 Task: Check the sale-to-list ratio of eat-in area in the last 3 years.
Action: Mouse moved to (1129, 250)
Screenshot: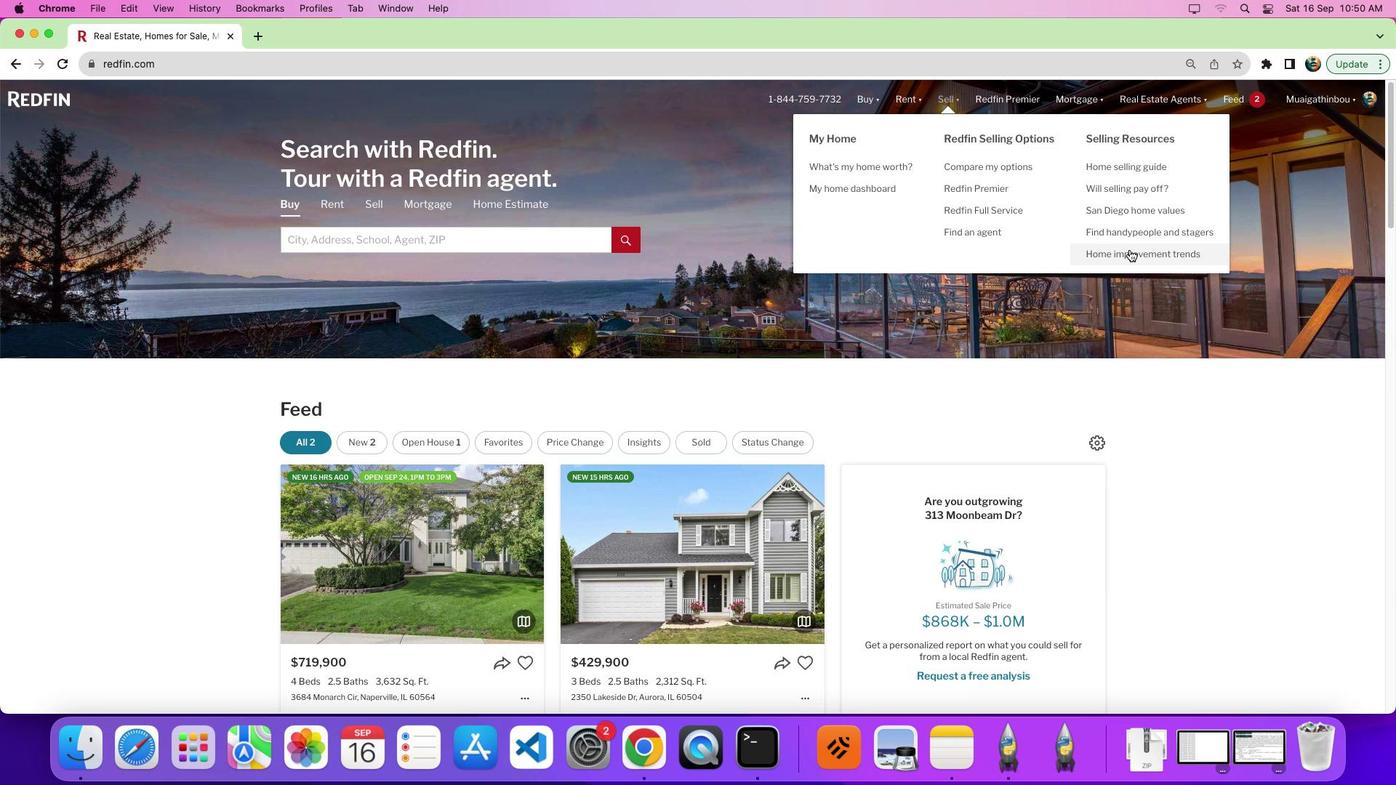 
Action: Mouse pressed left at (1129, 250)
Screenshot: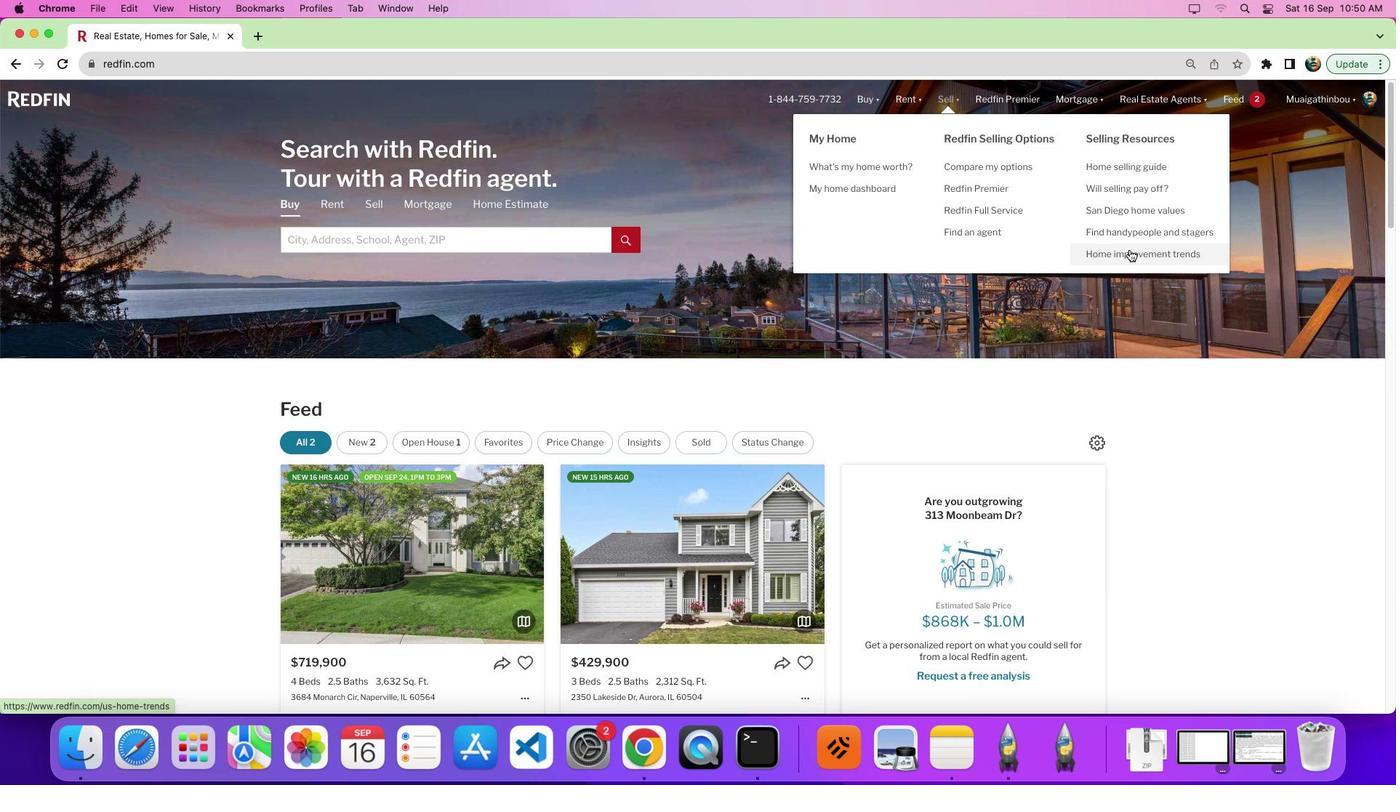 
Action: Mouse pressed left at (1129, 250)
Screenshot: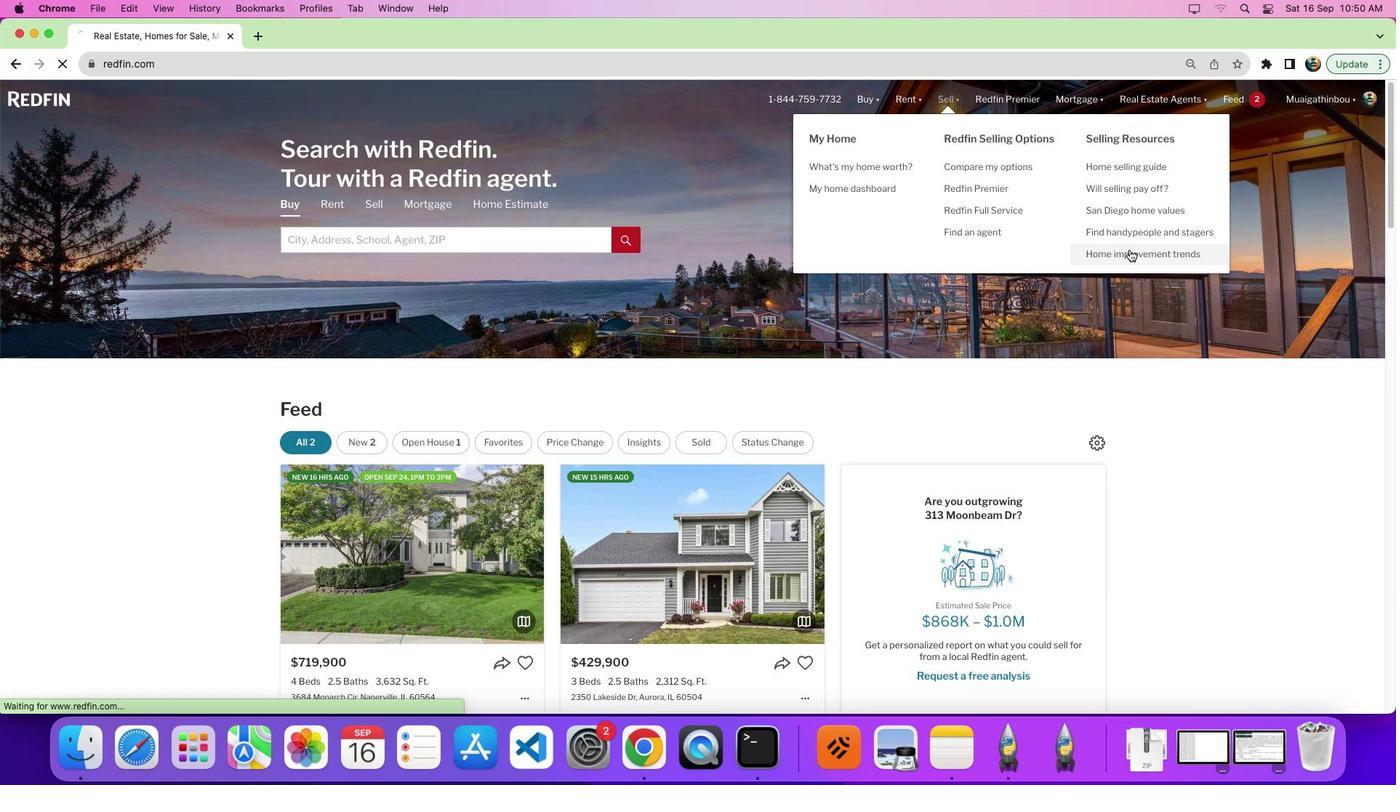 
Action: Mouse moved to (394, 283)
Screenshot: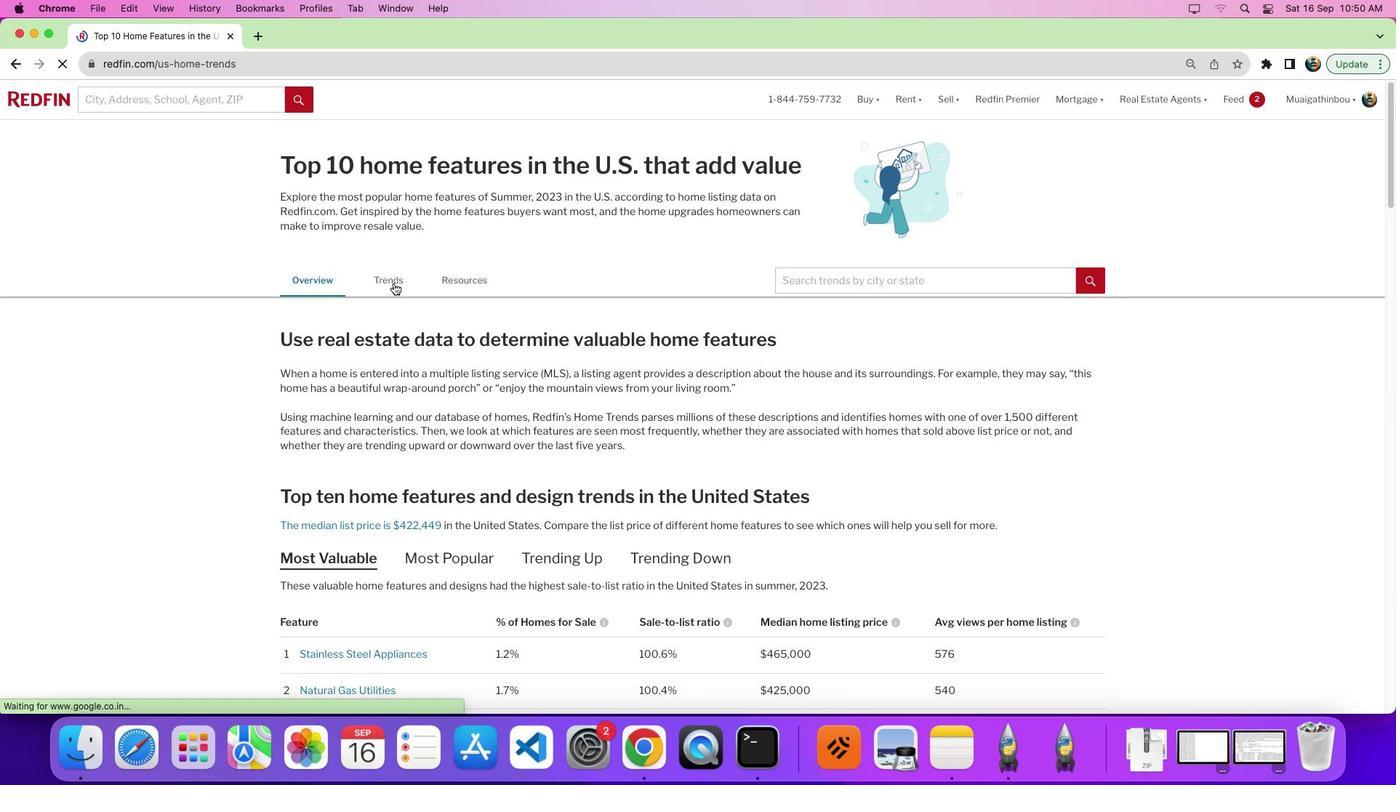 
Action: Mouse pressed left at (394, 283)
Screenshot: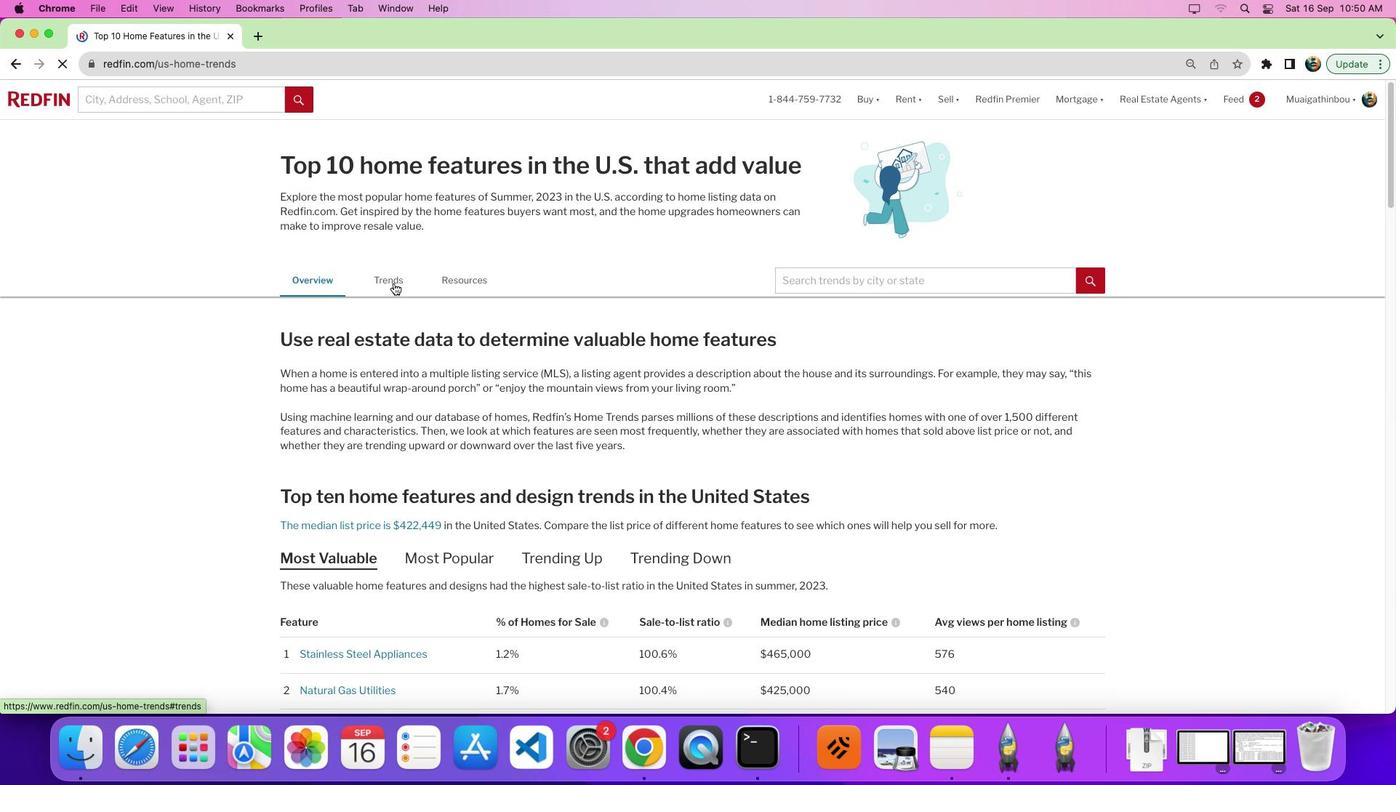 
Action: Mouse moved to (643, 443)
Screenshot: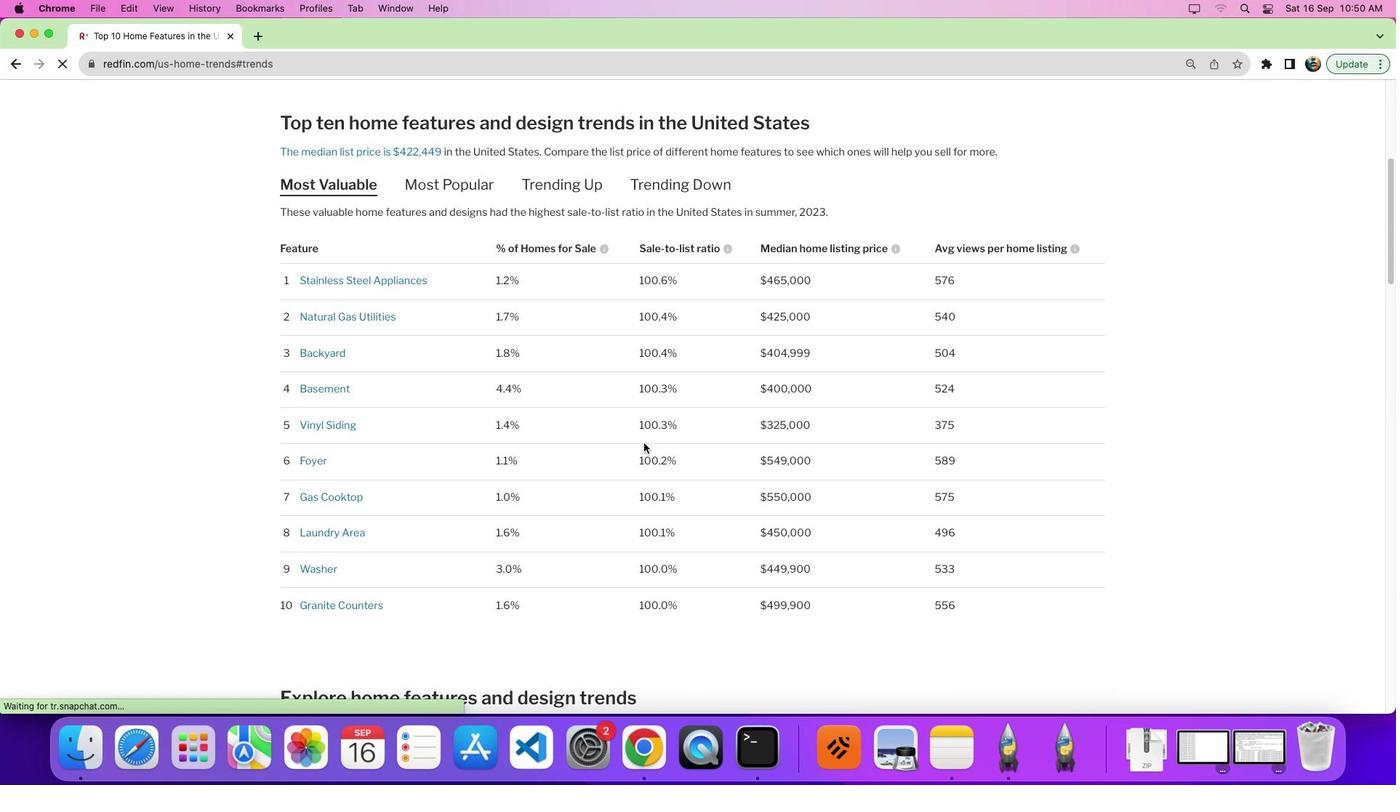 
Action: Mouse scrolled (643, 443) with delta (0, 0)
Screenshot: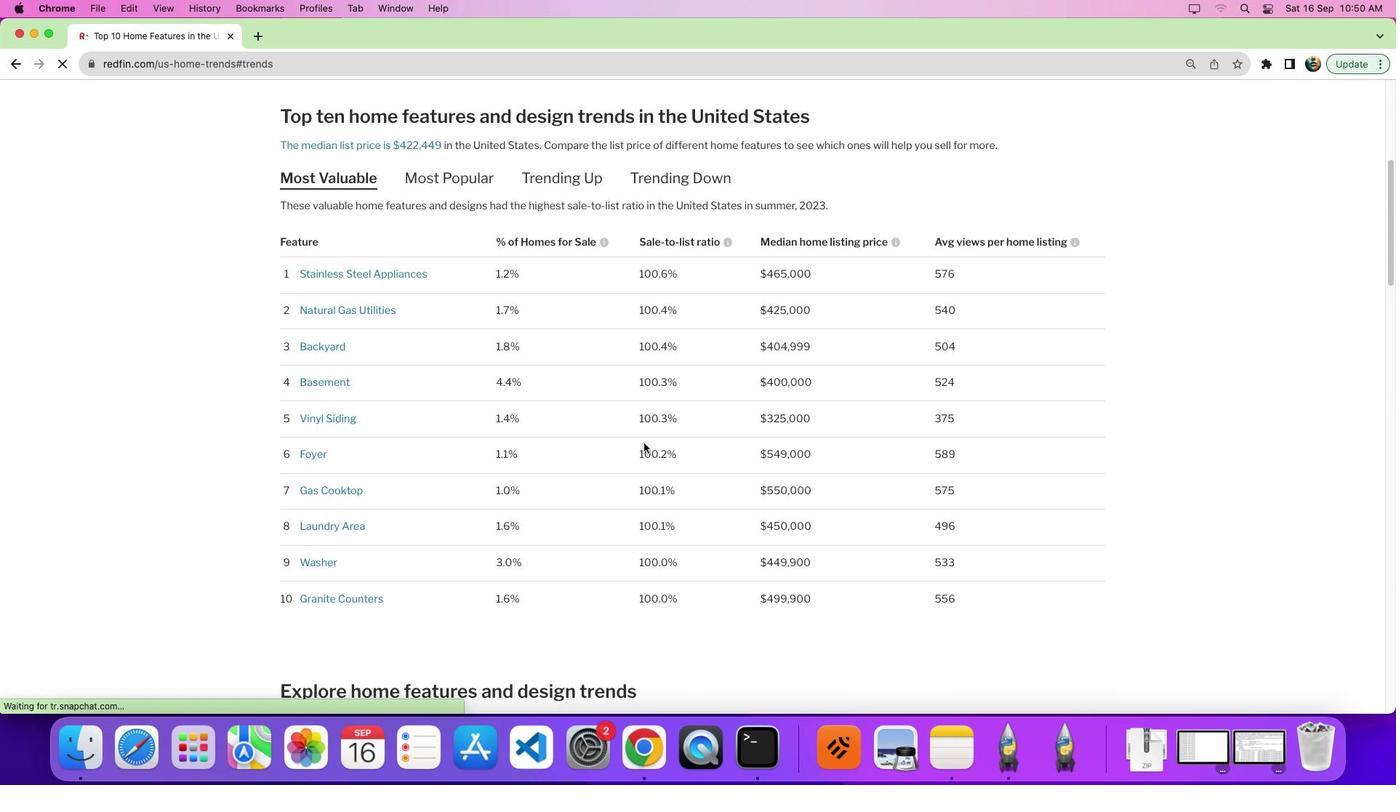 
Action: Mouse scrolled (643, 443) with delta (0, 0)
Screenshot: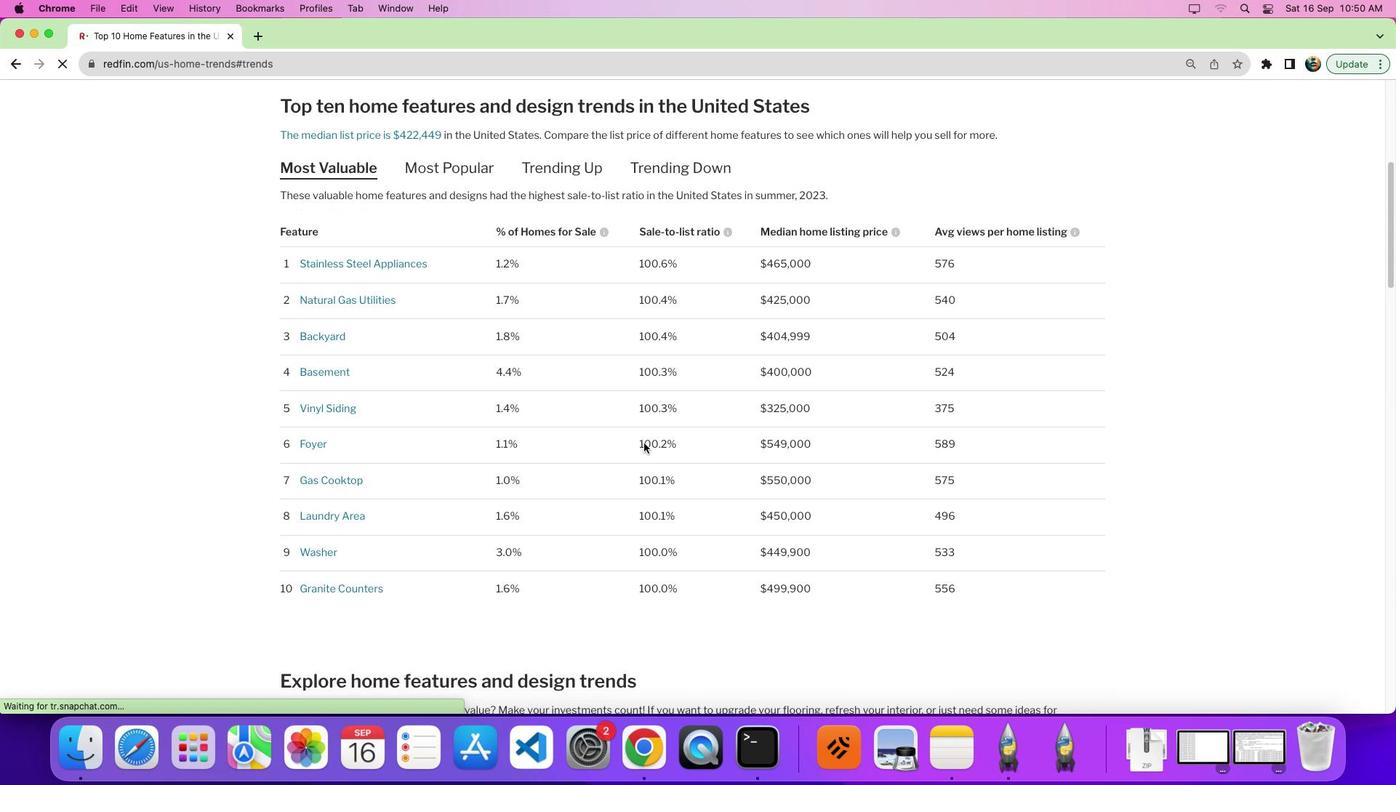 
Action: Mouse scrolled (643, 443) with delta (0, 0)
Screenshot: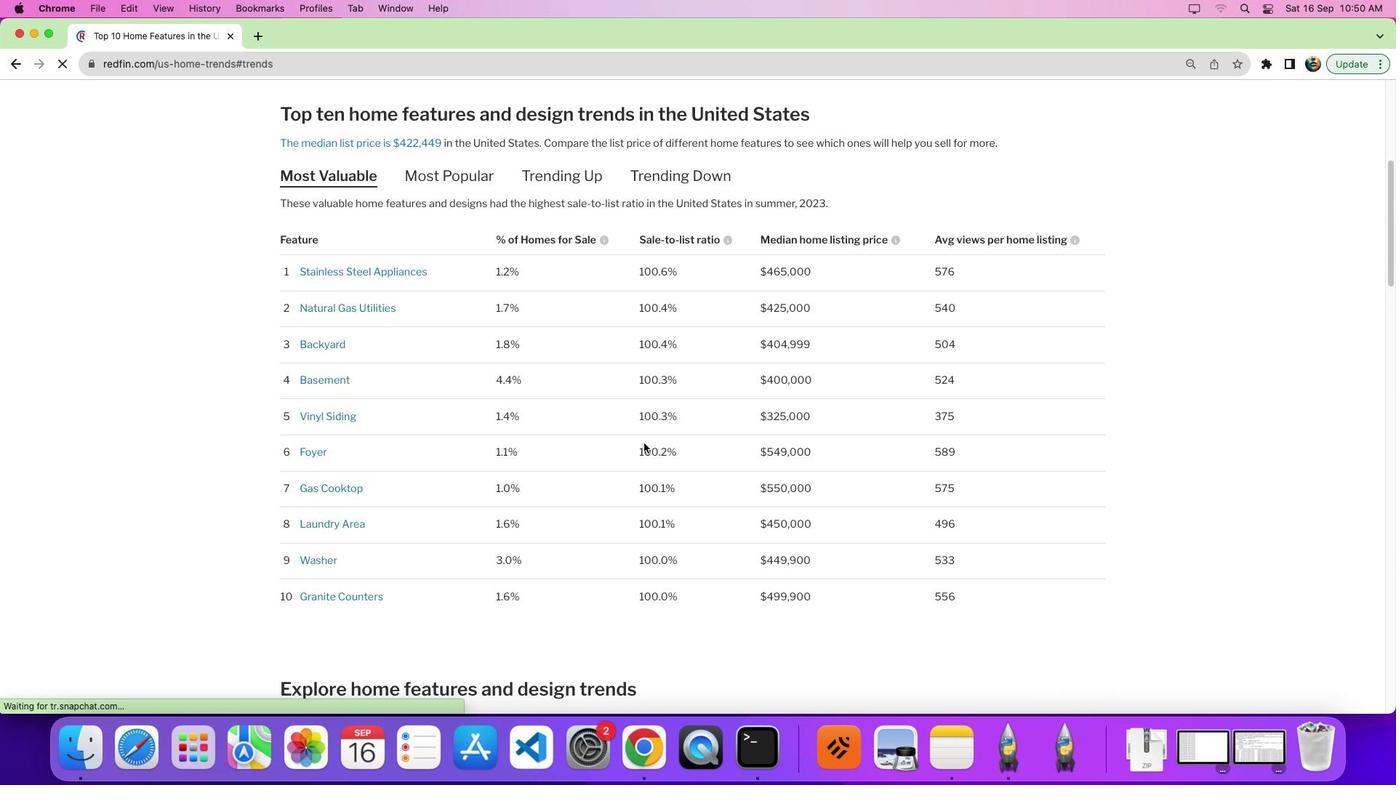 
Action: Mouse scrolled (643, 443) with delta (0, 0)
Screenshot: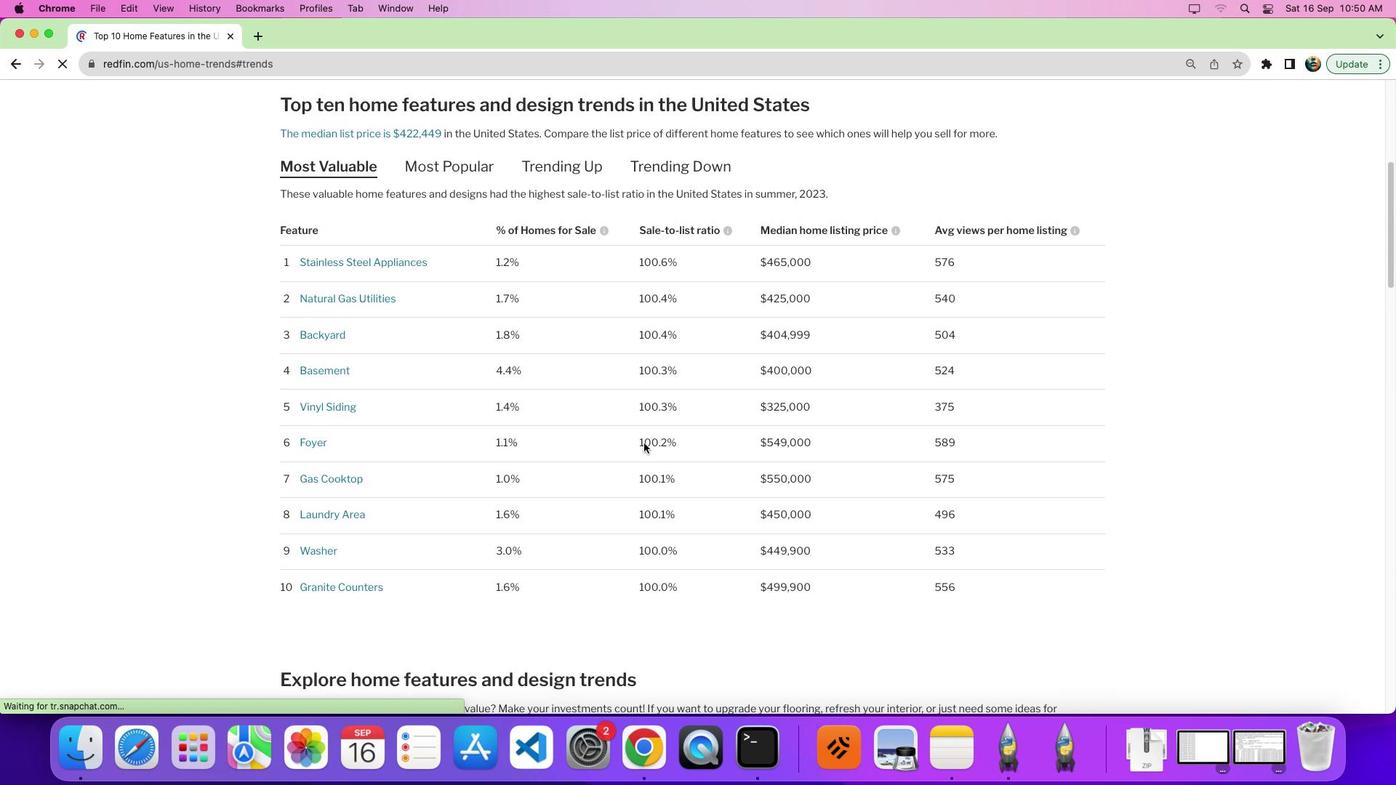 
Action: Mouse scrolled (643, 443) with delta (0, -2)
Screenshot: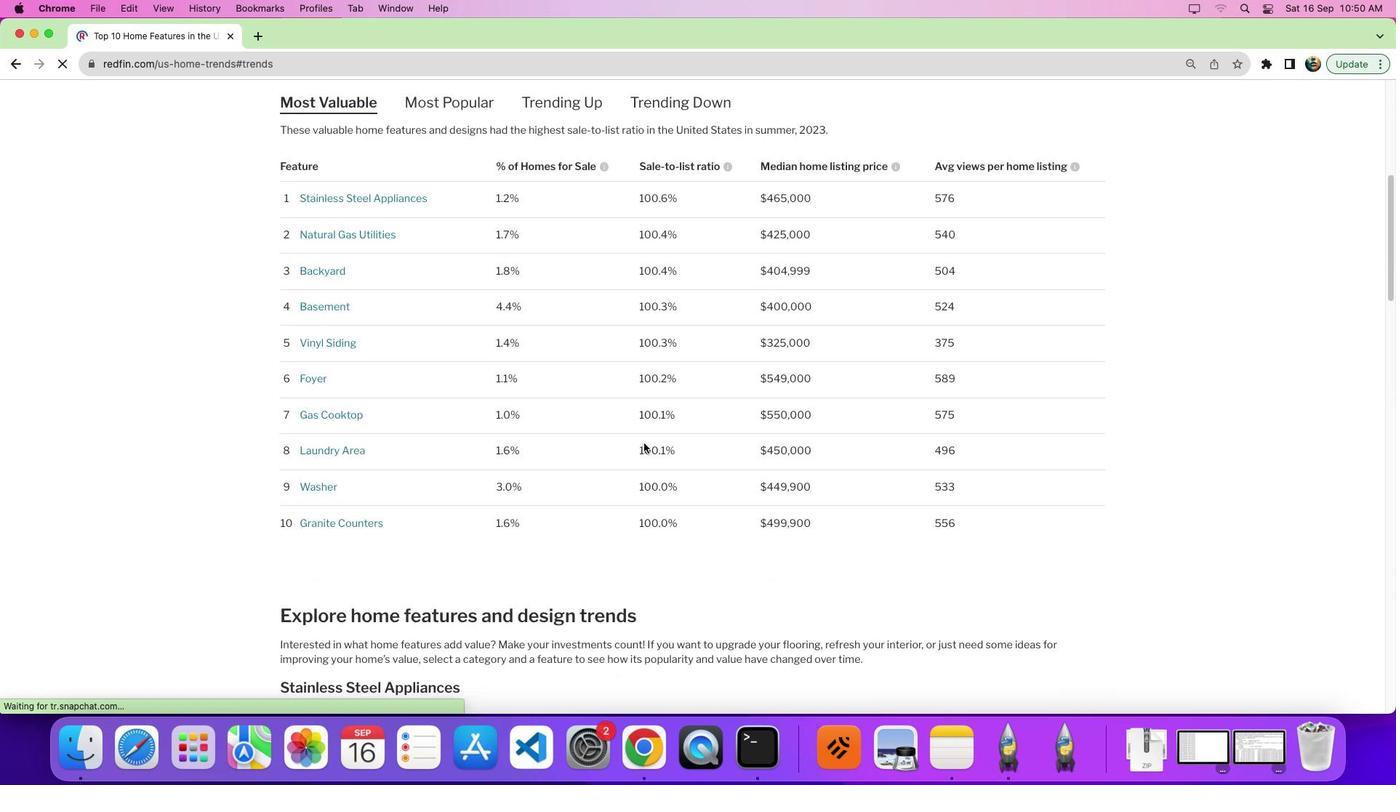 
Action: Mouse scrolled (643, 443) with delta (0, 0)
Screenshot: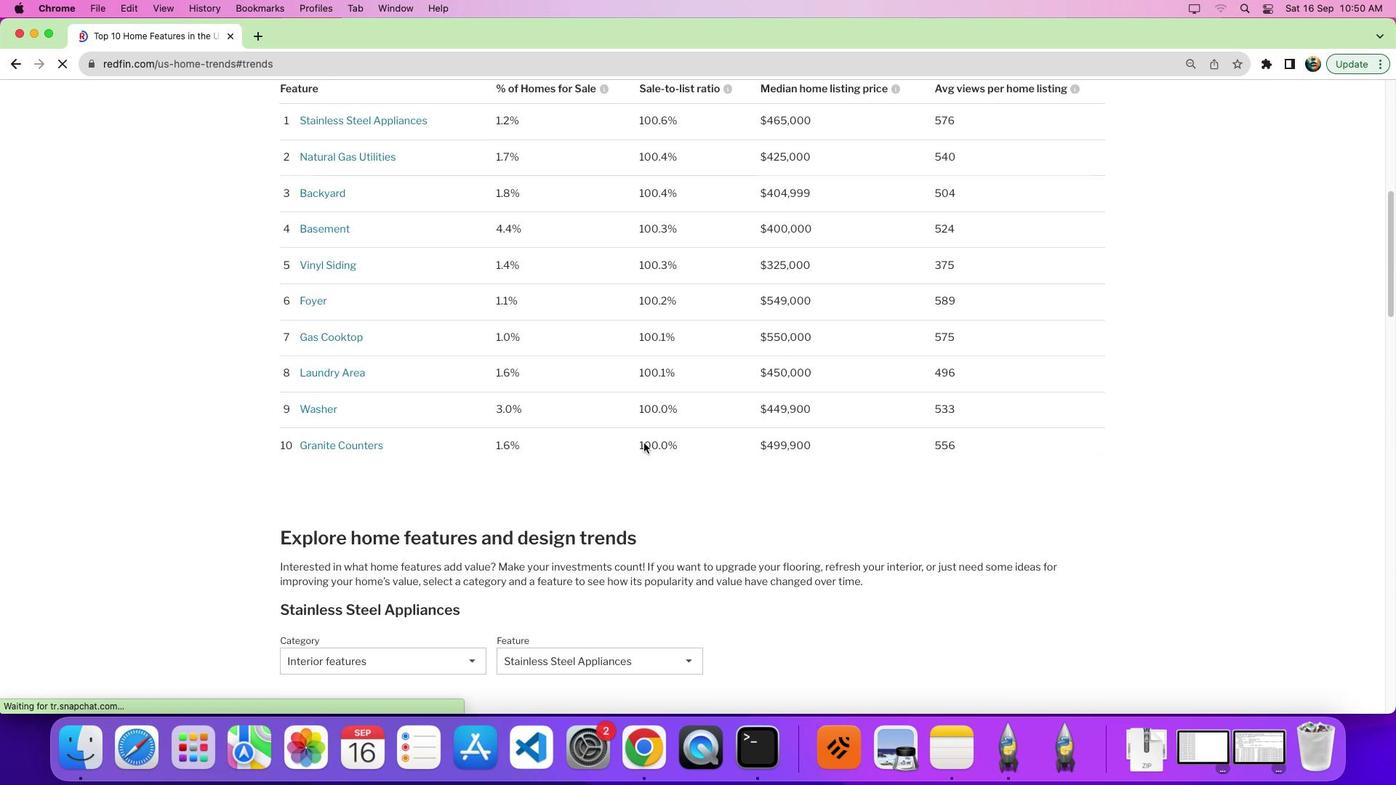 
Action: Mouse scrolled (643, 443) with delta (0, 0)
Screenshot: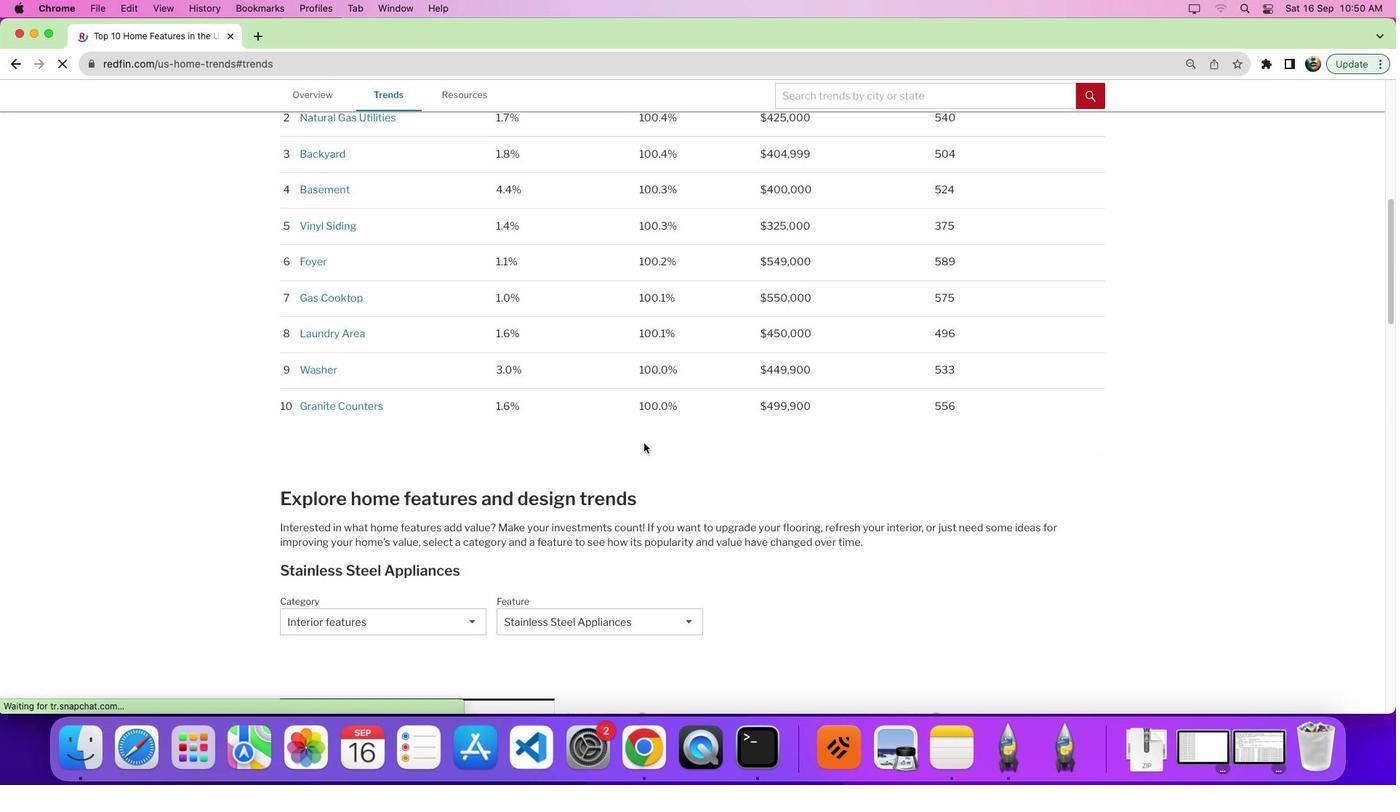 
Action: Mouse scrolled (643, 443) with delta (0, -3)
Screenshot: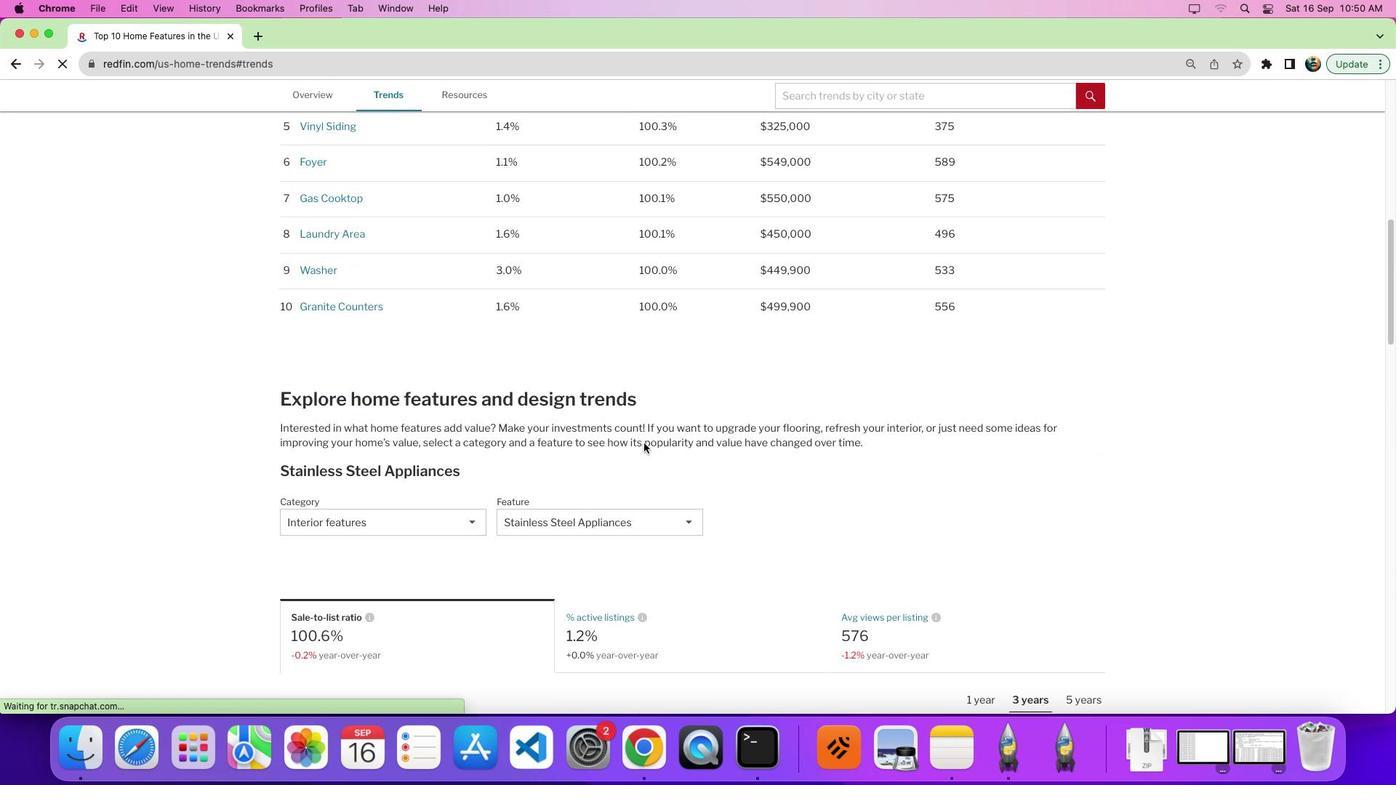 
Action: Mouse moved to (643, 443)
Screenshot: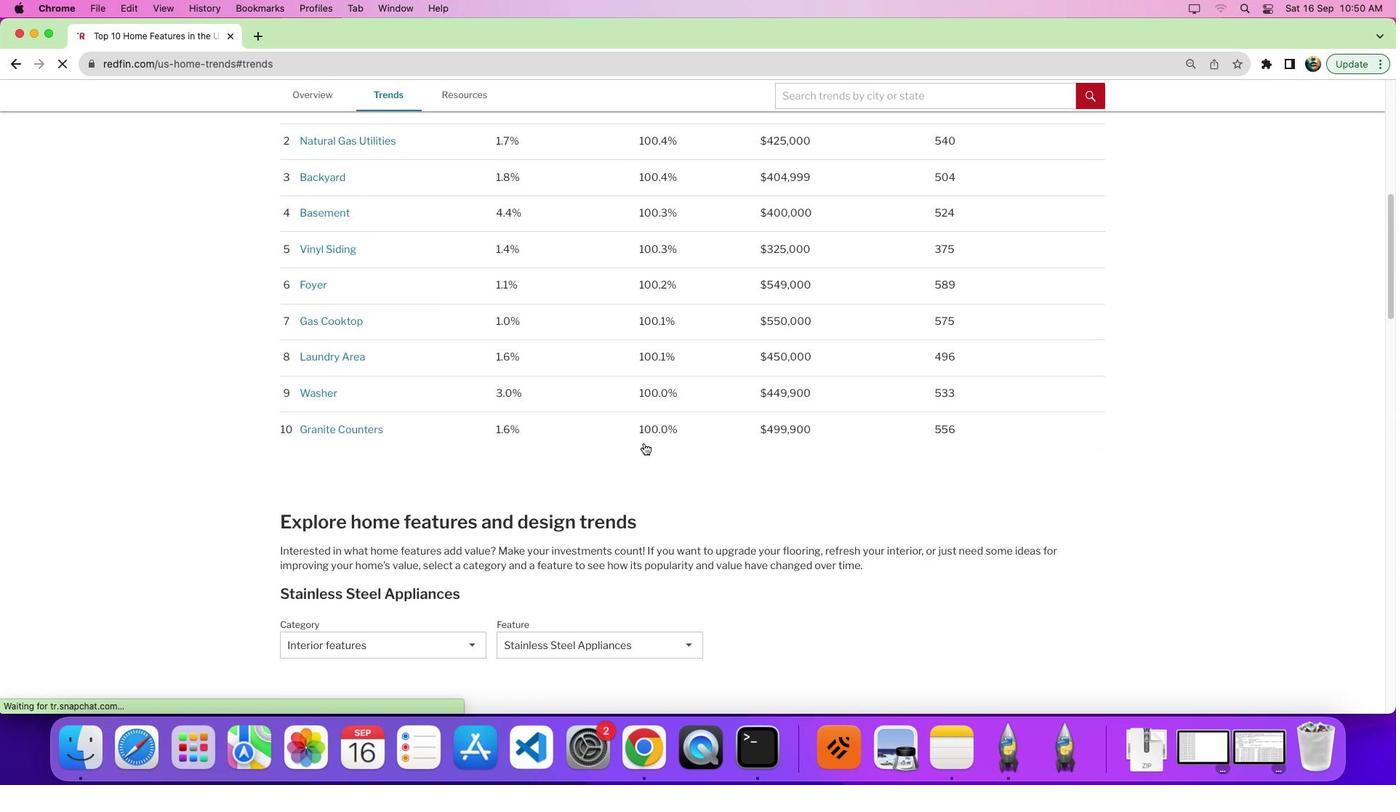 
Action: Mouse scrolled (643, 443) with delta (0, 0)
Screenshot: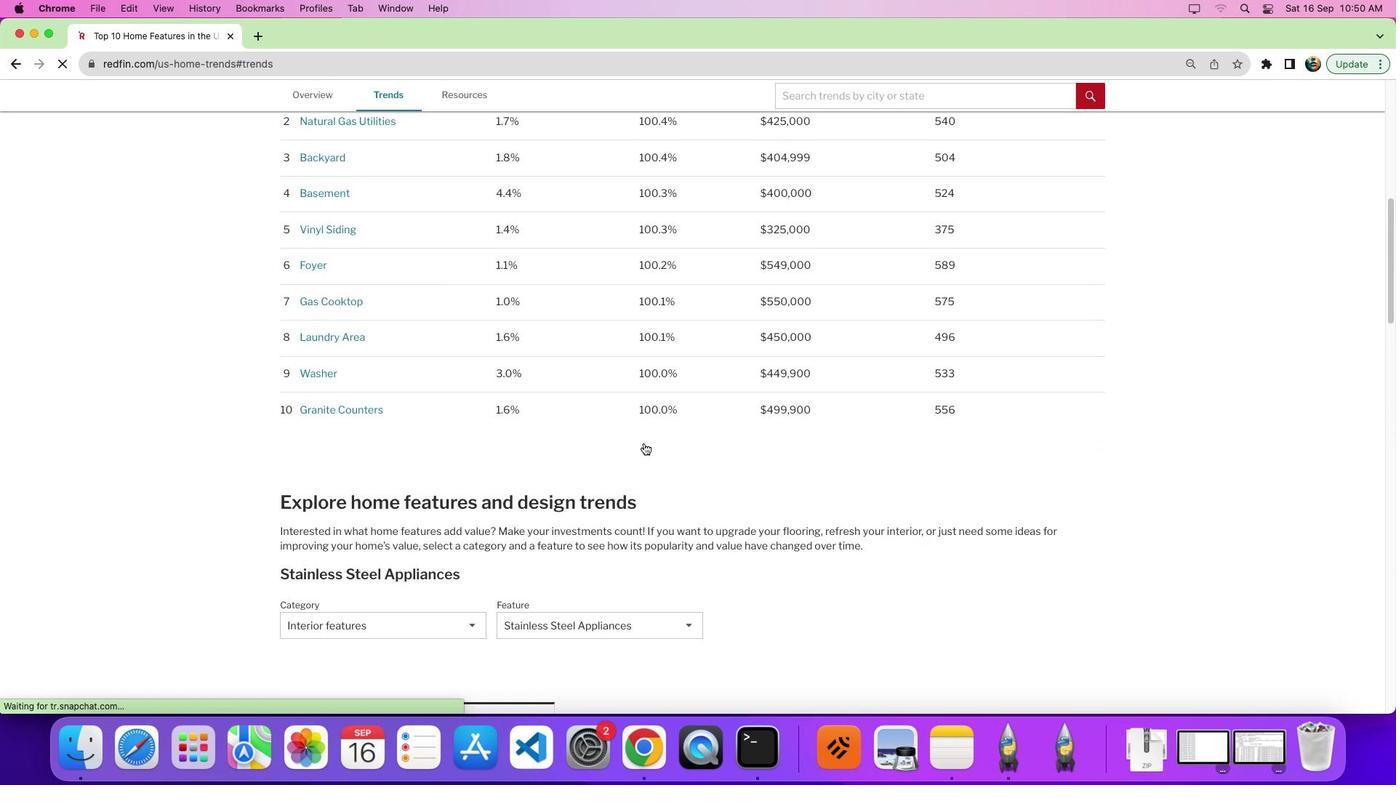 
Action: Mouse scrolled (643, 443) with delta (0, 0)
Screenshot: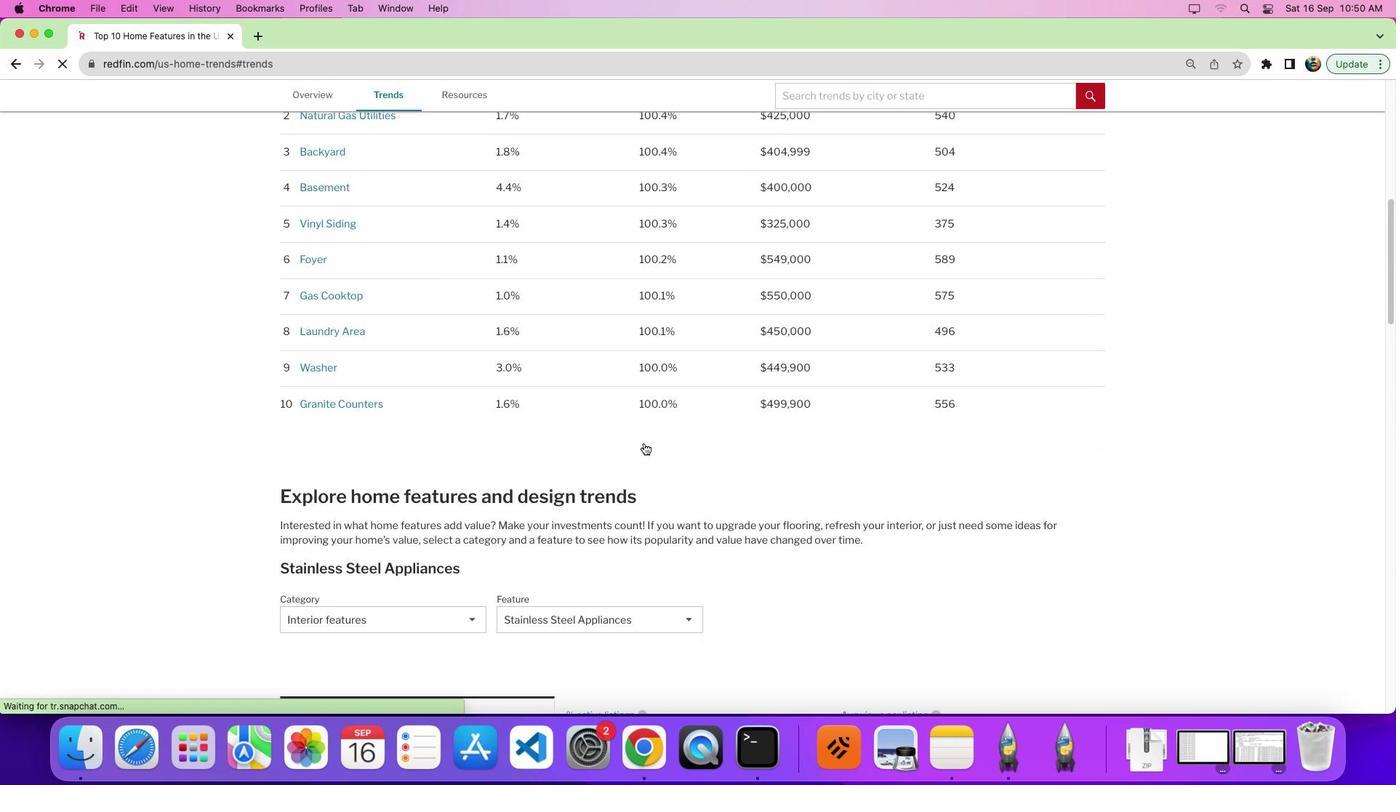 
Action: Mouse scrolled (643, 443) with delta (0, -1)
Screenshot: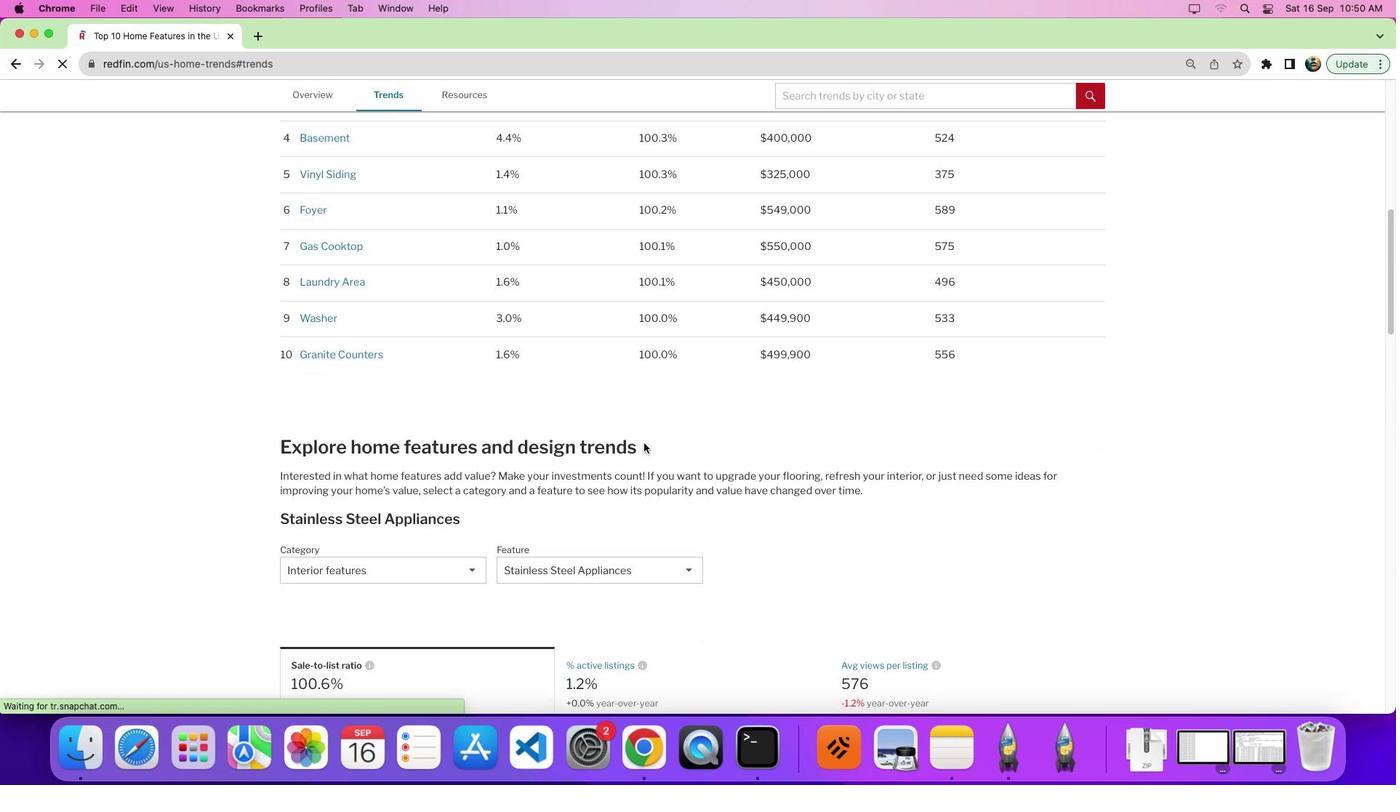
Action: Mouse moved to (660, 528)
Screenshot: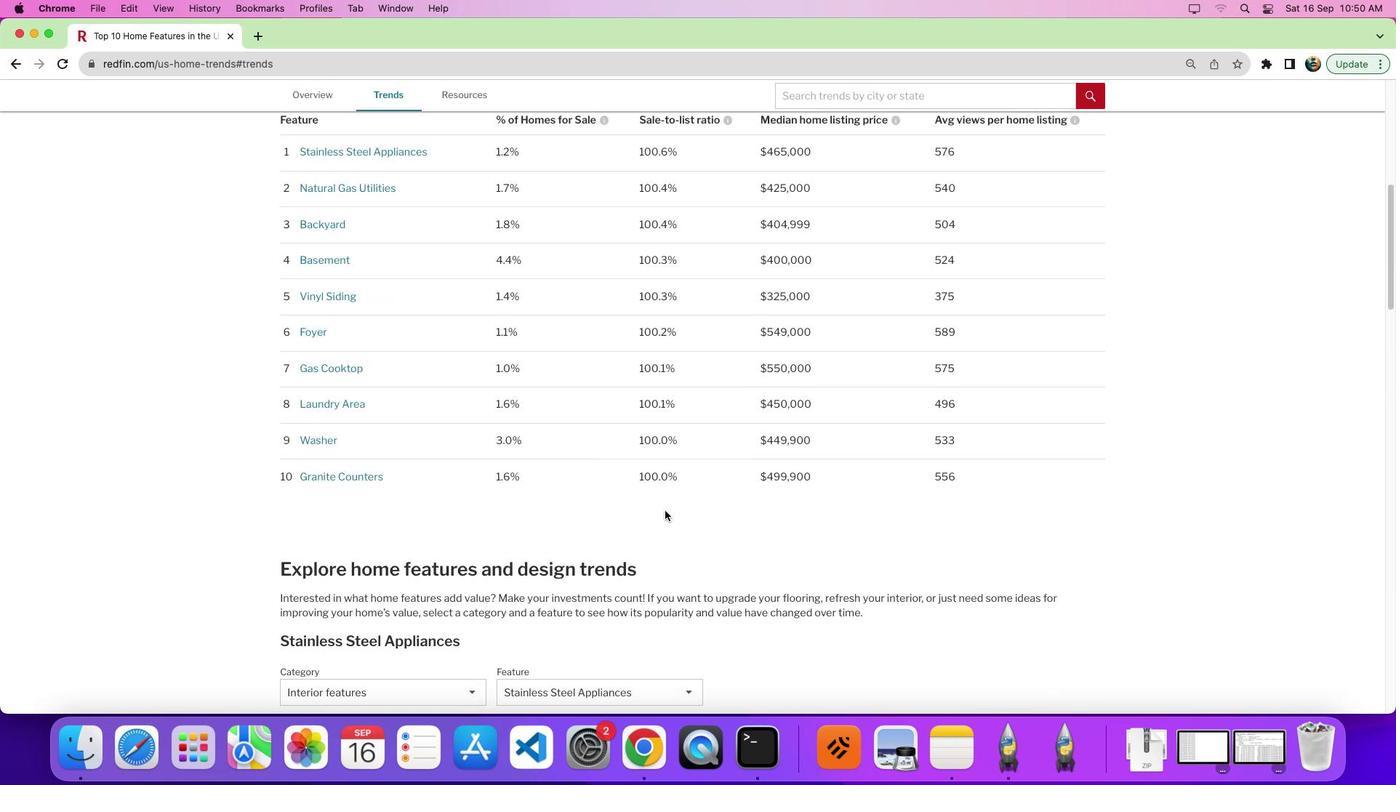 
Action: Mouse scrolled (660, 528) with delta (0, 0)
Screenshot: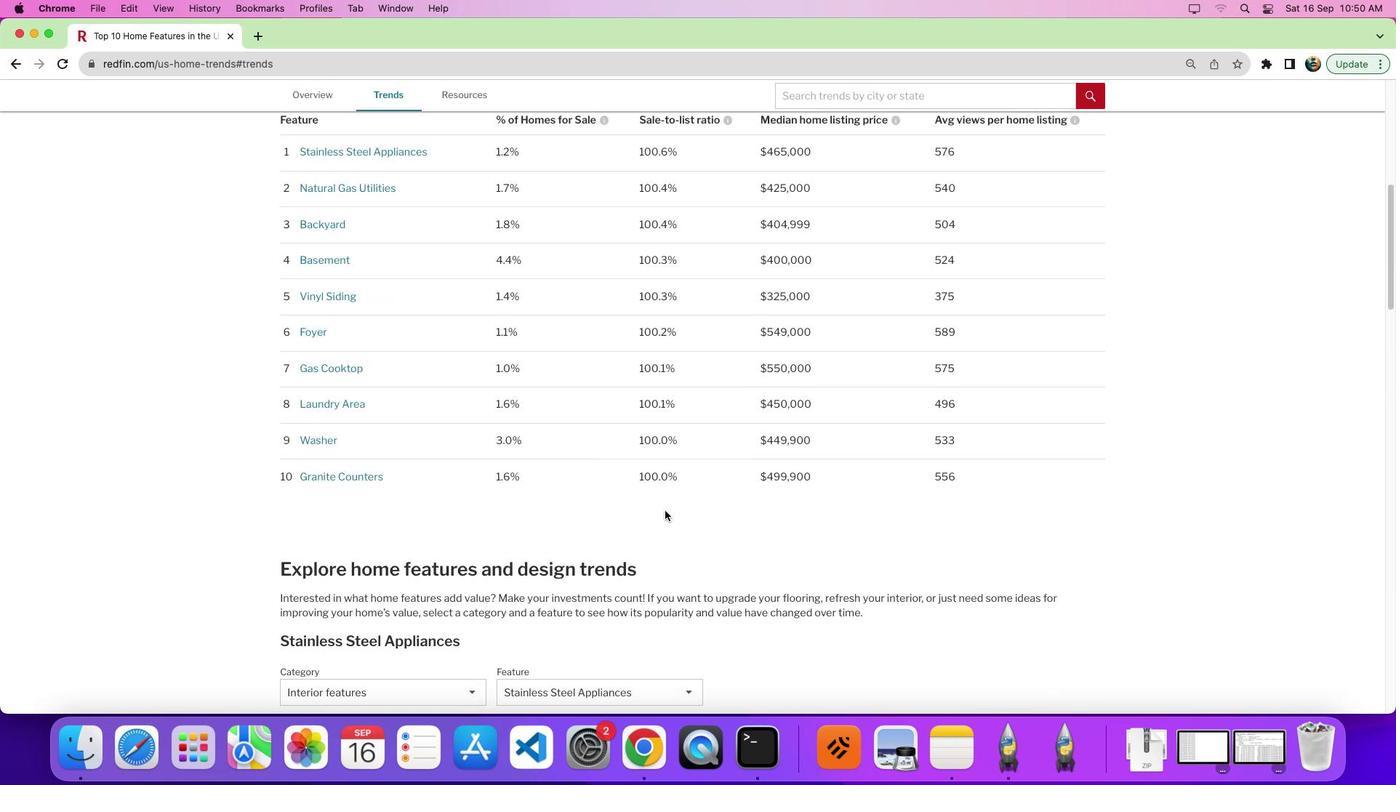 
Action: Mouse moved to (663, 519)
Screenshot: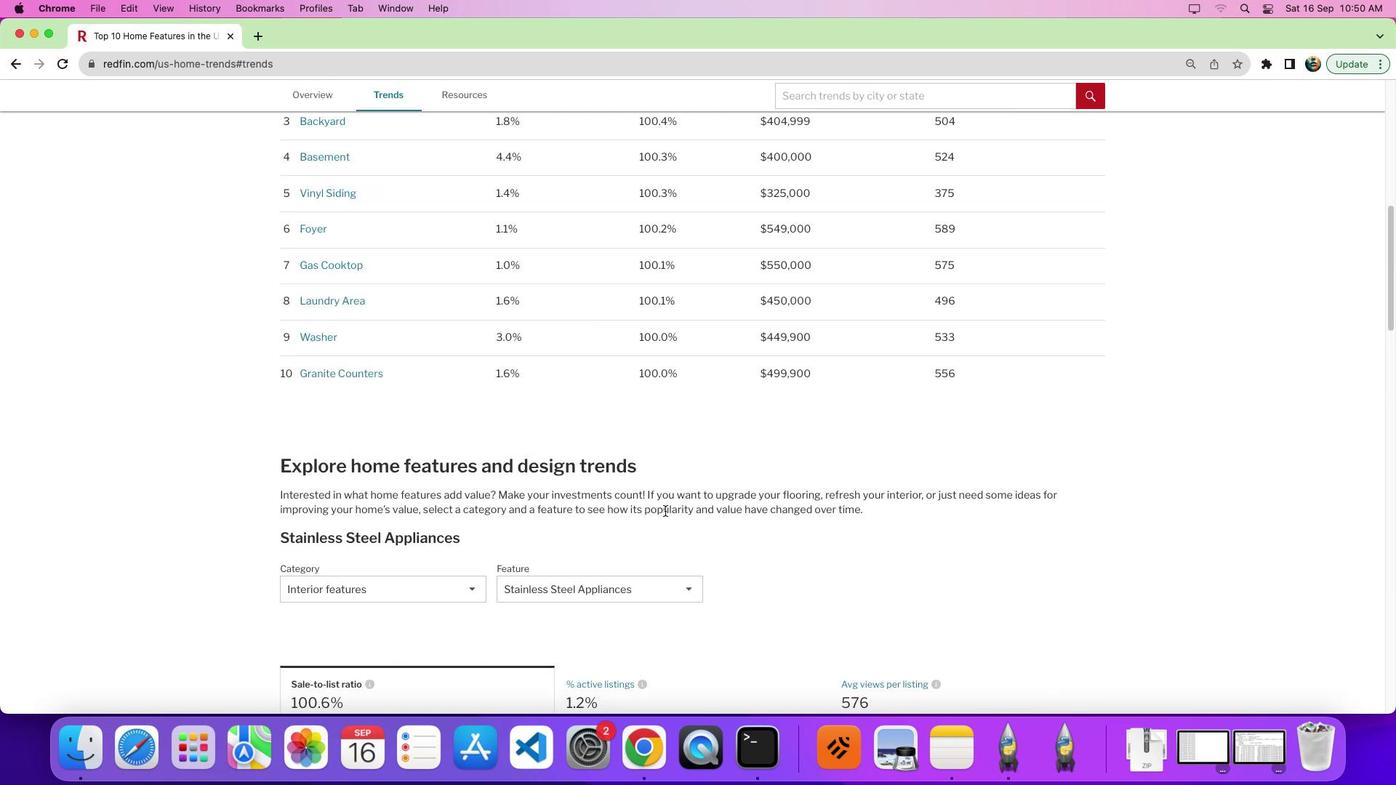 
Action: Mouse scrolled (663, 519) with delta (0, 0)
Screenshot: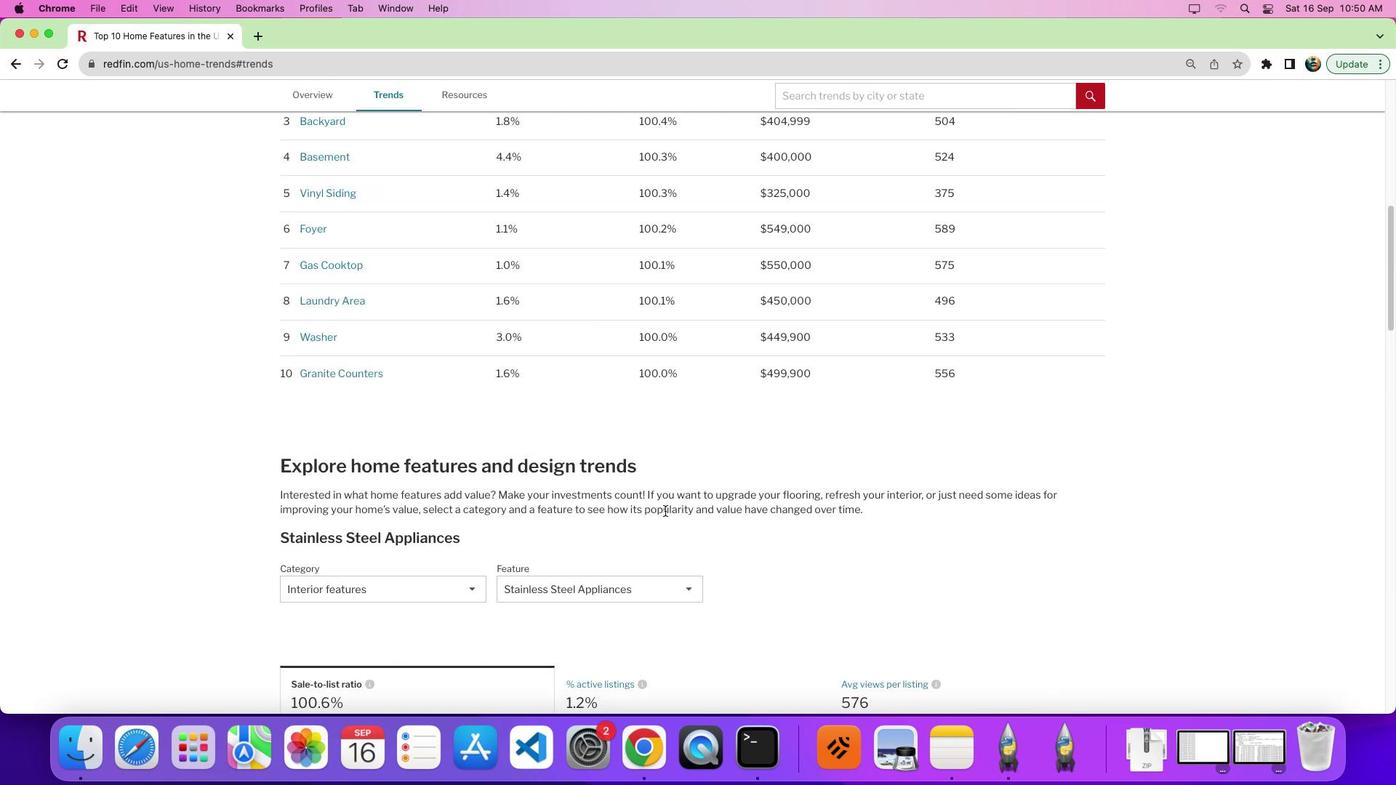 
Action: Mouse moved to (664, 515)
Screenshot: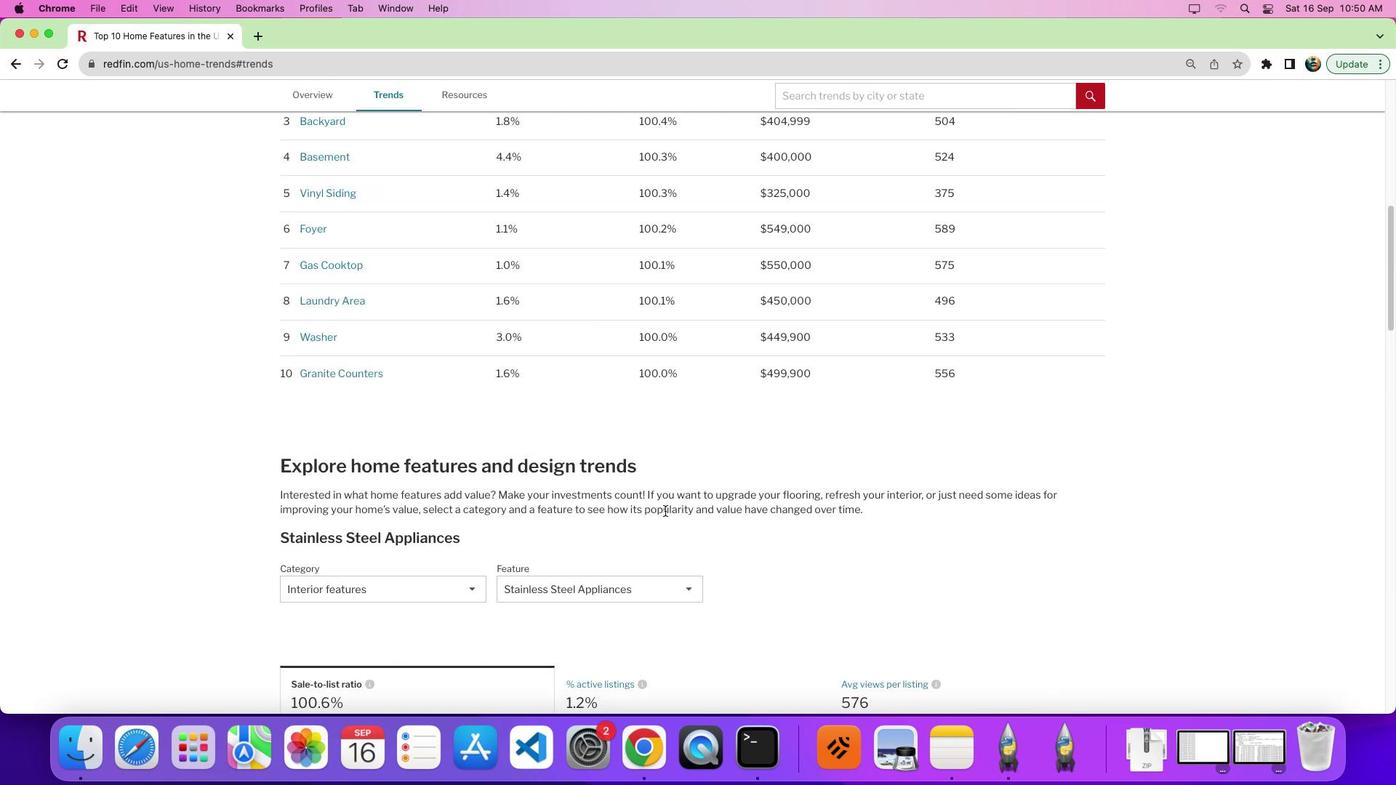 
Action: Mouse scrolled (664, 515) with delta (0, -4)
Screenshot: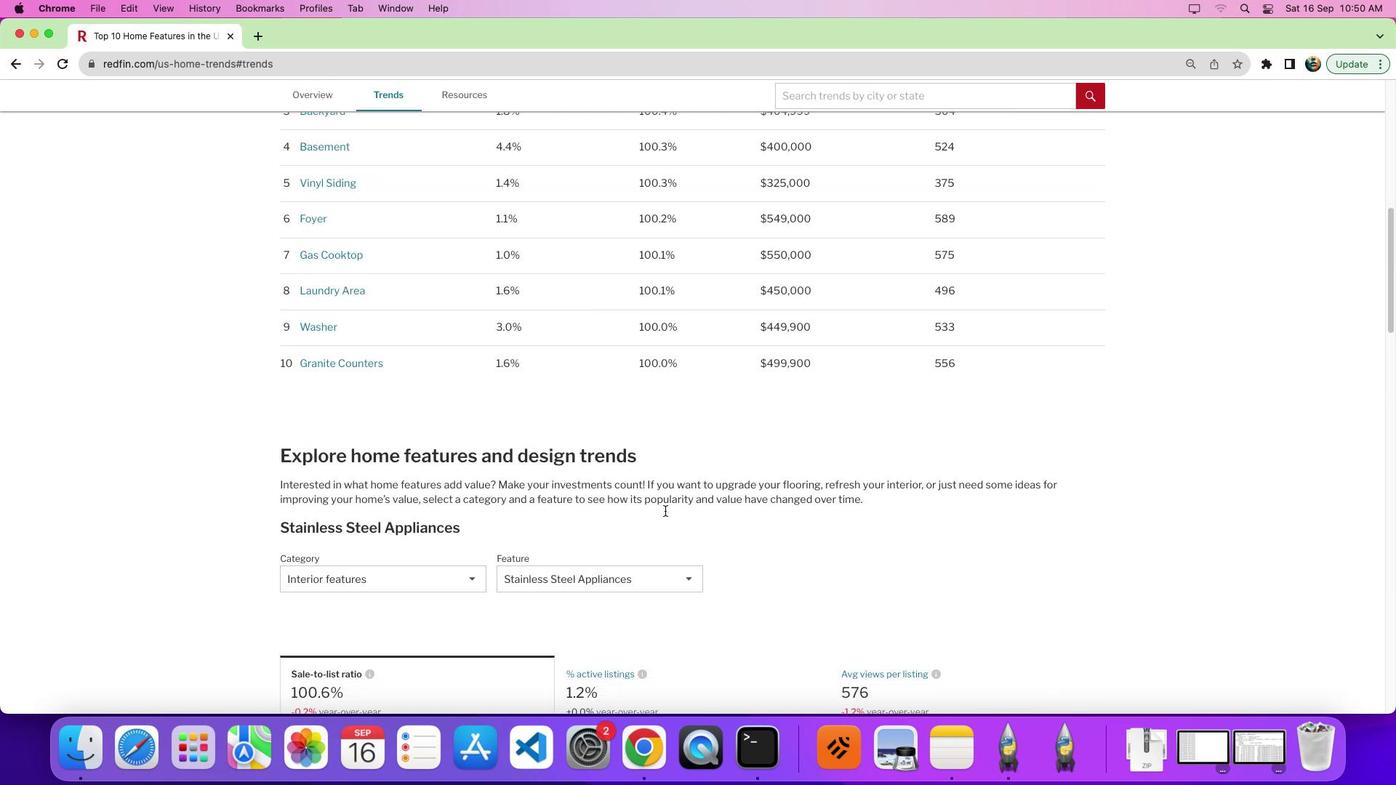 
Action: Mouse moved to (666, 510)
Screenshot: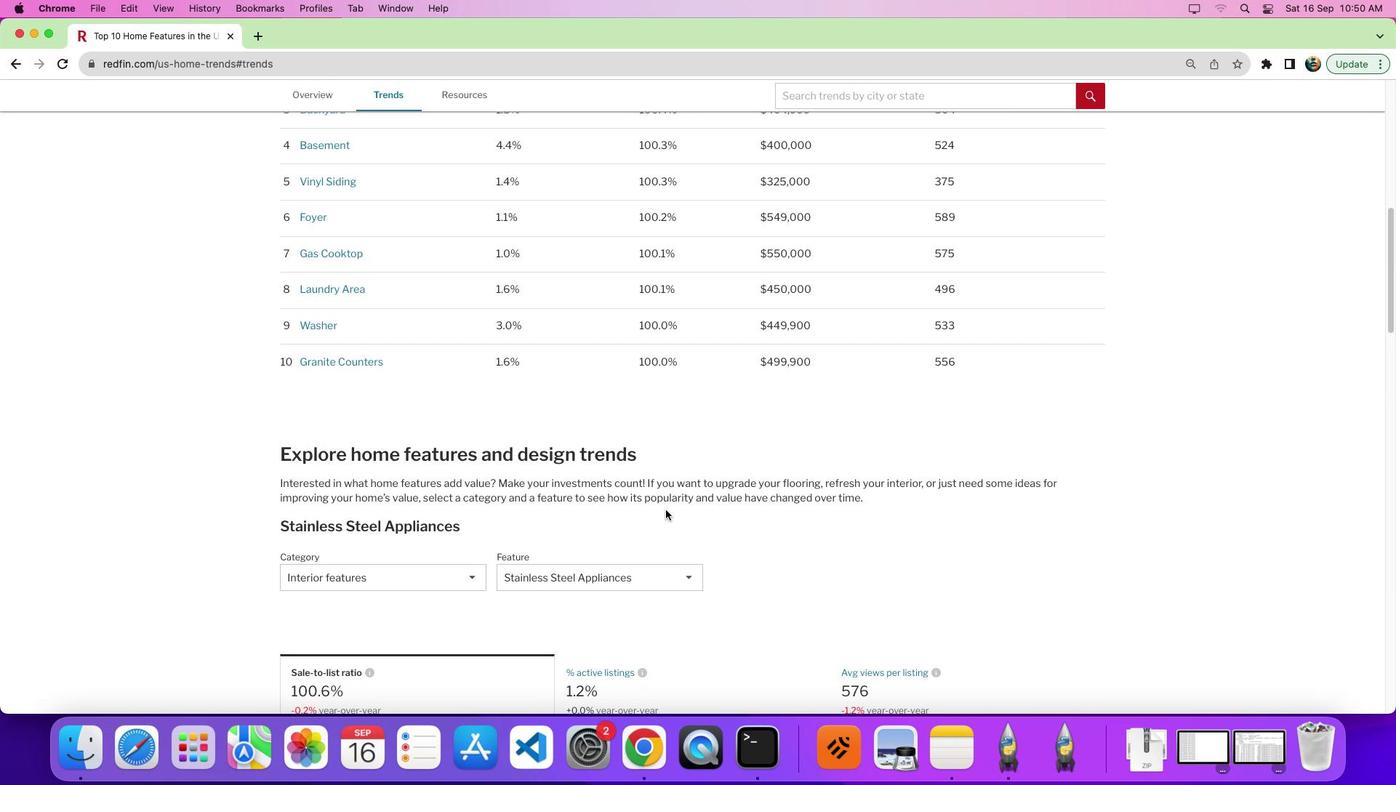 
Action: Mouse scrolled (666, 510) with delta (0, 0)
Screenshot: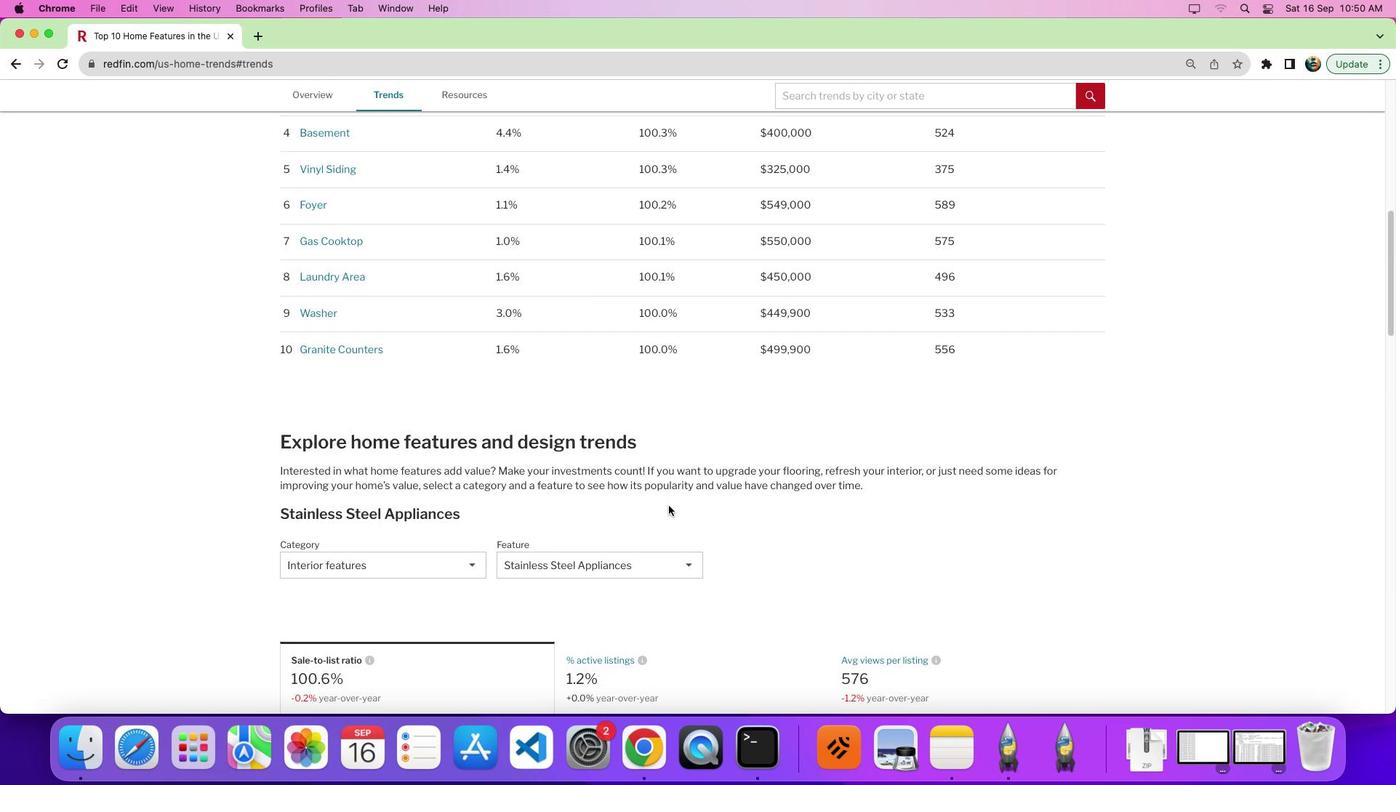 
Action: Mouse scrolled (666, 510) with delta (0, 0)
Screenshot: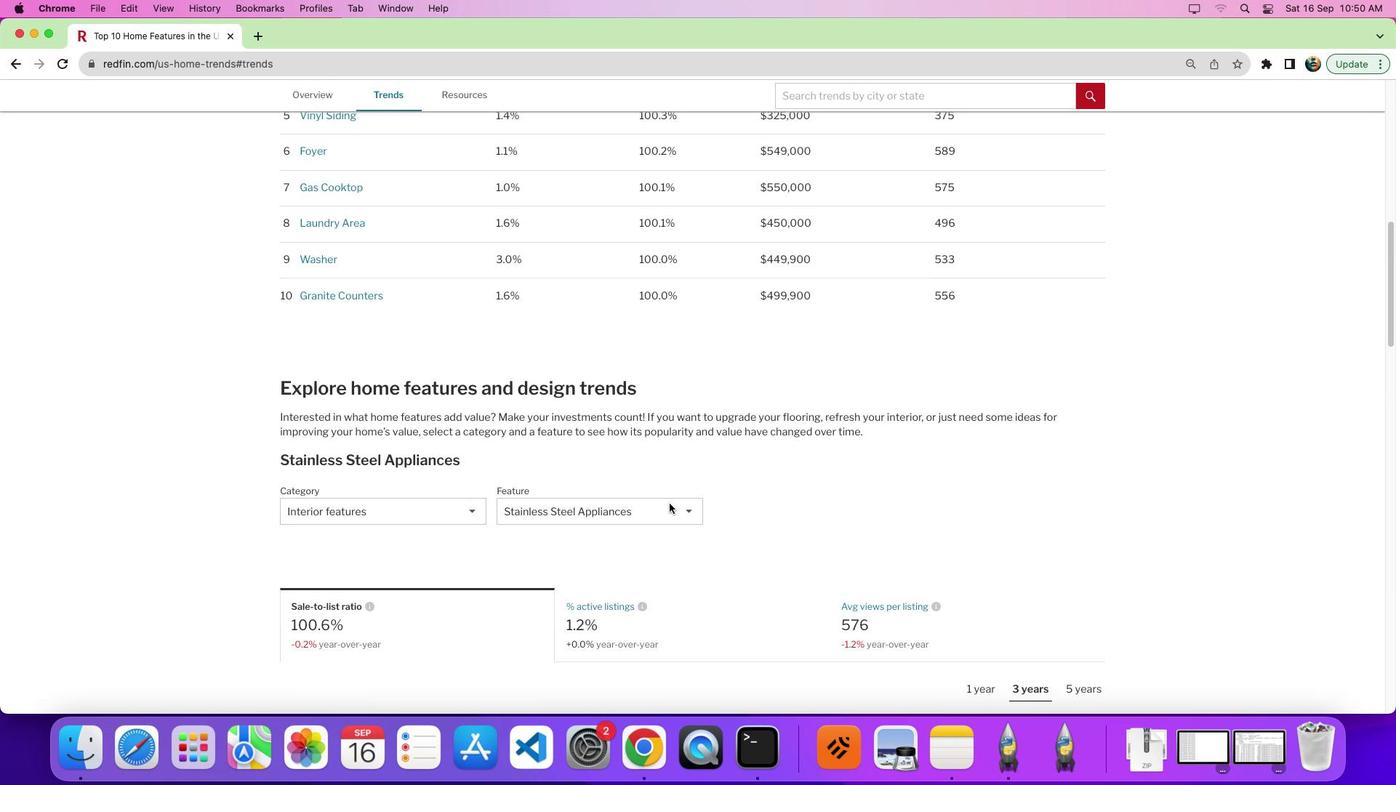 
Action: Mouse moved to (668, 507)
Screenshot: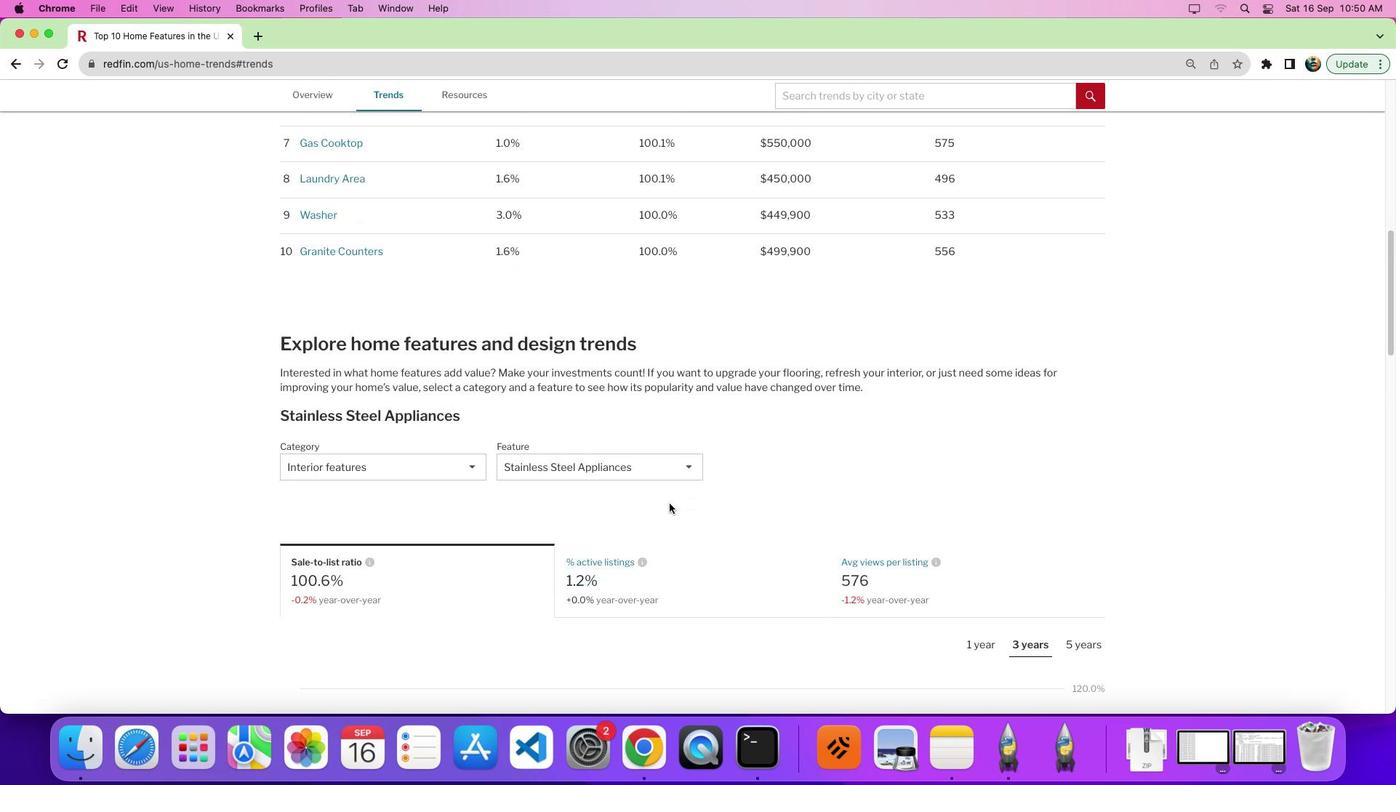 
Action: Mouse scrolled (668, 507) with delta (0, -2)
Screenshot: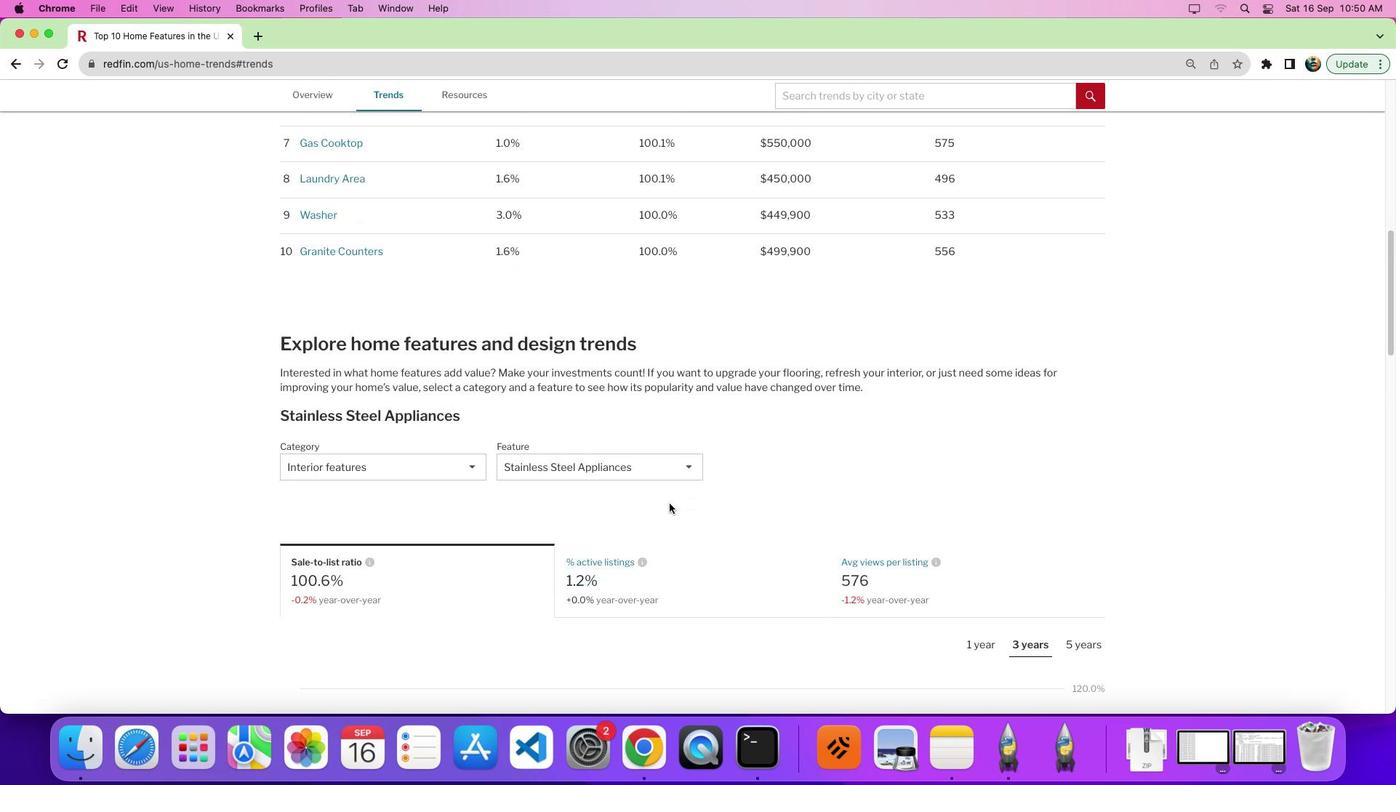 
Action: Mouse moved to (670, 504)
Screenshot: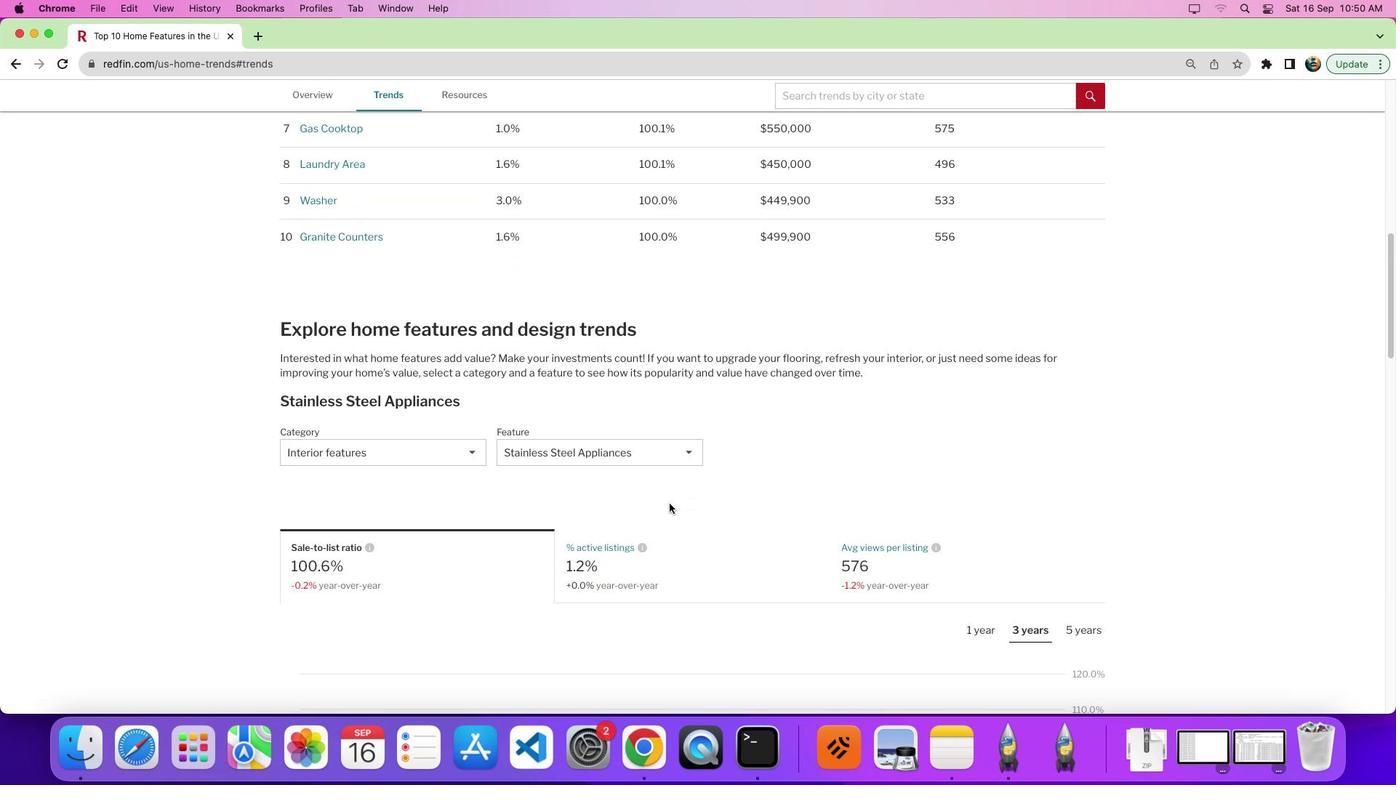 
Action: Mouse scrolled (670, 504) with delta (0, 0)
Screenshot: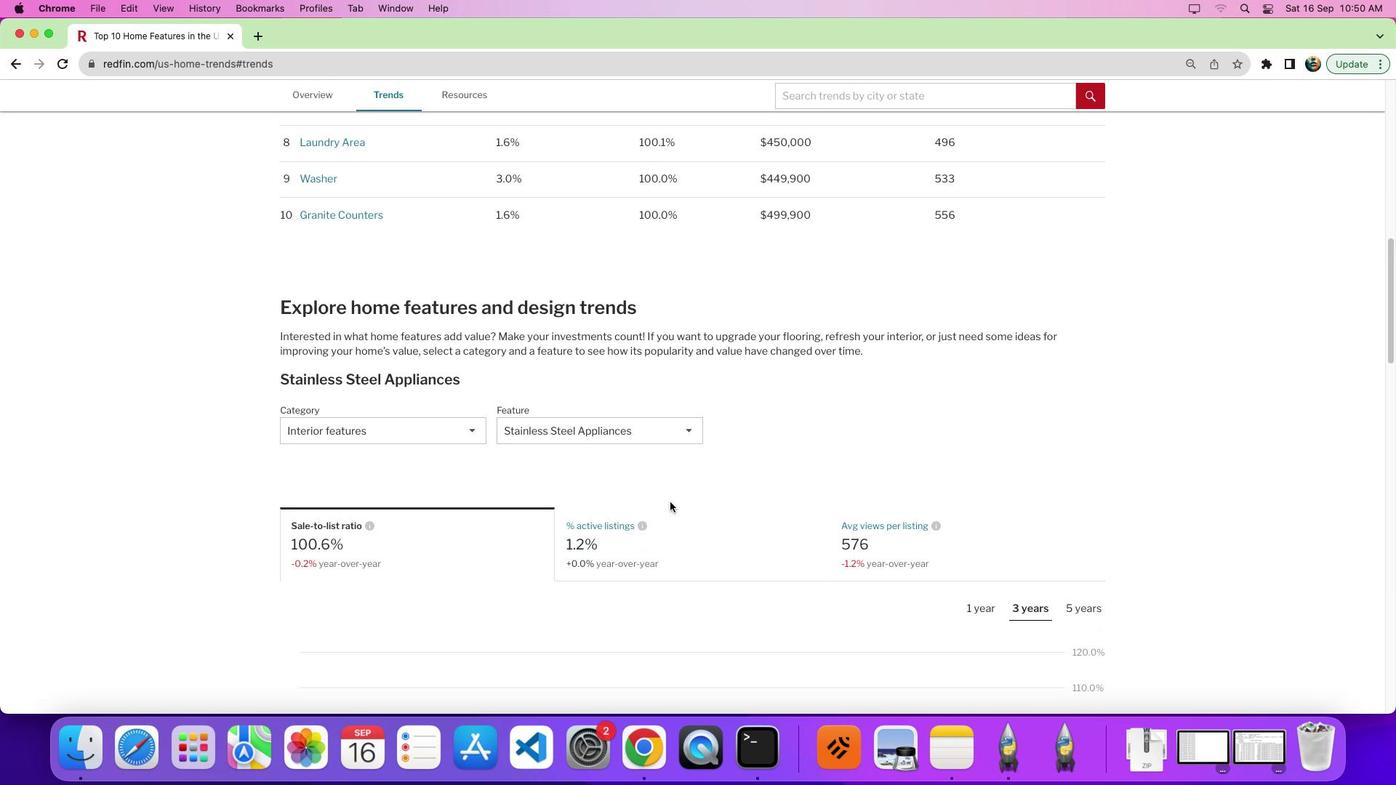 
Action: Mouse scrolled (670, 504) with delta (0, 0)
Screenshot: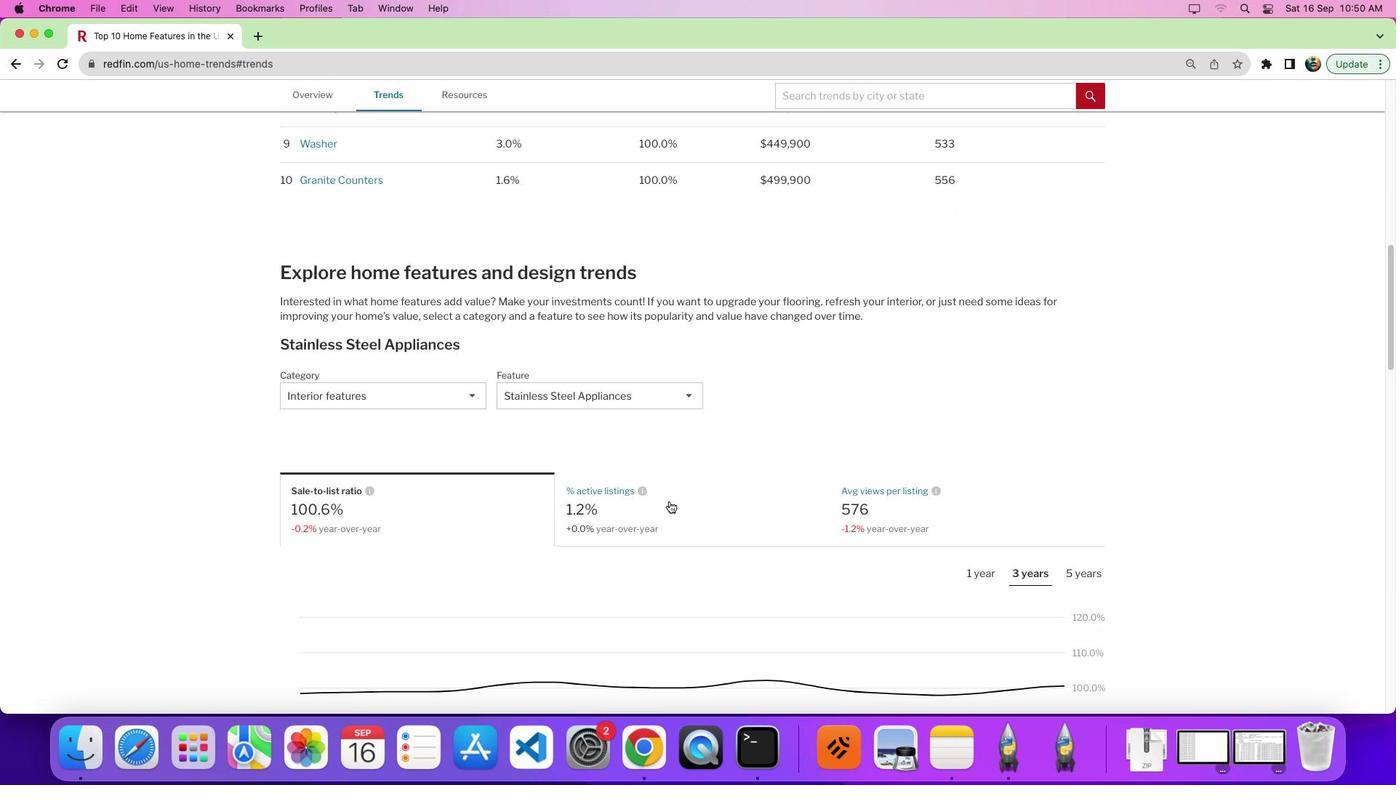 
Action: Mouse moved to (670, 502)
Screenshot: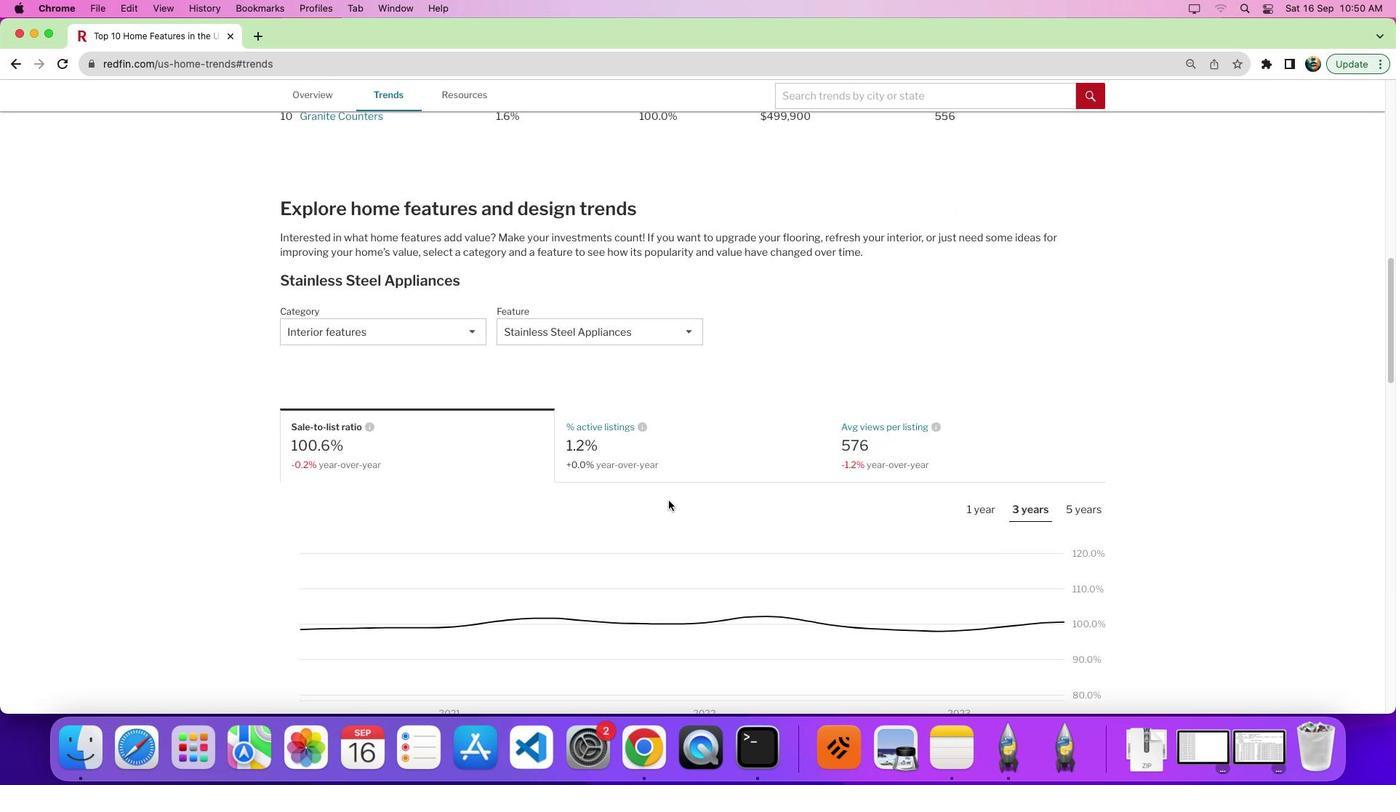 
Action: Mouse scrolled (670, 502) with delta (0, -2)
Screenshot: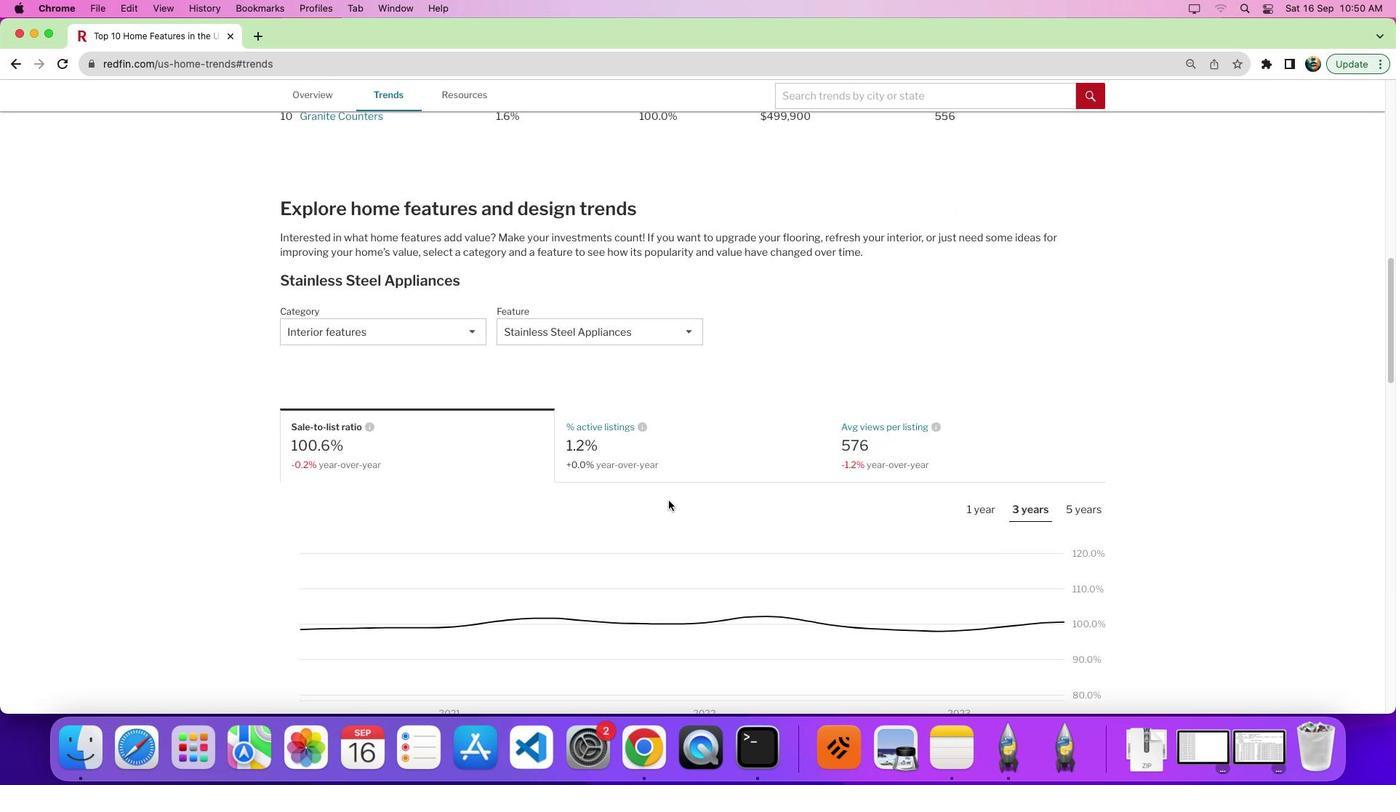 
Action: Mouse moved to (611, 320)
Screenshot: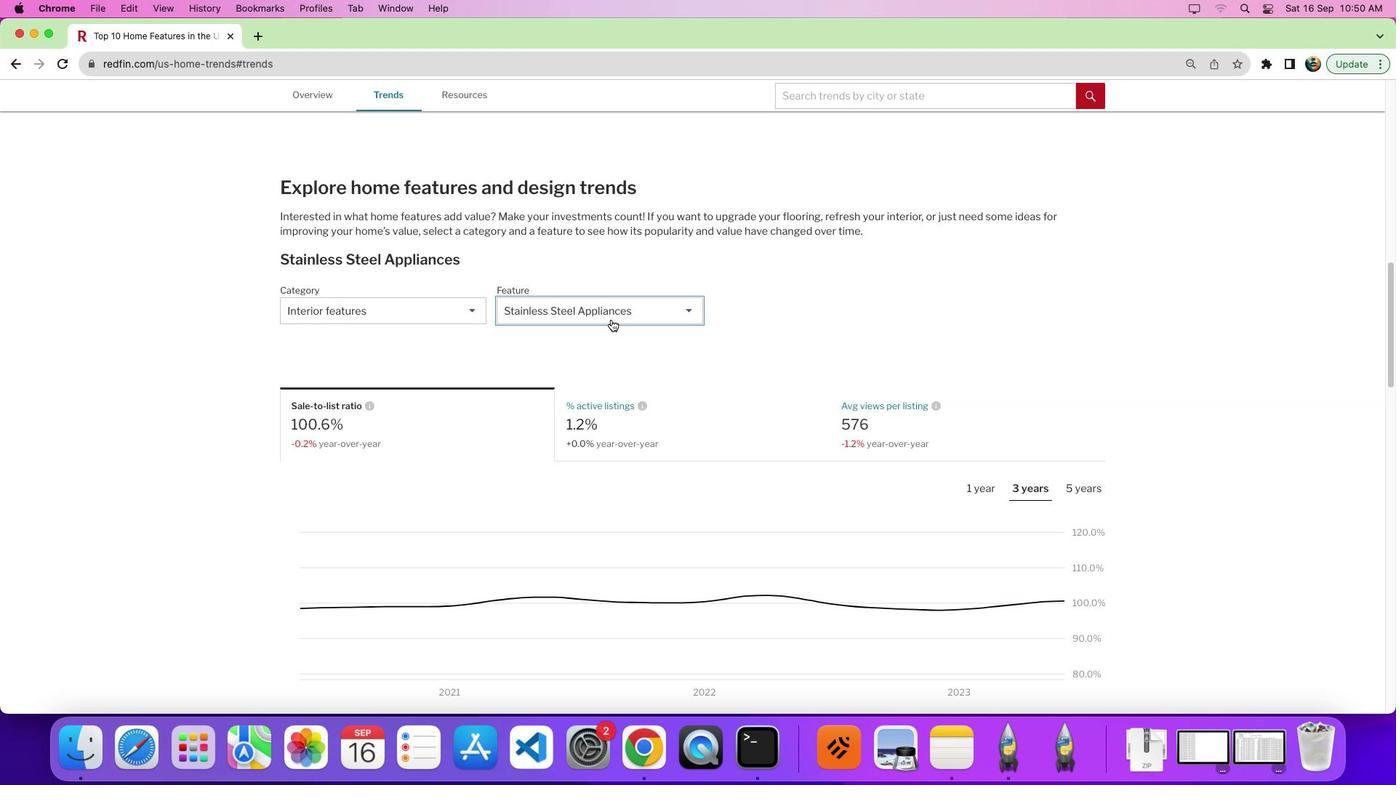 
Action: Mouse pressed left at (611, 320)
Screenshot: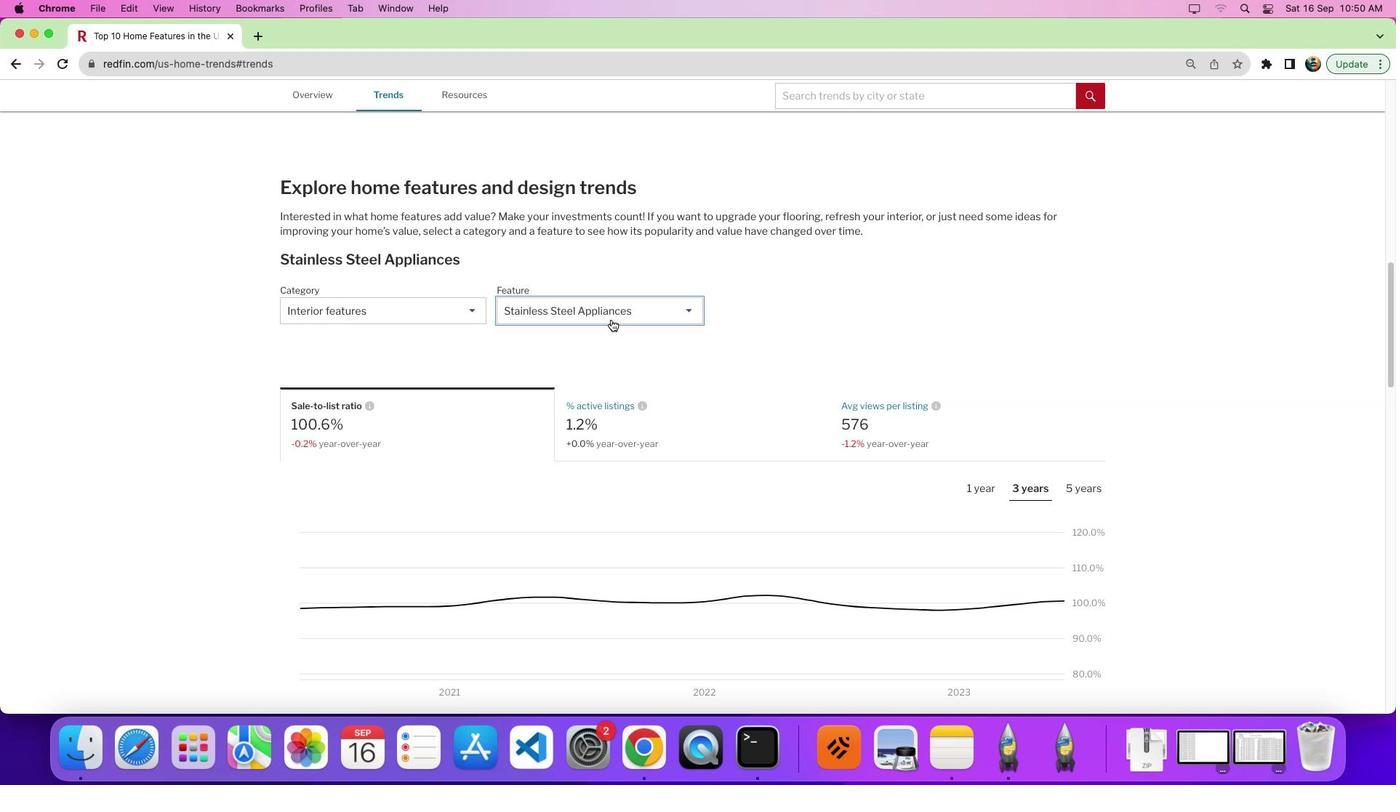 
Action: Mouse moved to (592, 444)
Screenshot: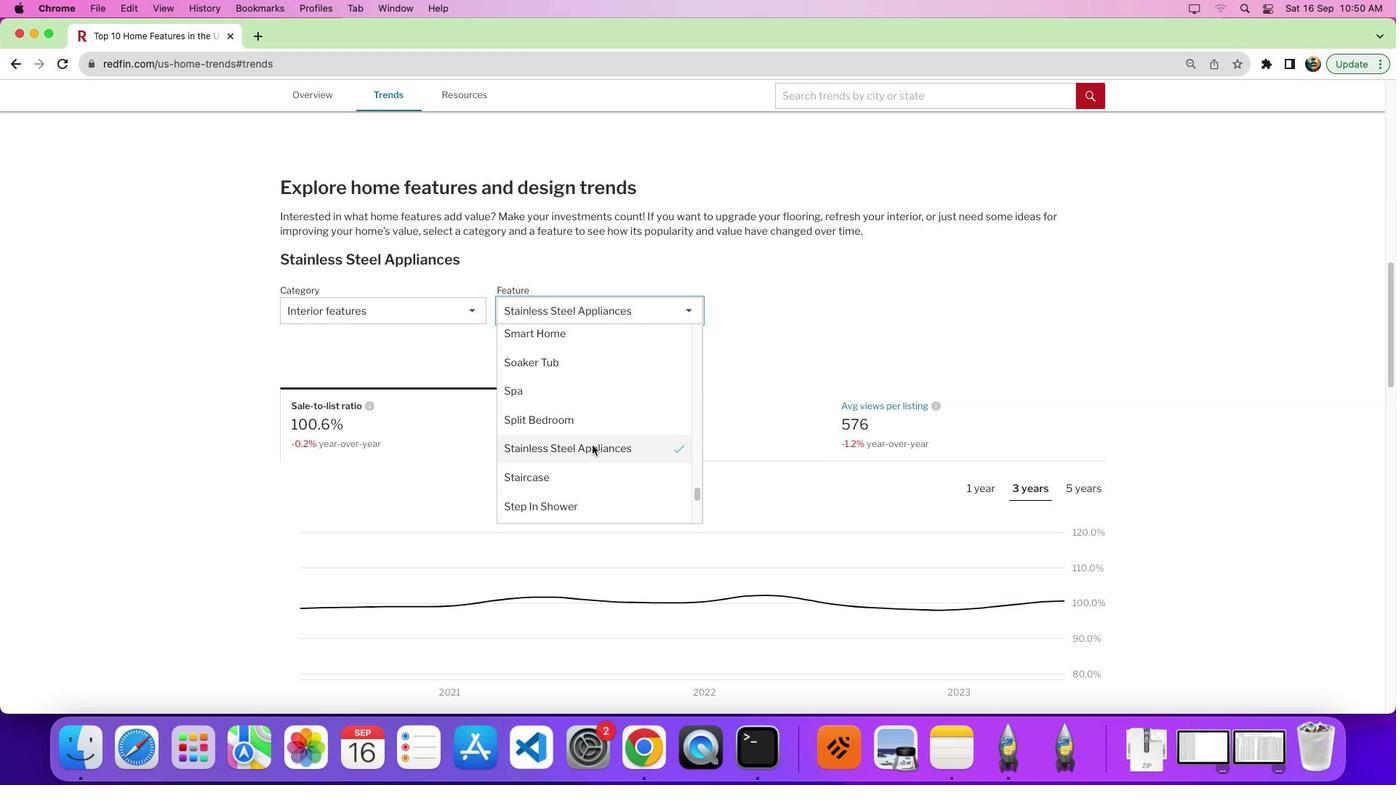 
Action: Mouse scrolled (592, 444) with delta (0, 0)
Screenshot: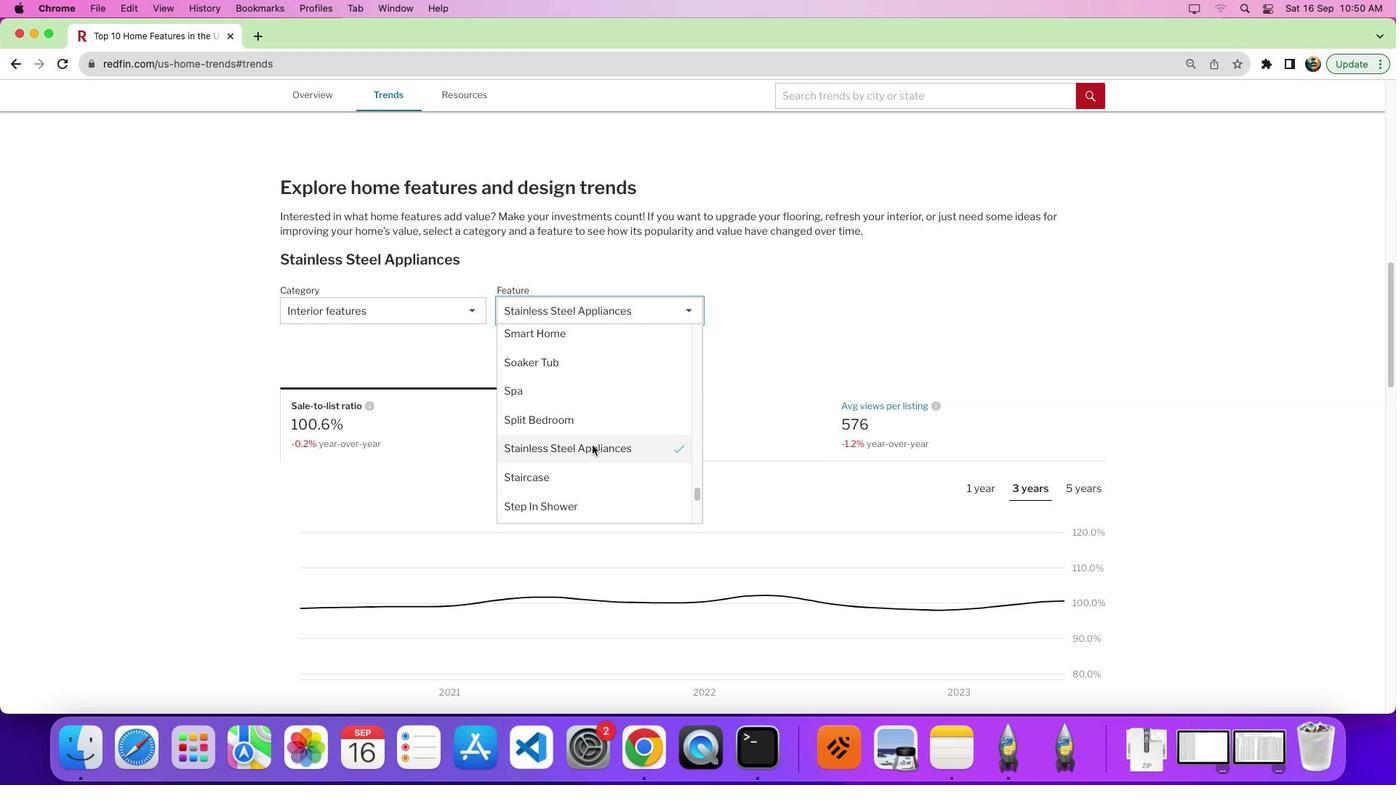 
Action: Mouse moved to (592, 445)
Screenshot: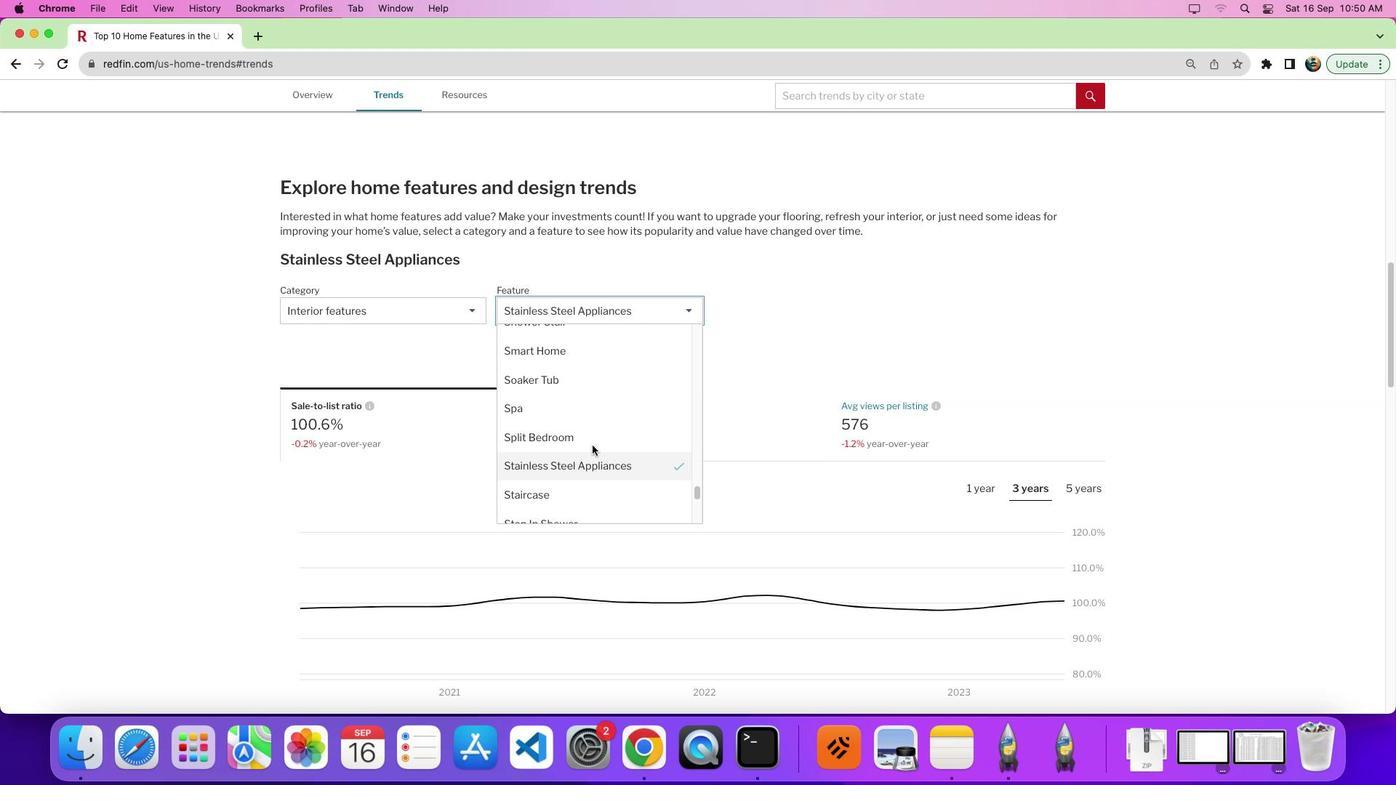 
Action: Mouse scrolled (592, 445) with delta (0, 0)
Screenshot: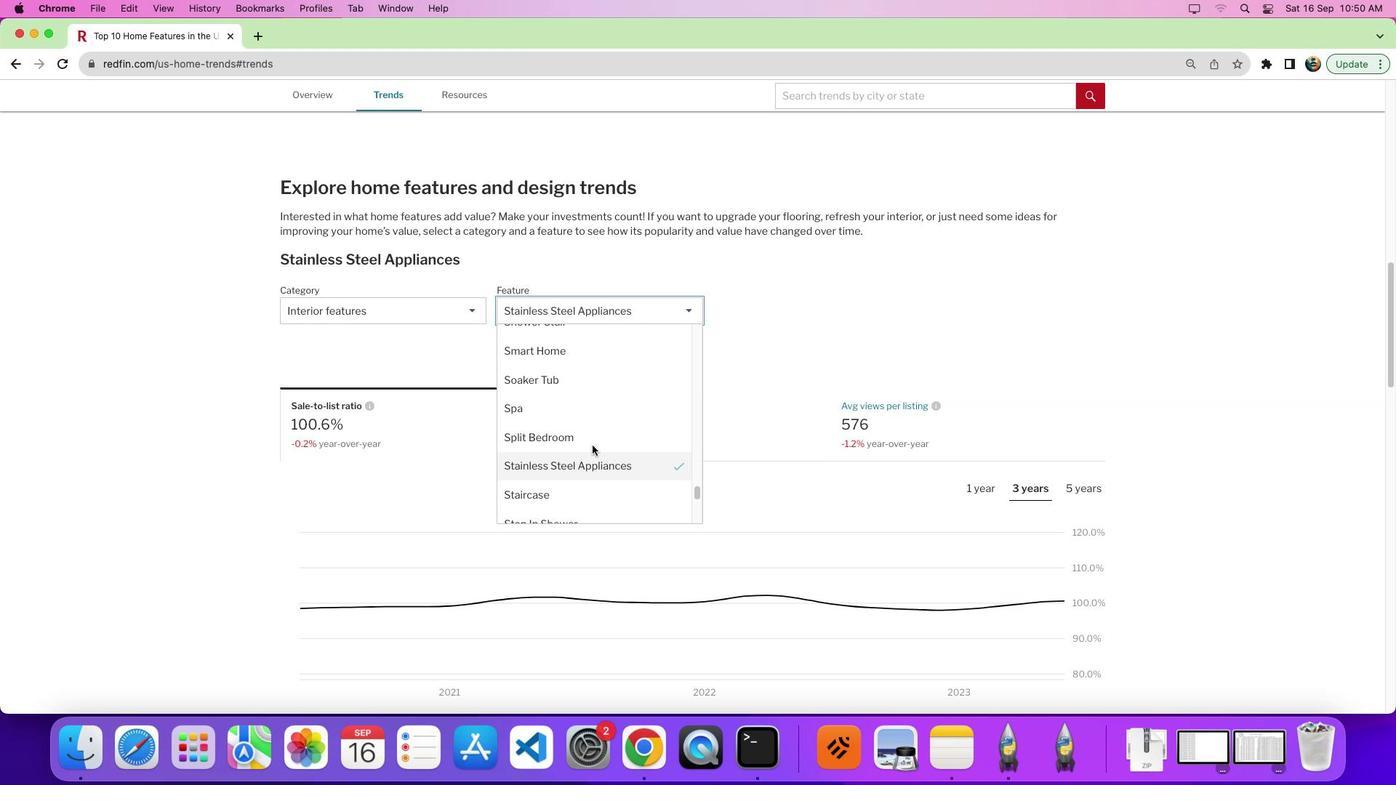 
Action: Mouse moved to (592, 445)
Screenshot: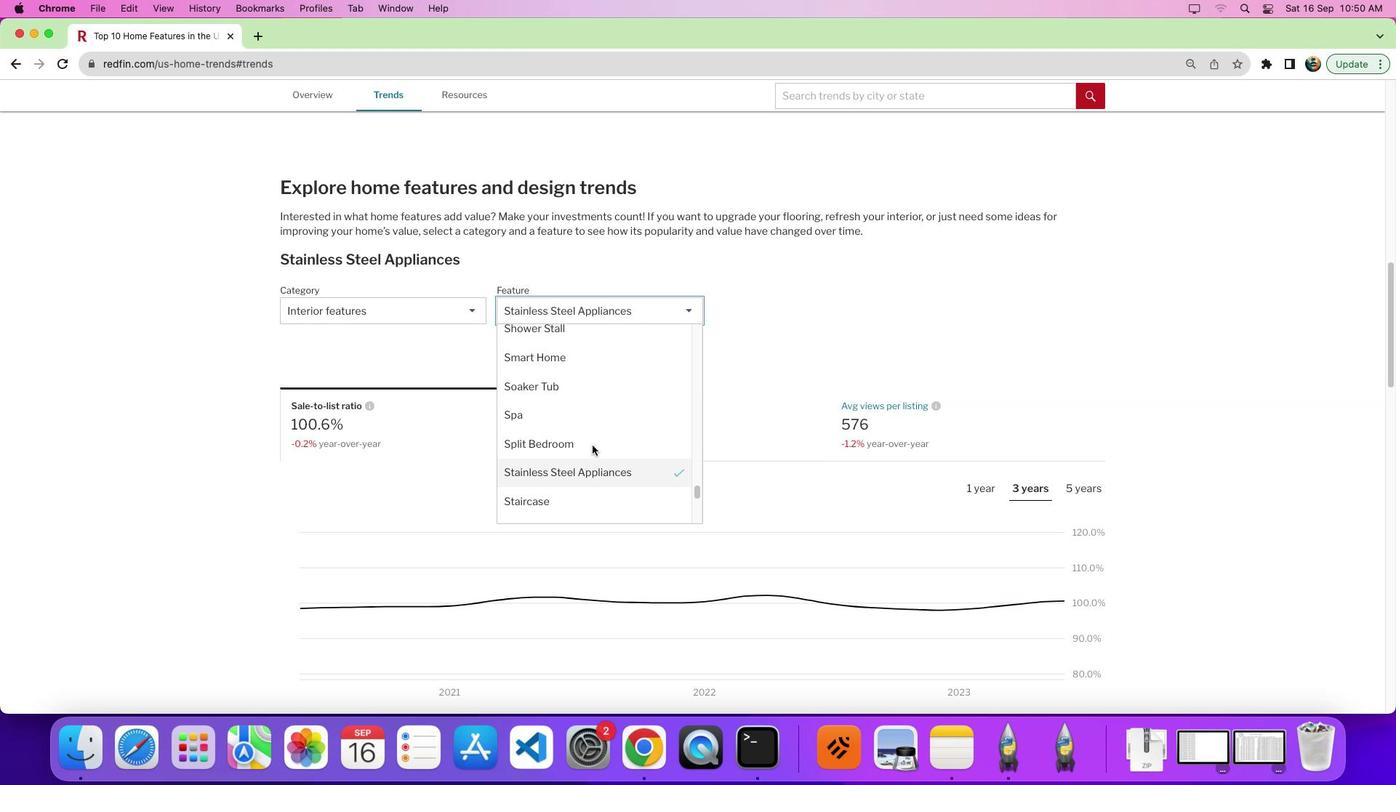 
Action: Mouse scrolled (592, 445) with delta (0, 0)
Screenshot: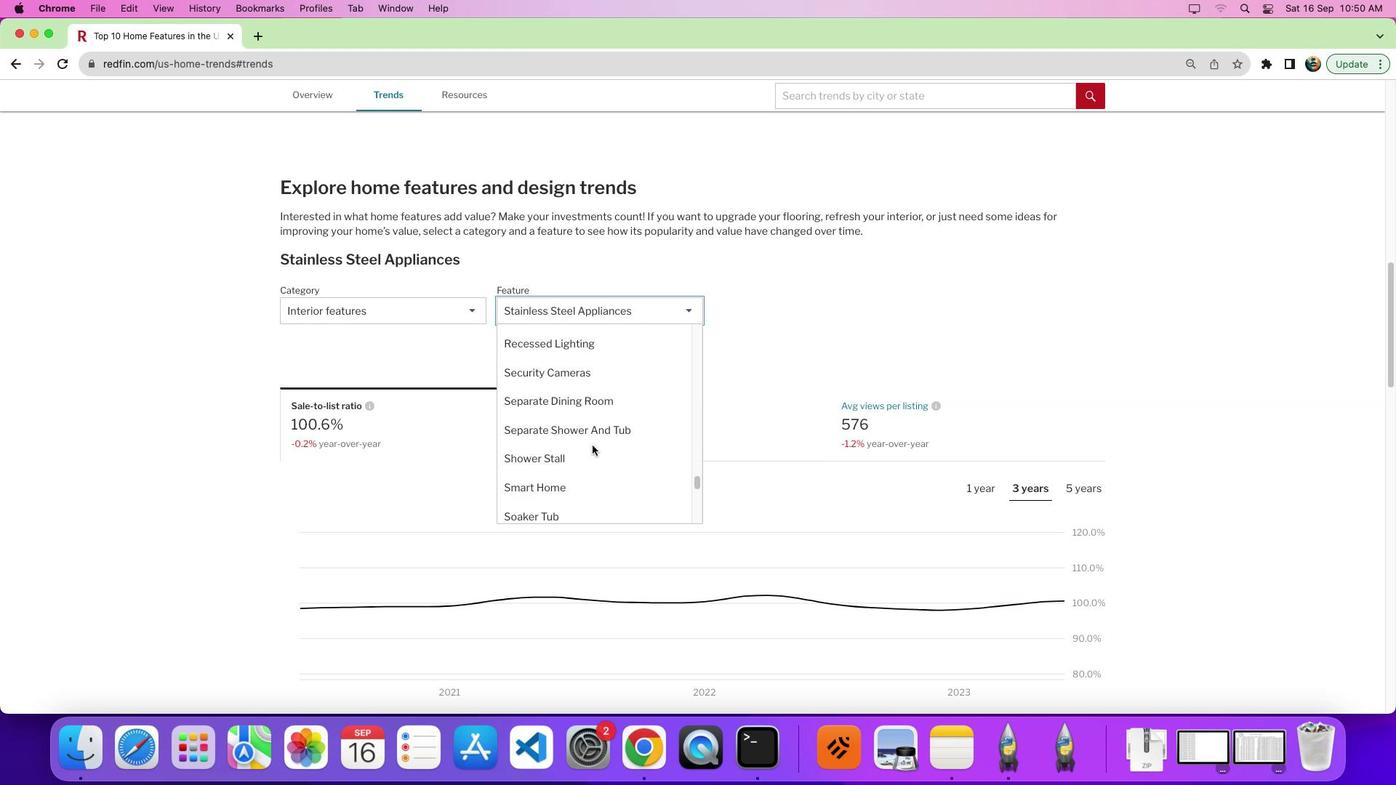 
Action: Mouse scrolled (592, 445) with delta (0, 0)
Screenshot: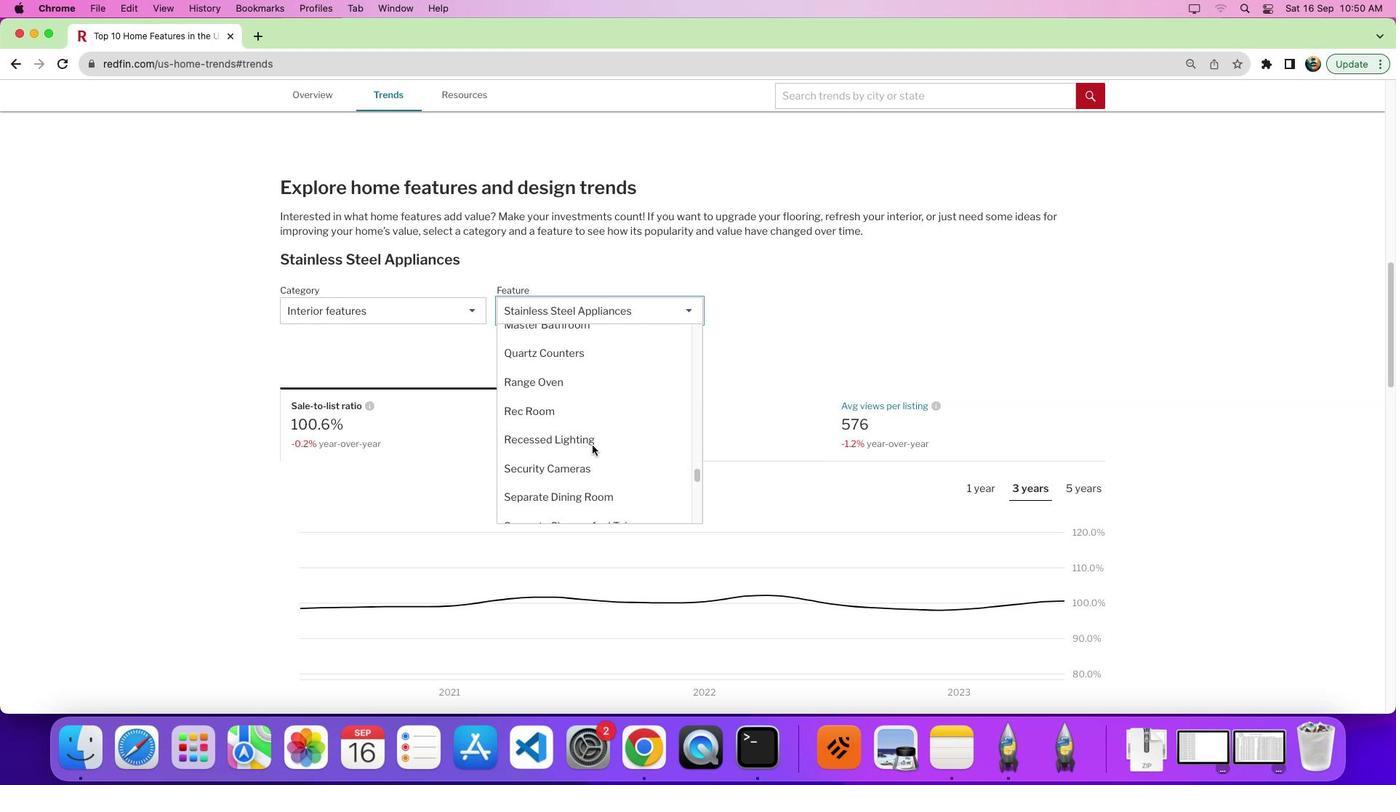 
Action: Mouse scrolled (592, 445) with delta (0, 5)
Screenshot: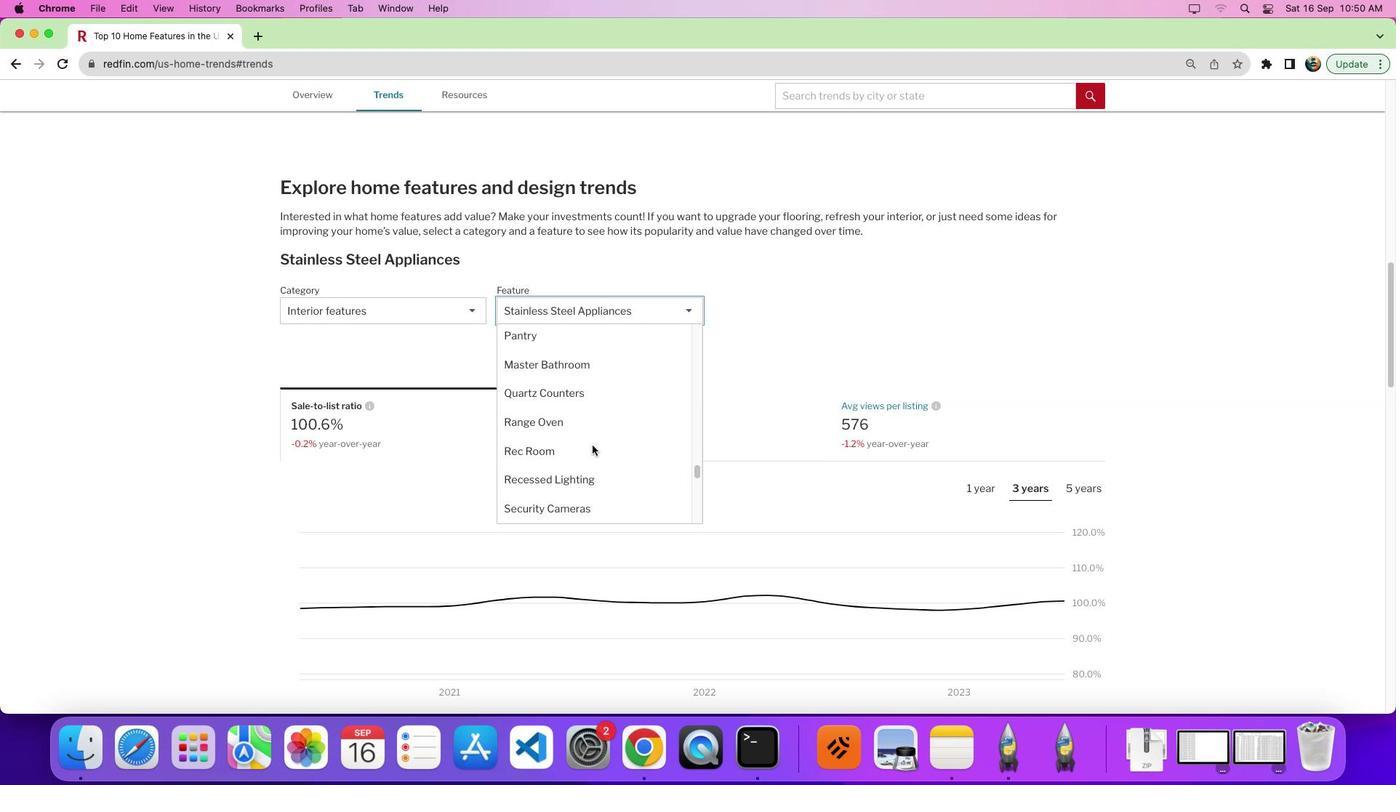 
Action: Mouse scrolled (592, 445) with delta (0, 0)
Screenshot: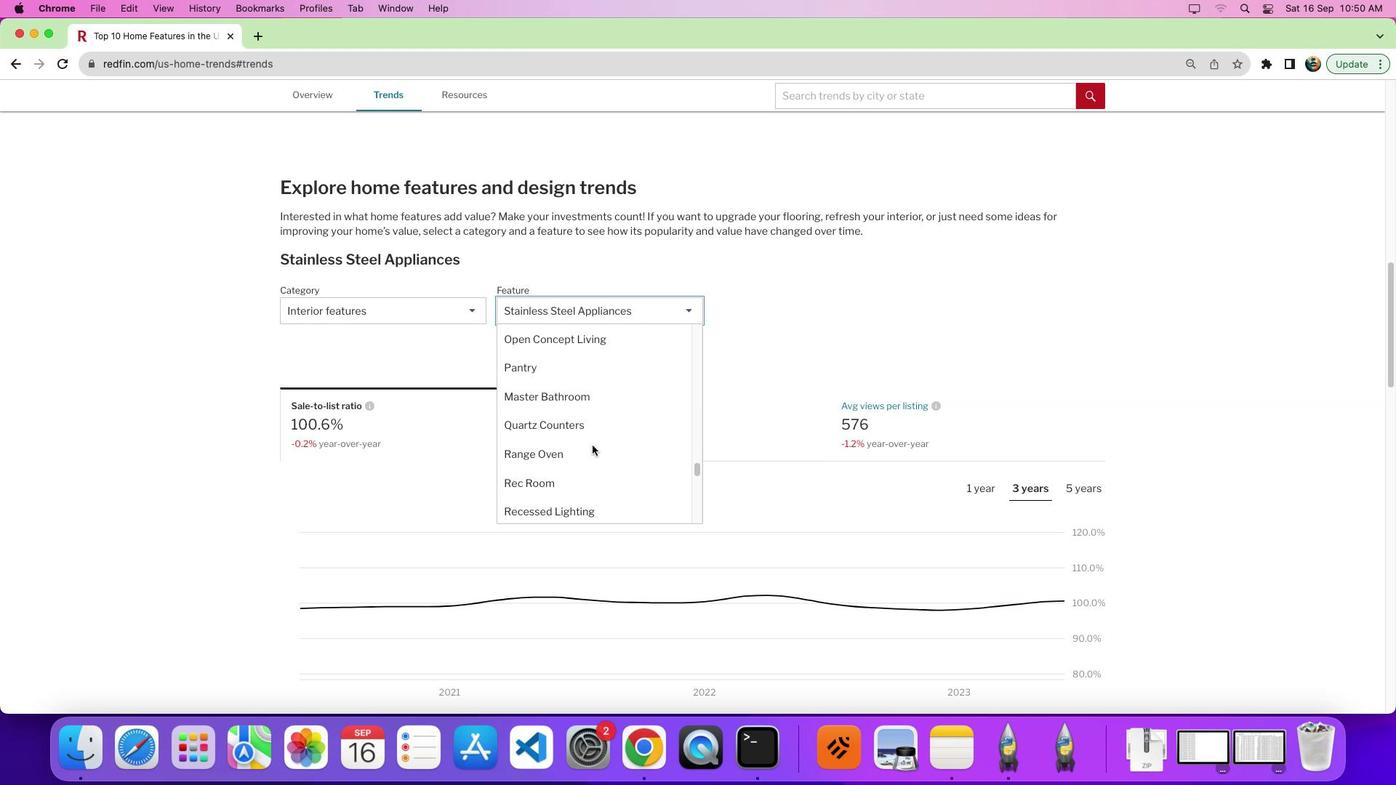 
Action: Mouse scrolled (592, 445) with delta (0, 0)
Screenshot: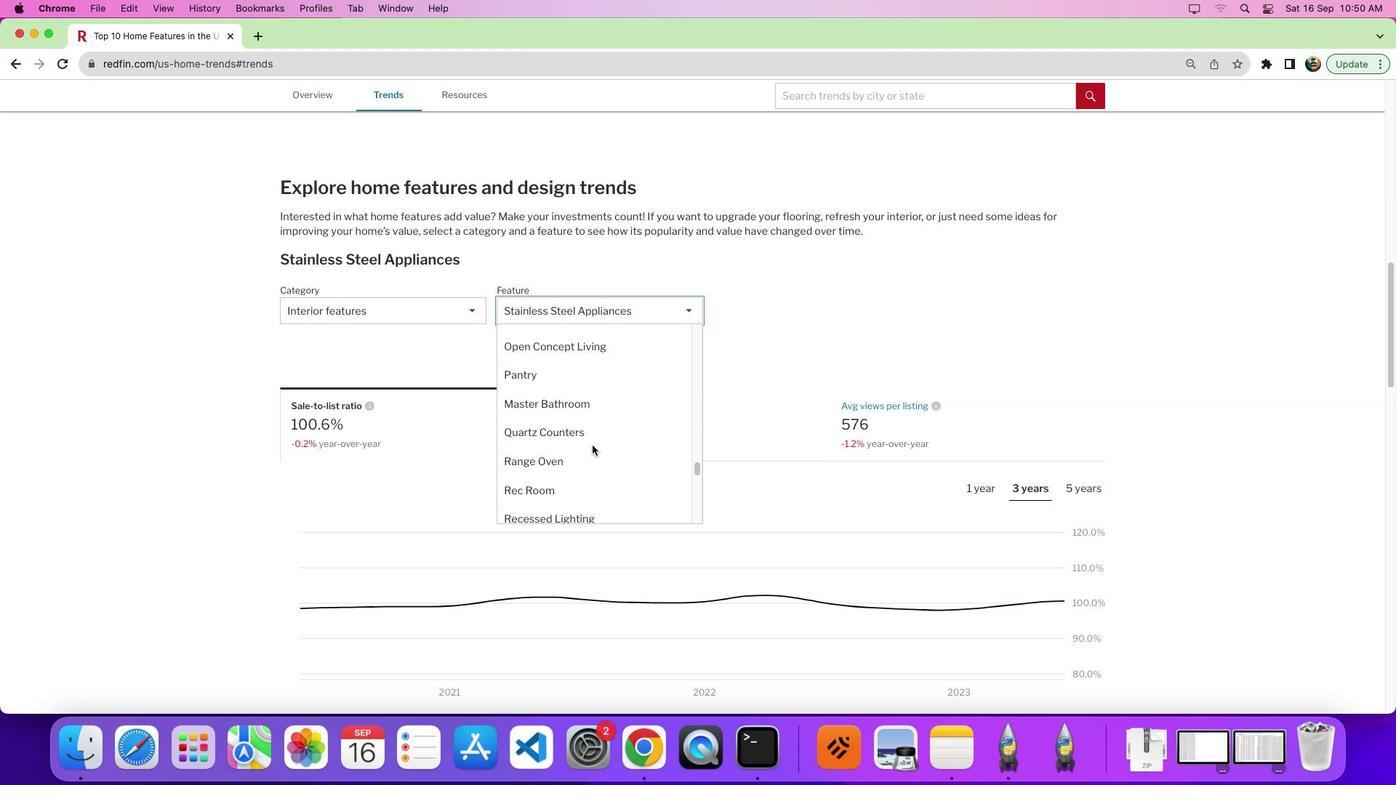 
Action: Mouse scrolled (592, 445) with delta (0, 0)
Screenshot: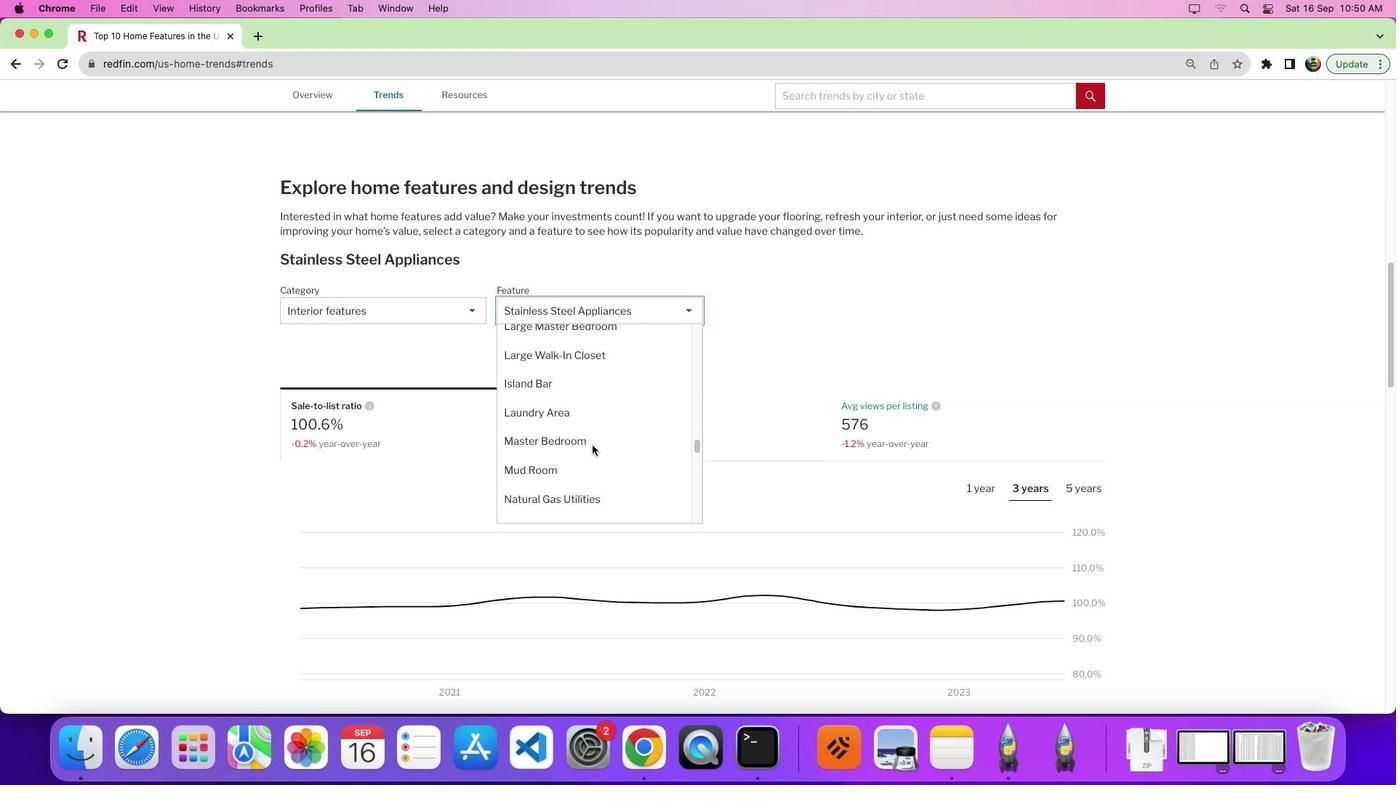 
Action: Mouse scrolled (592, 445) with delta (0, 0)
Screenshot: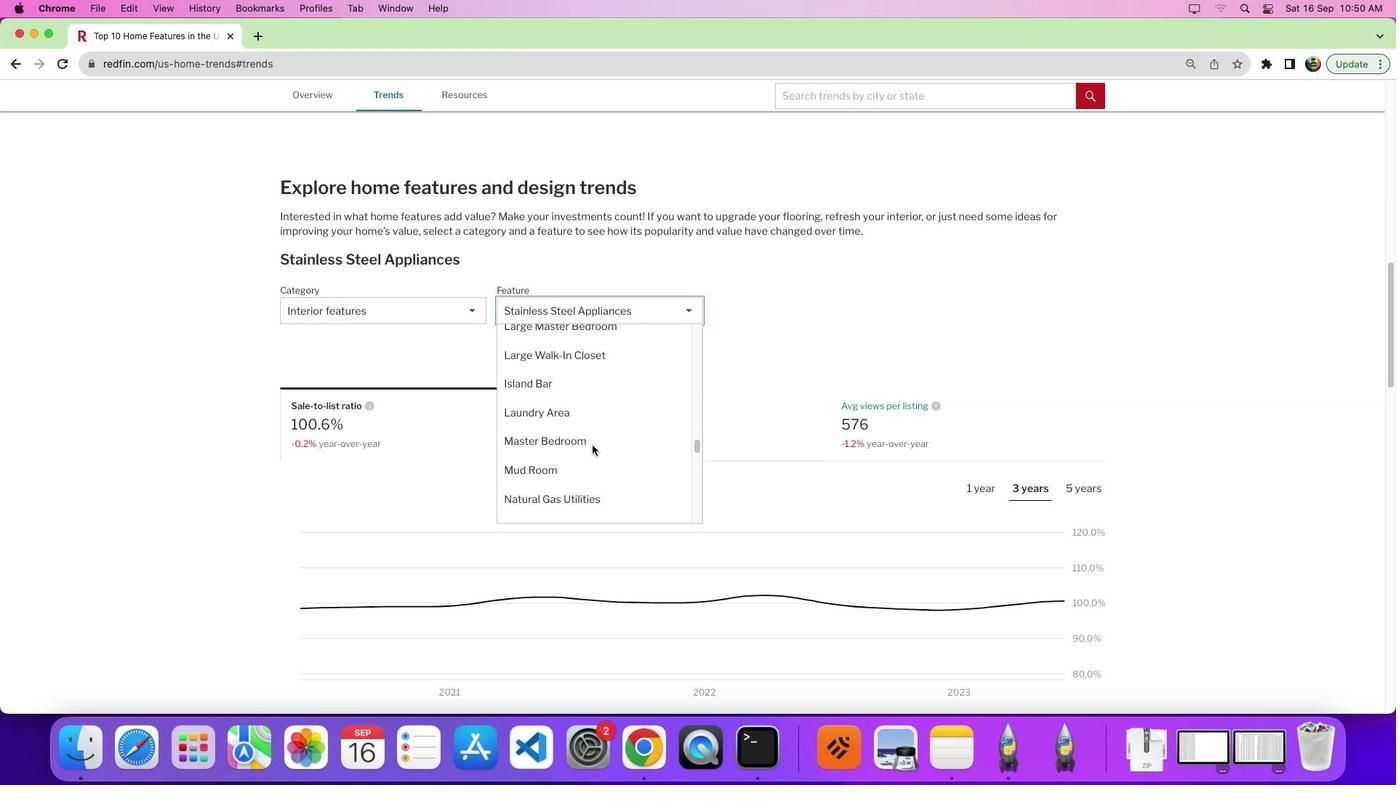 
Action: Mouse scrolled (592, 445) with delta (0, 5)
Screenshot: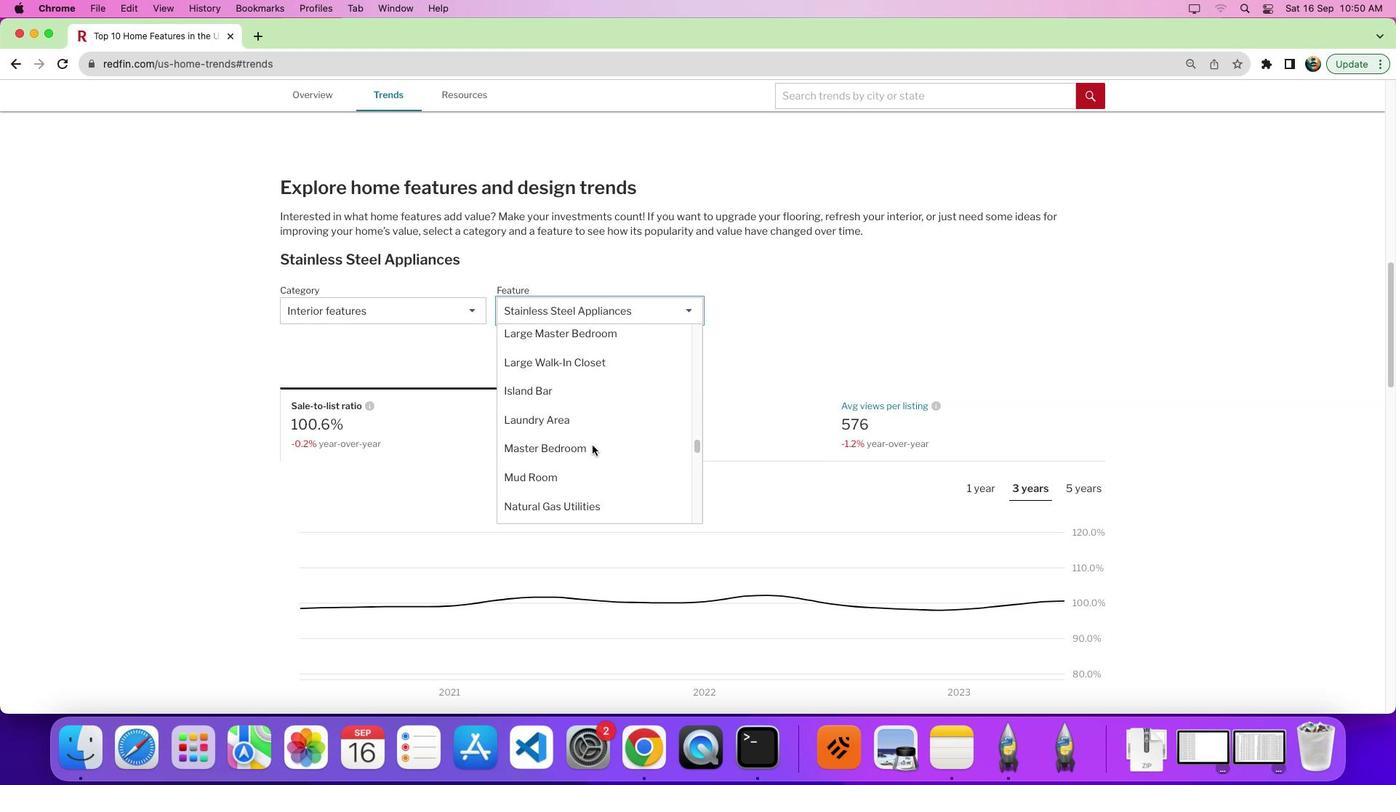 
Action: Mouse scrolled (592, 445) with delta (0, 0)
Screenshot: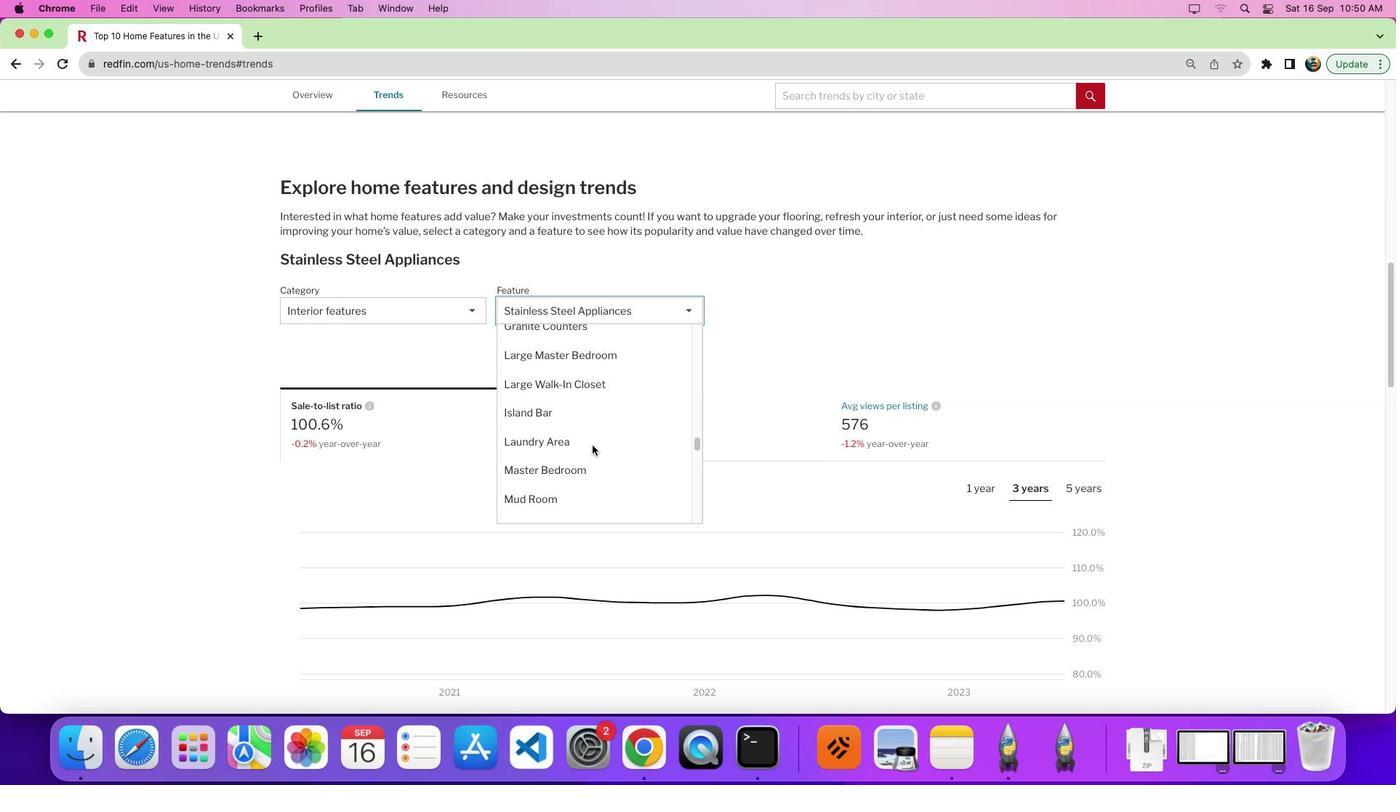 
Action: Mouse scrolled (592, 445) with delta (0, 0)
Screenshot: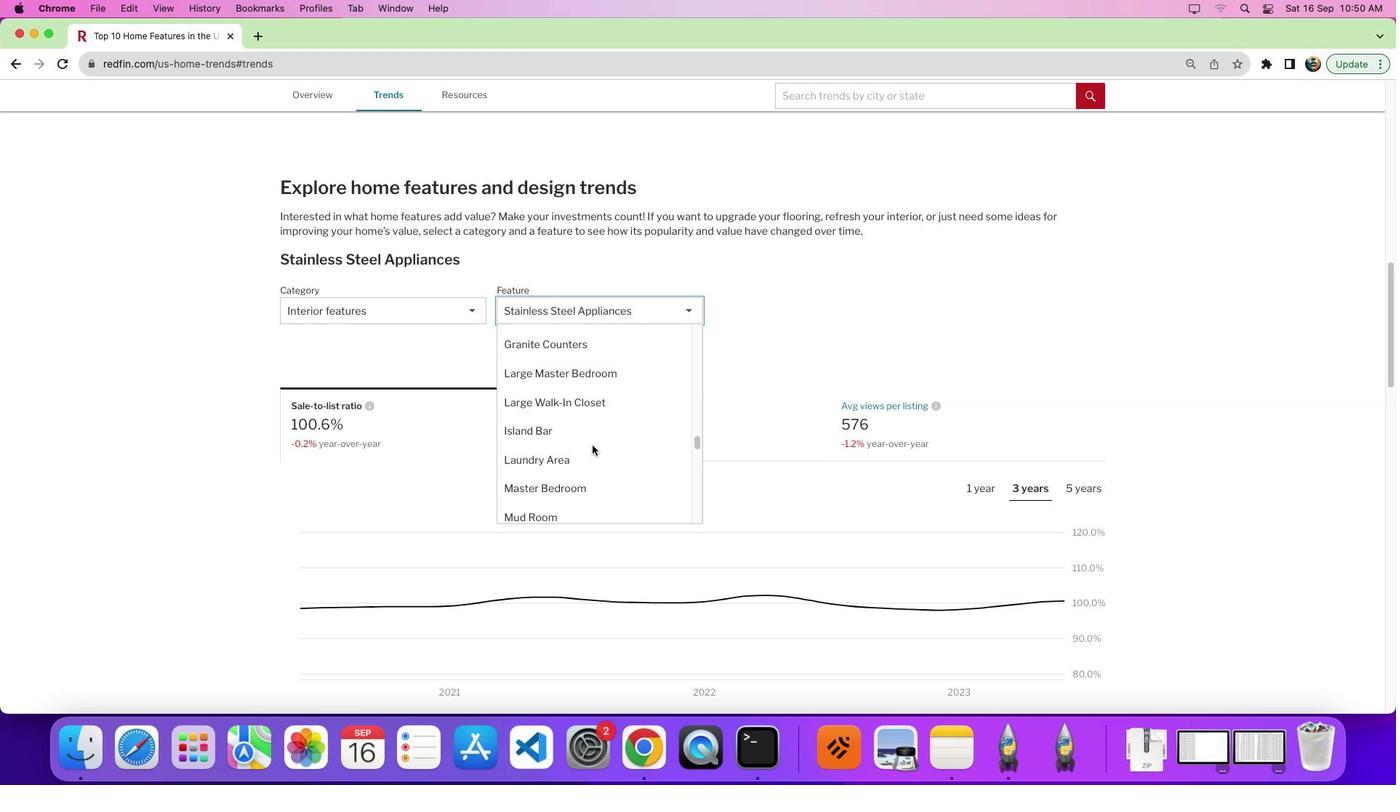 
Action: Mouse scrolled (592, 445) with delta (0, 0)
Screenshot: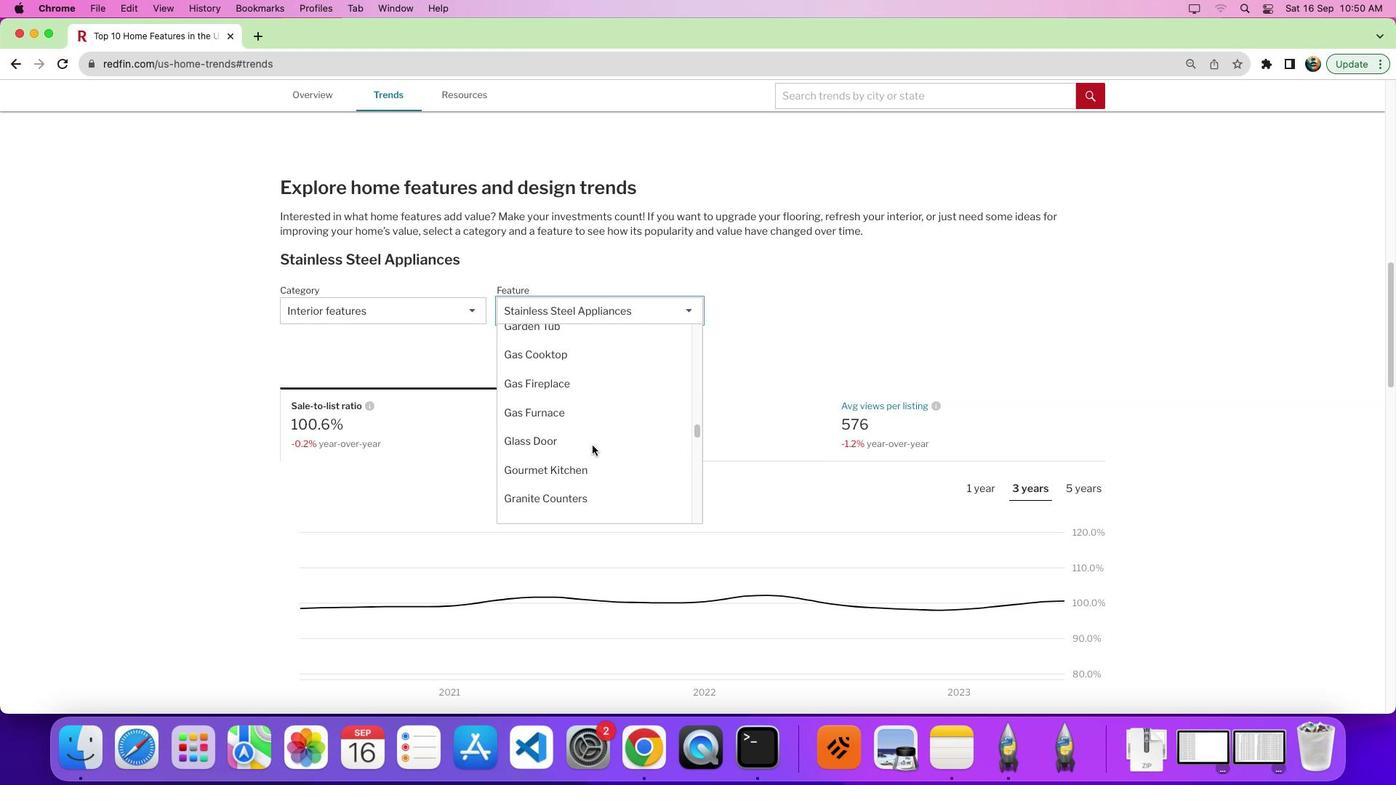 
Action: Mouse scrolled (592, 445) with delta (0, 0)
Screenshot: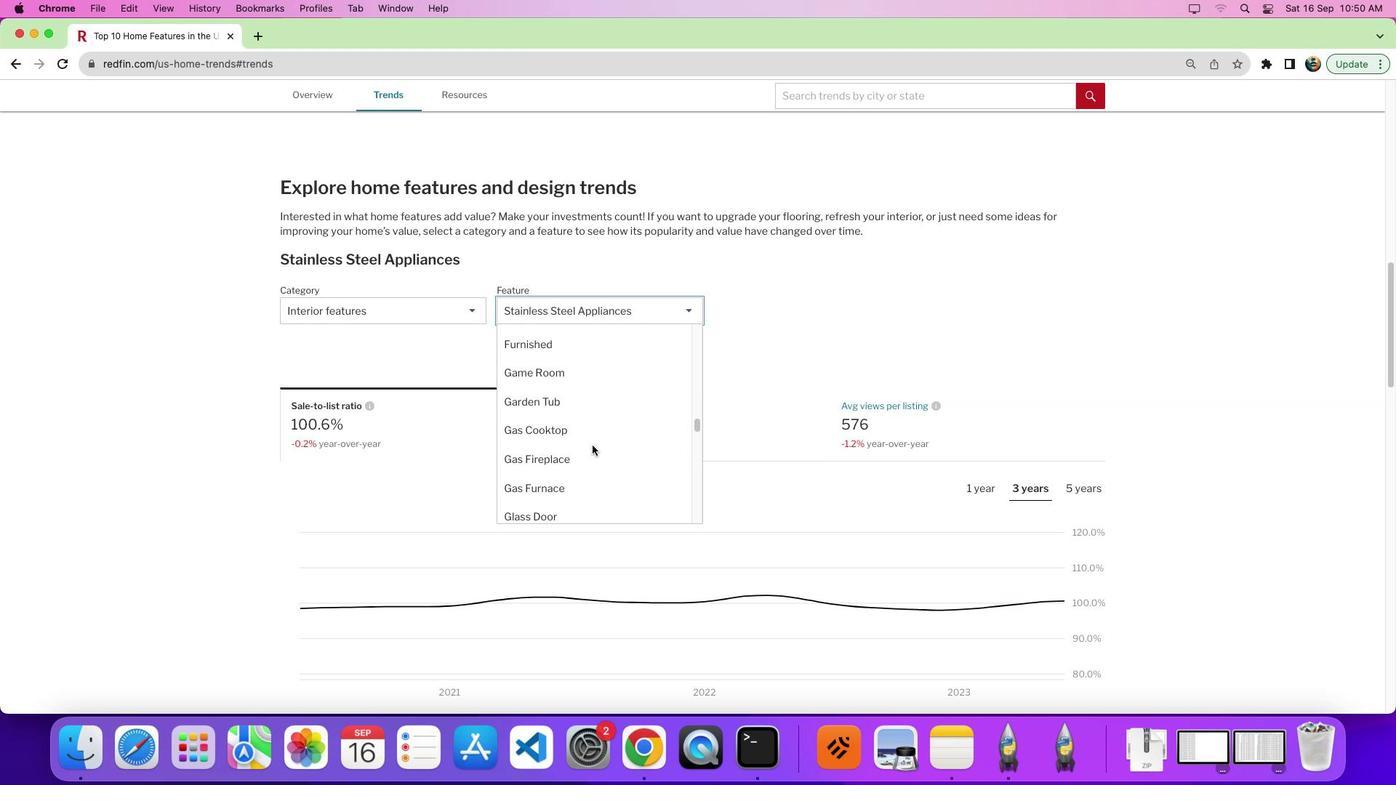 
Action: Mouse scrolled (592, 445) with delta (0, 4)
Screenshot: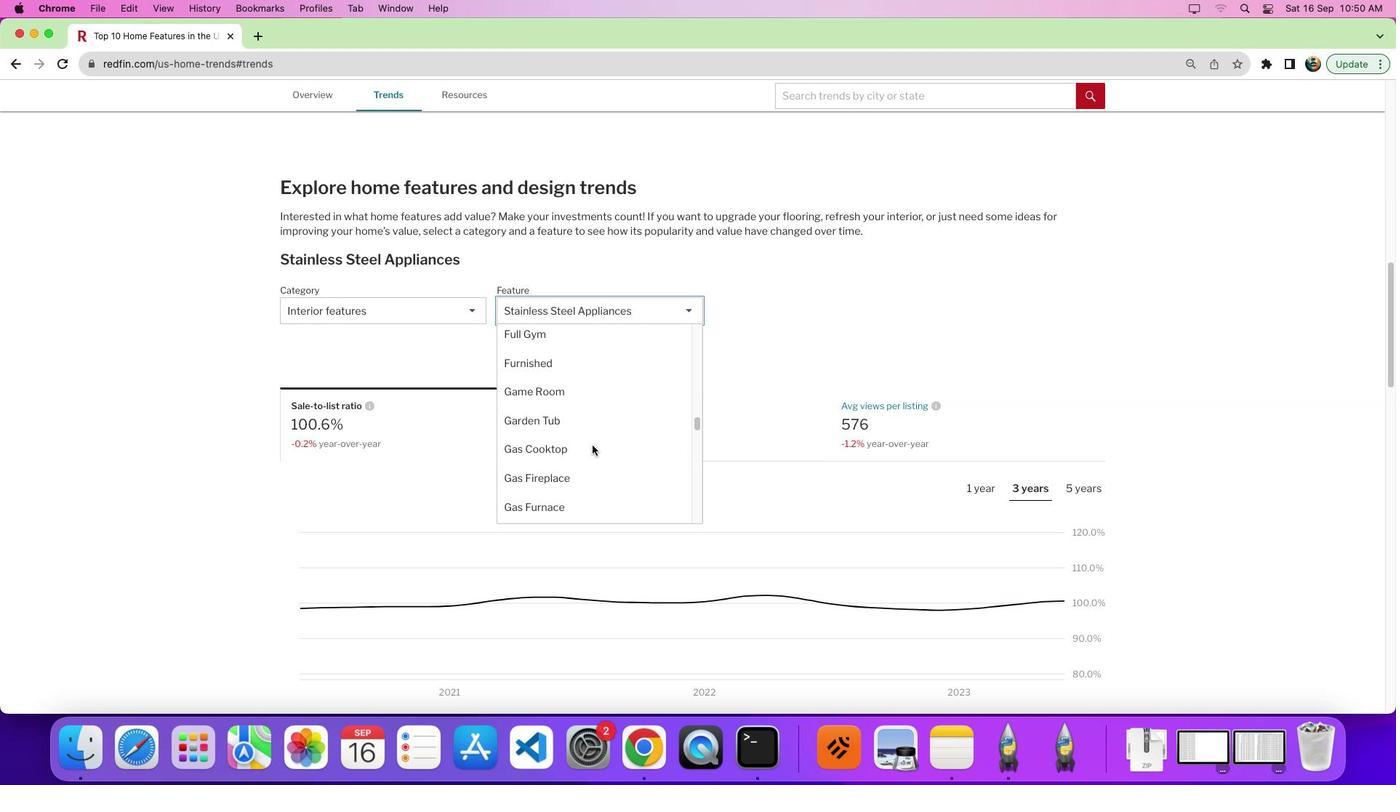 
Action: Mouse scrolled (592, 445) with delta (0, 0)
Screenshot: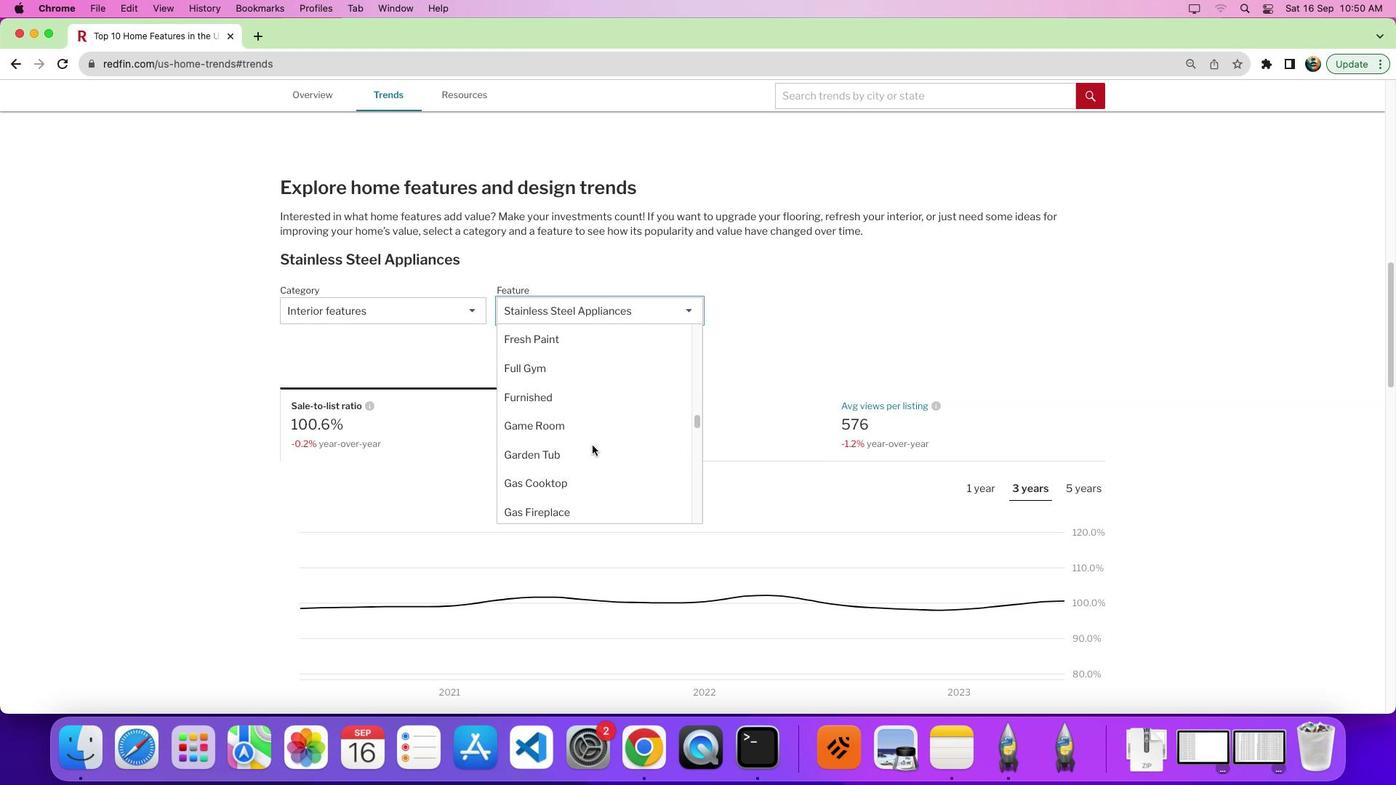 
Action: Mouse scrolled (592, 445) with delta (0, 0)
Screenshot: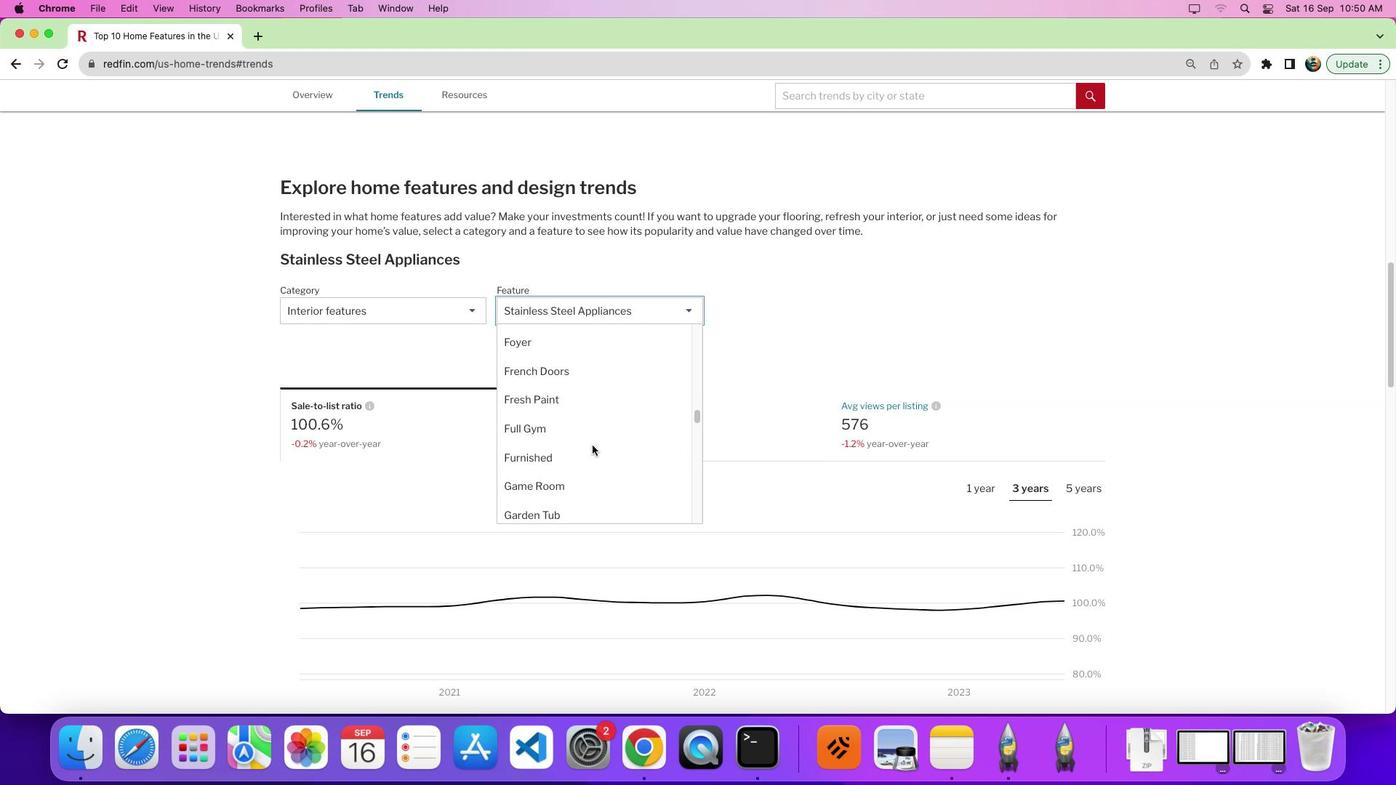 
Action: Mouse scrolled (592, 445) with delta (0, 2)
Screenshot: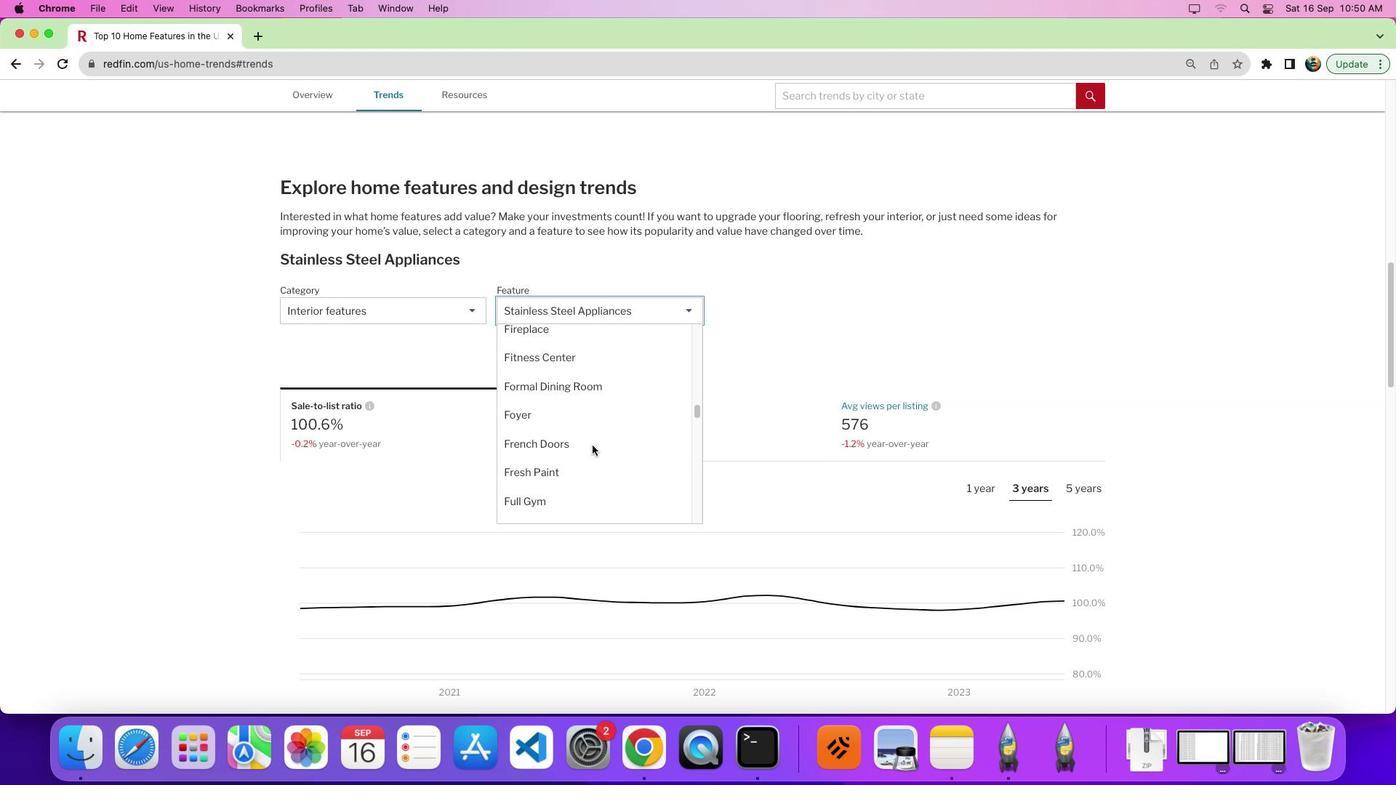 
Action: Mouse moved to (593, 444)
Screenshot: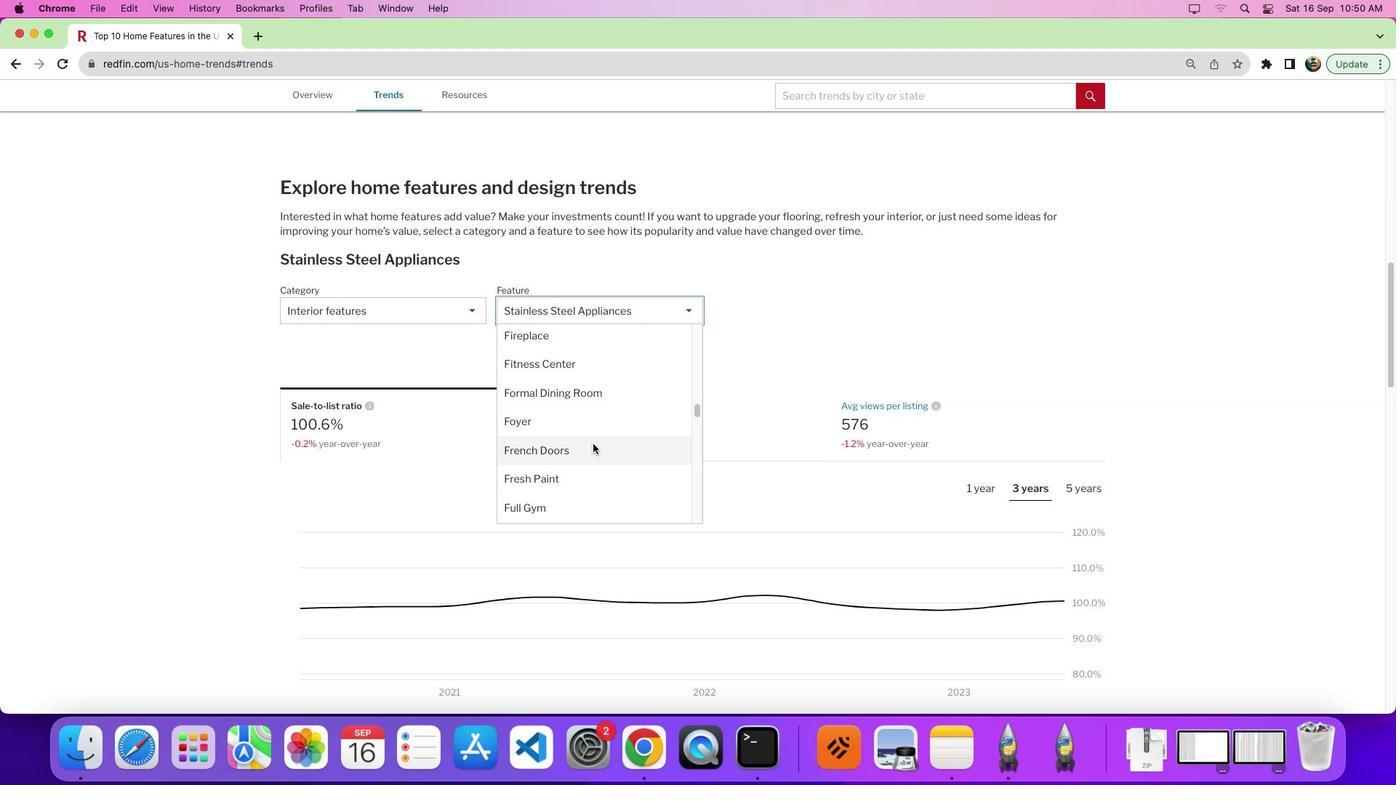 
Action: Mouse scrolled (593, 444) with delta (0, 0)
Screenshot: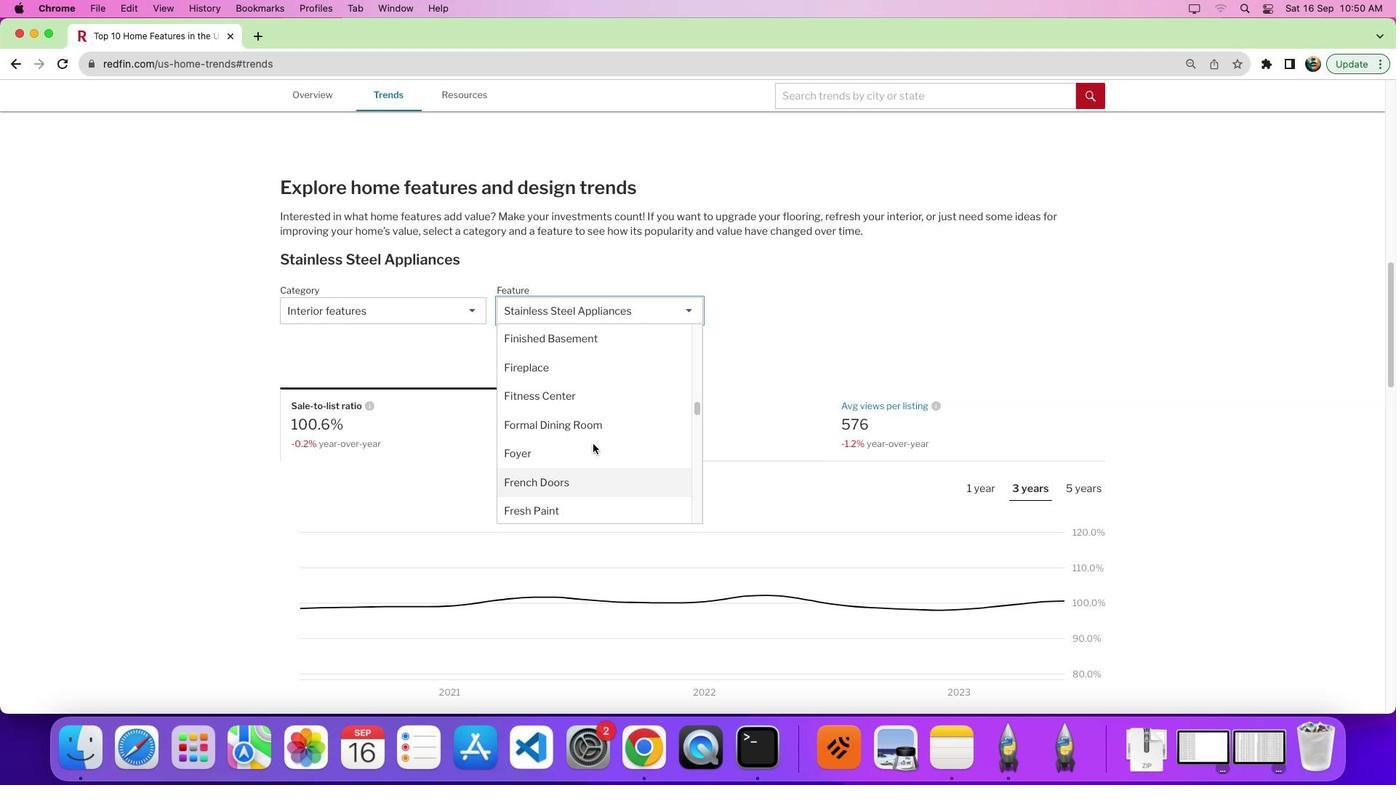 
Action: Mouse scrolled (593, 444) with delta (0, 0)
Screenshot: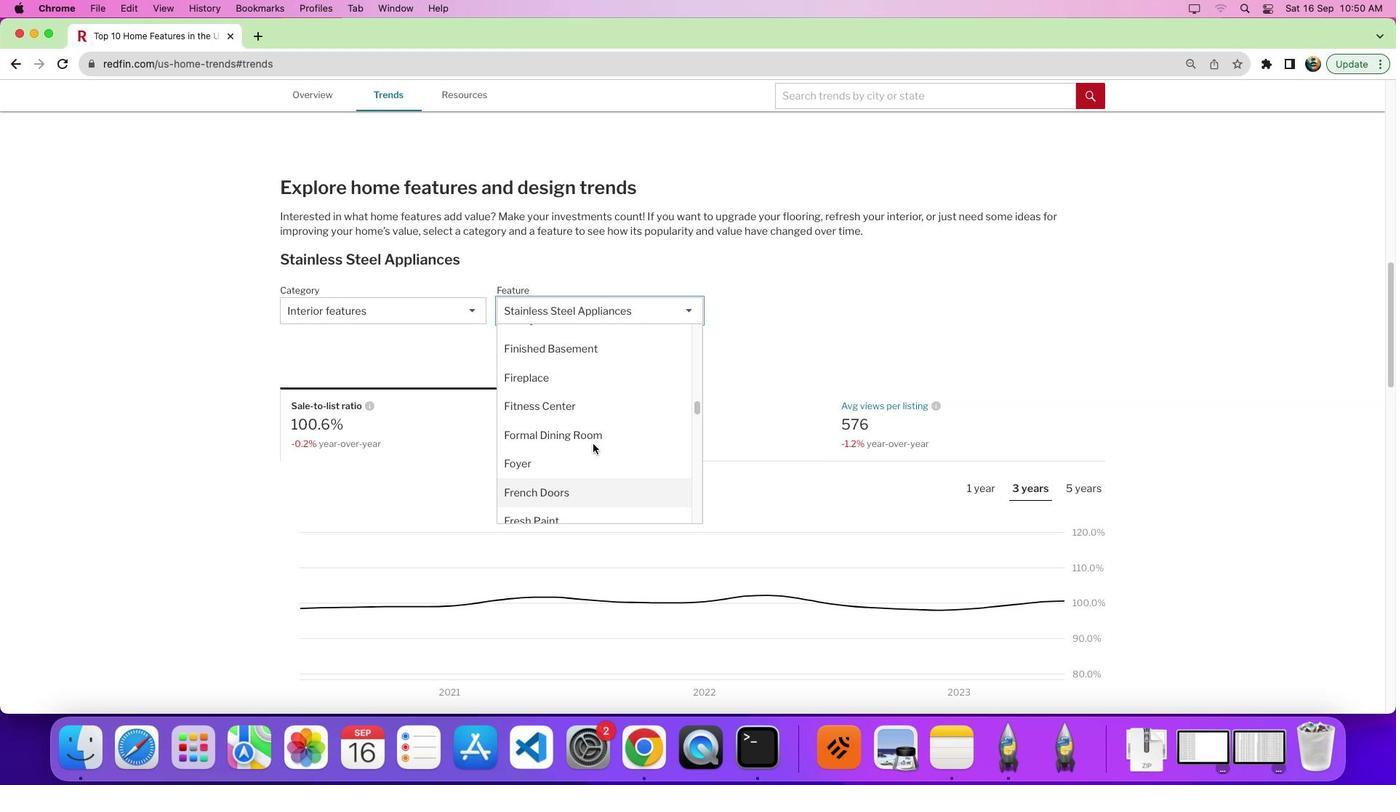 
Action: Mouse scrolled (593, 444) with delta (0, 0)
Screenshot: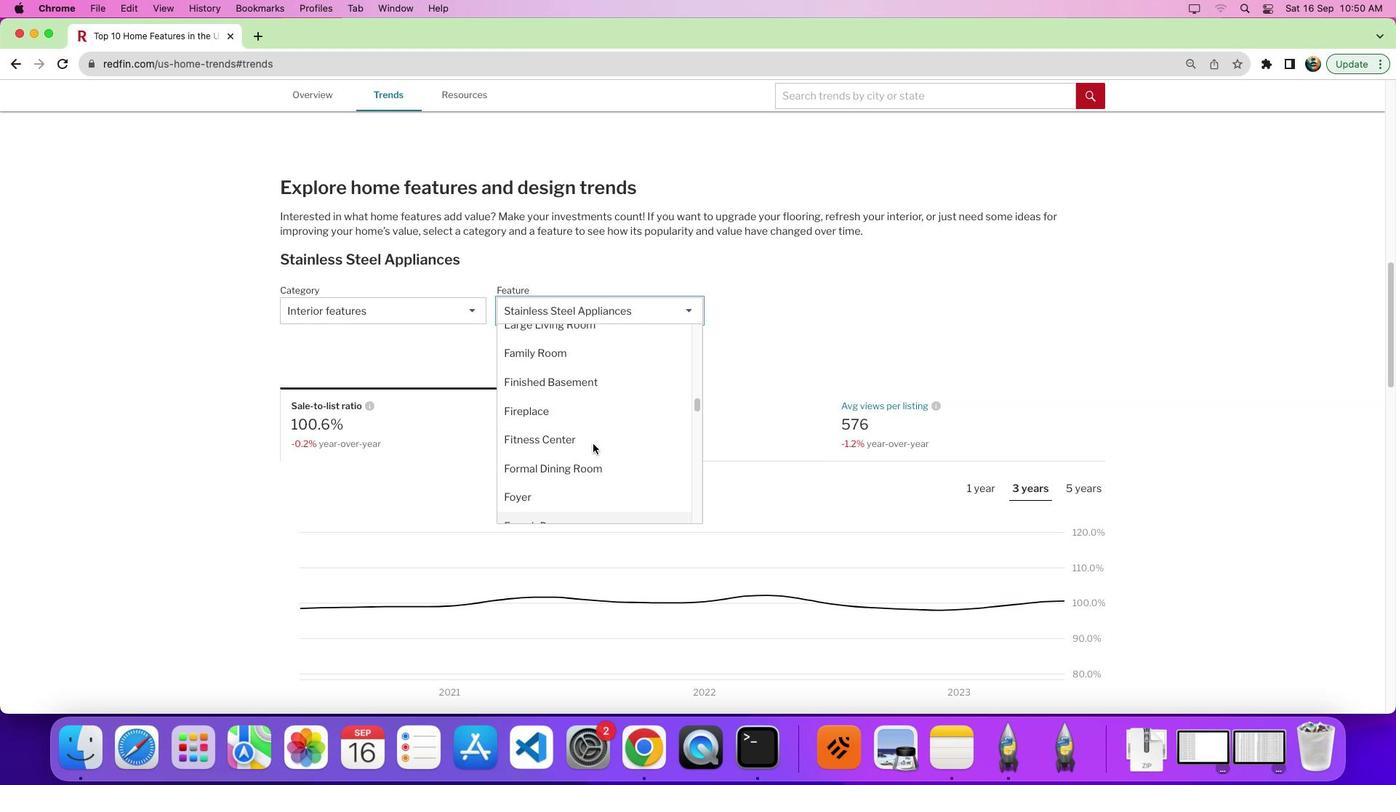 
Action: Mouse scrolled (593, 444) with delta (0, 0)
Screenshot: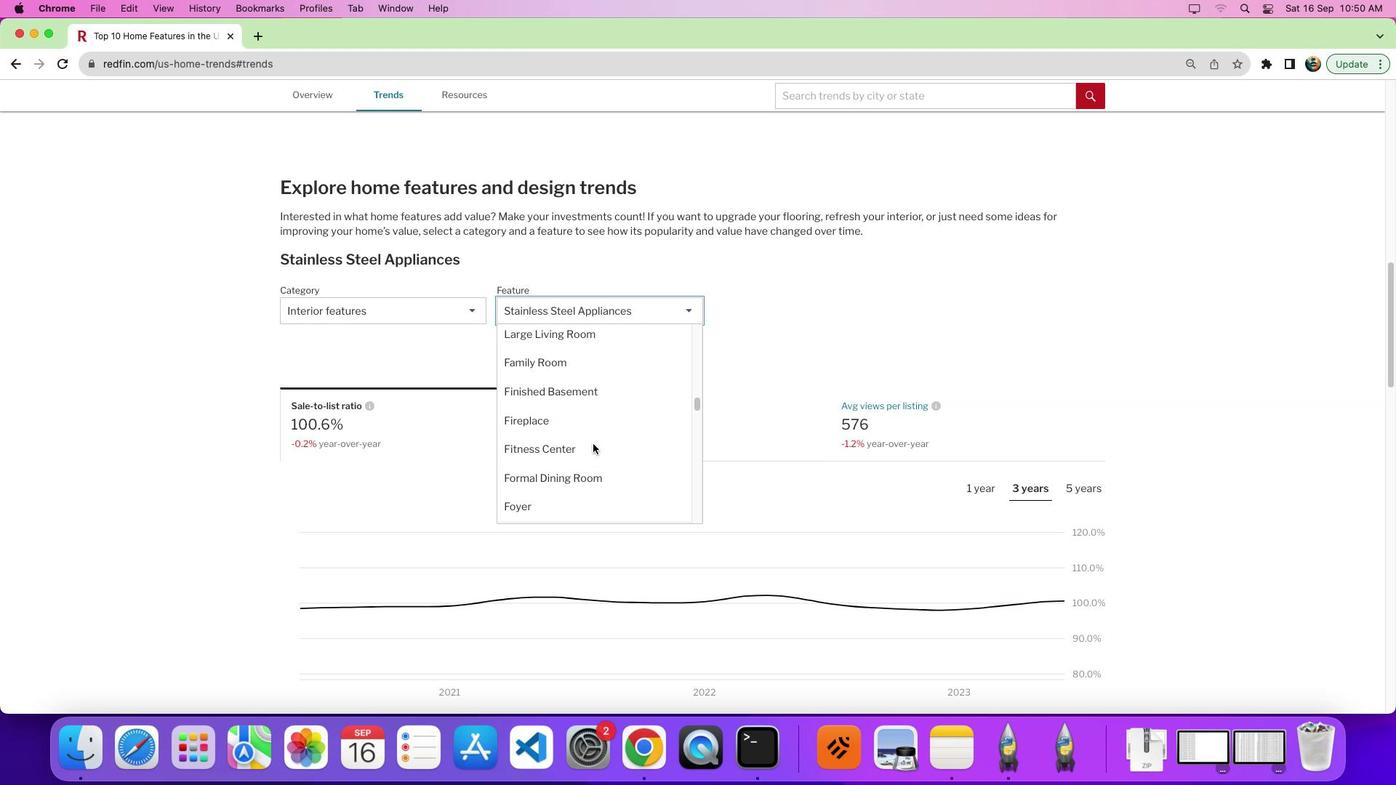 
Action: Mouse scrolled (593, 444) with delta (0, 0)
Screenshot: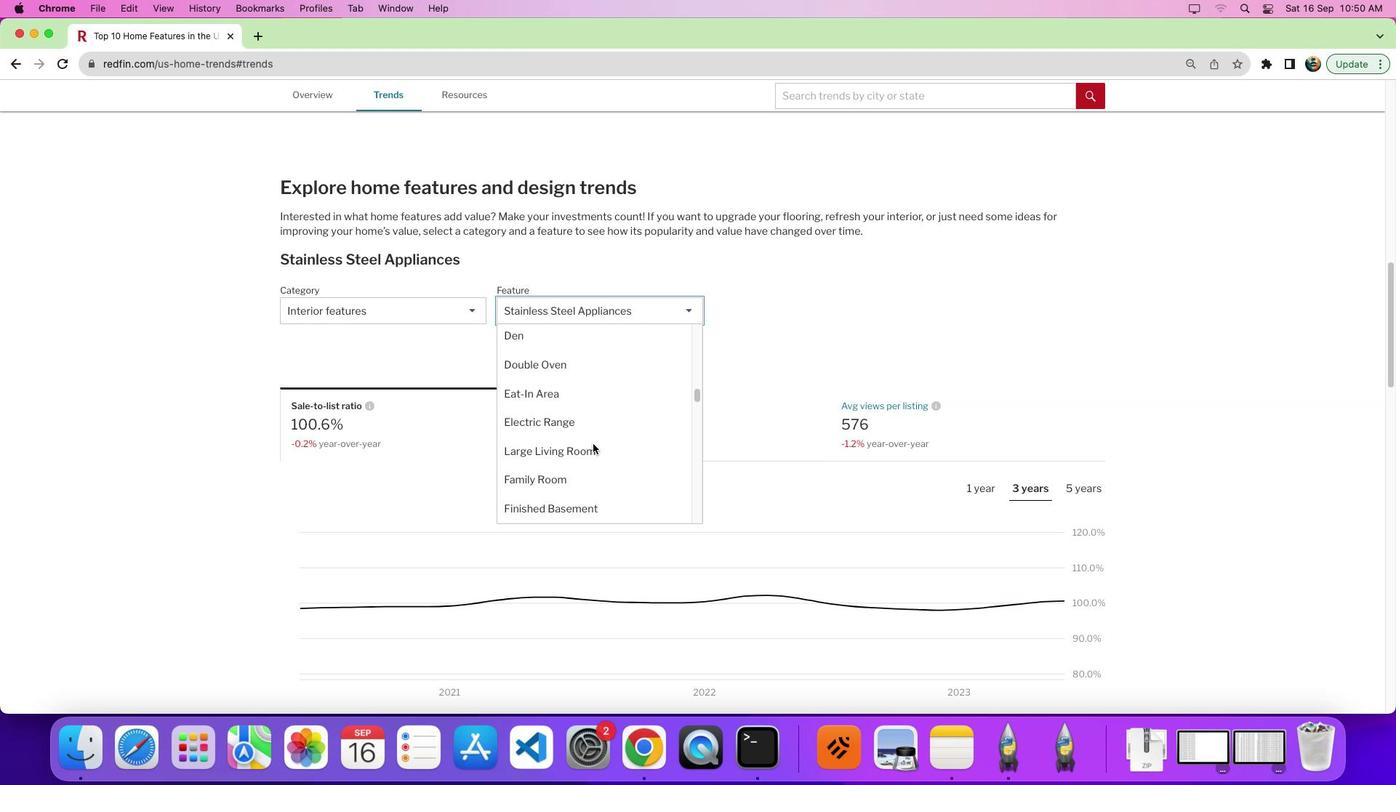 
Action: Mouse scrolled (593, 444) with delta (0, 0)
Screenshot: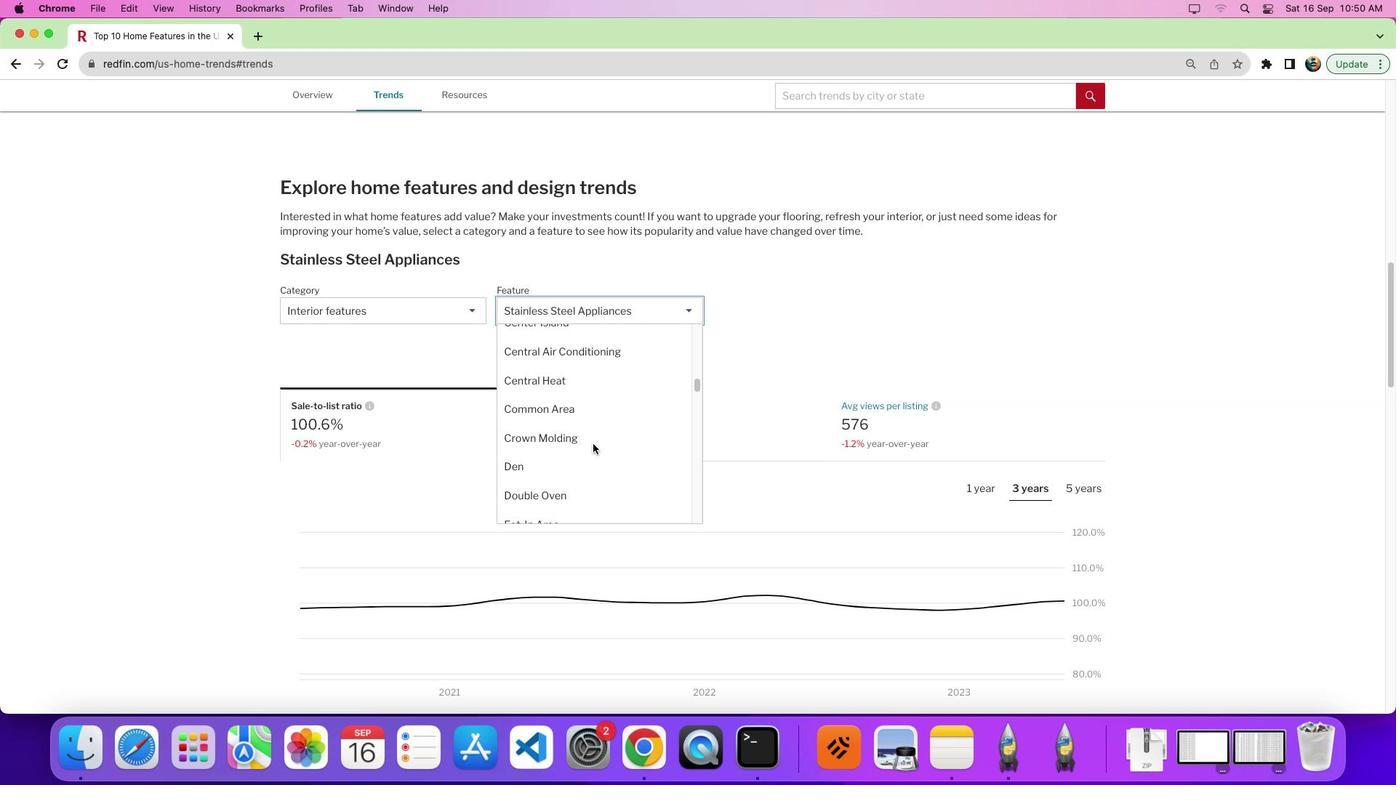 
Action: Mouse scrolled (593, 444) with delta (0, 5)
Screenshot: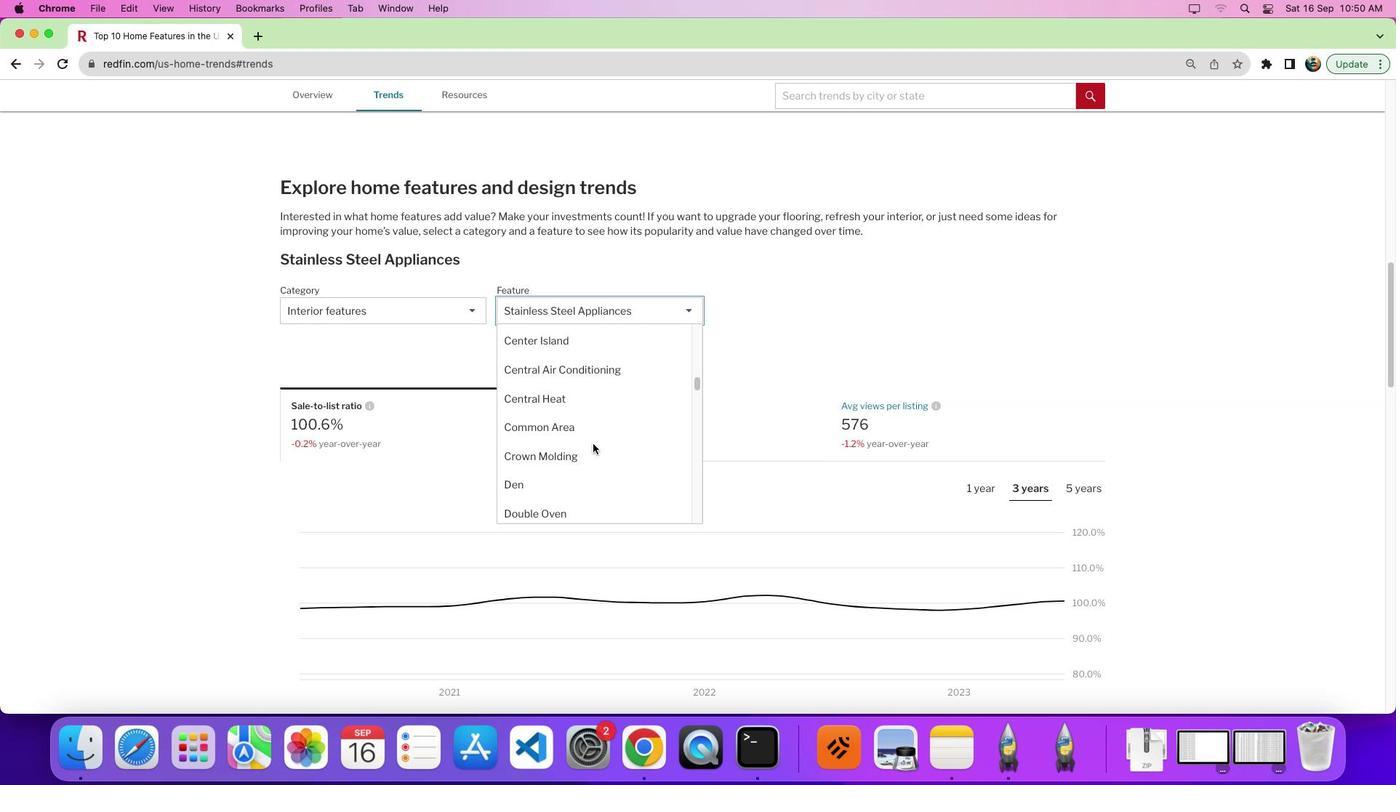 
Action: Mouse scrolled (593, 444) with delta (0, 0)
Screenshot: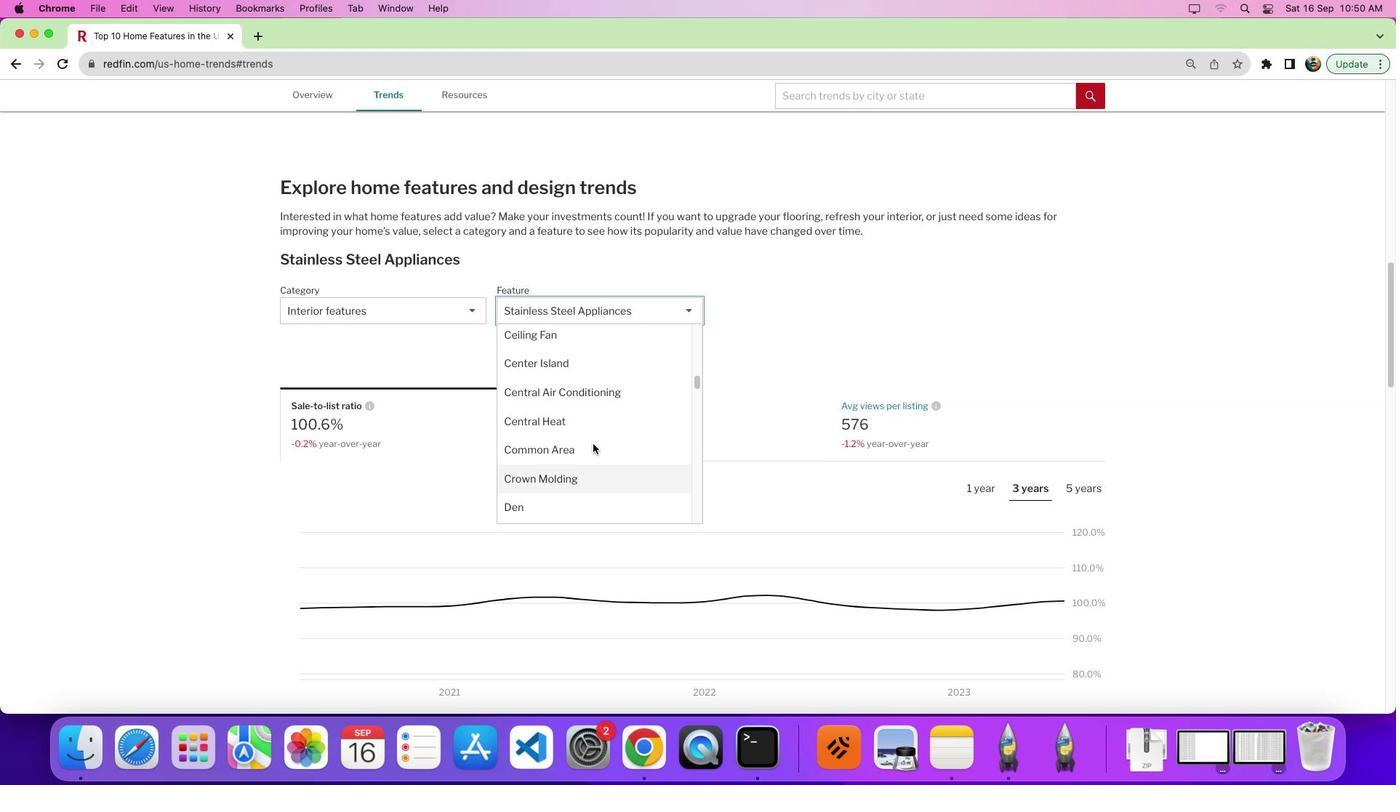 
Action: Mouse scrolled (593, 444) with delta (0, 0)
Screenshot: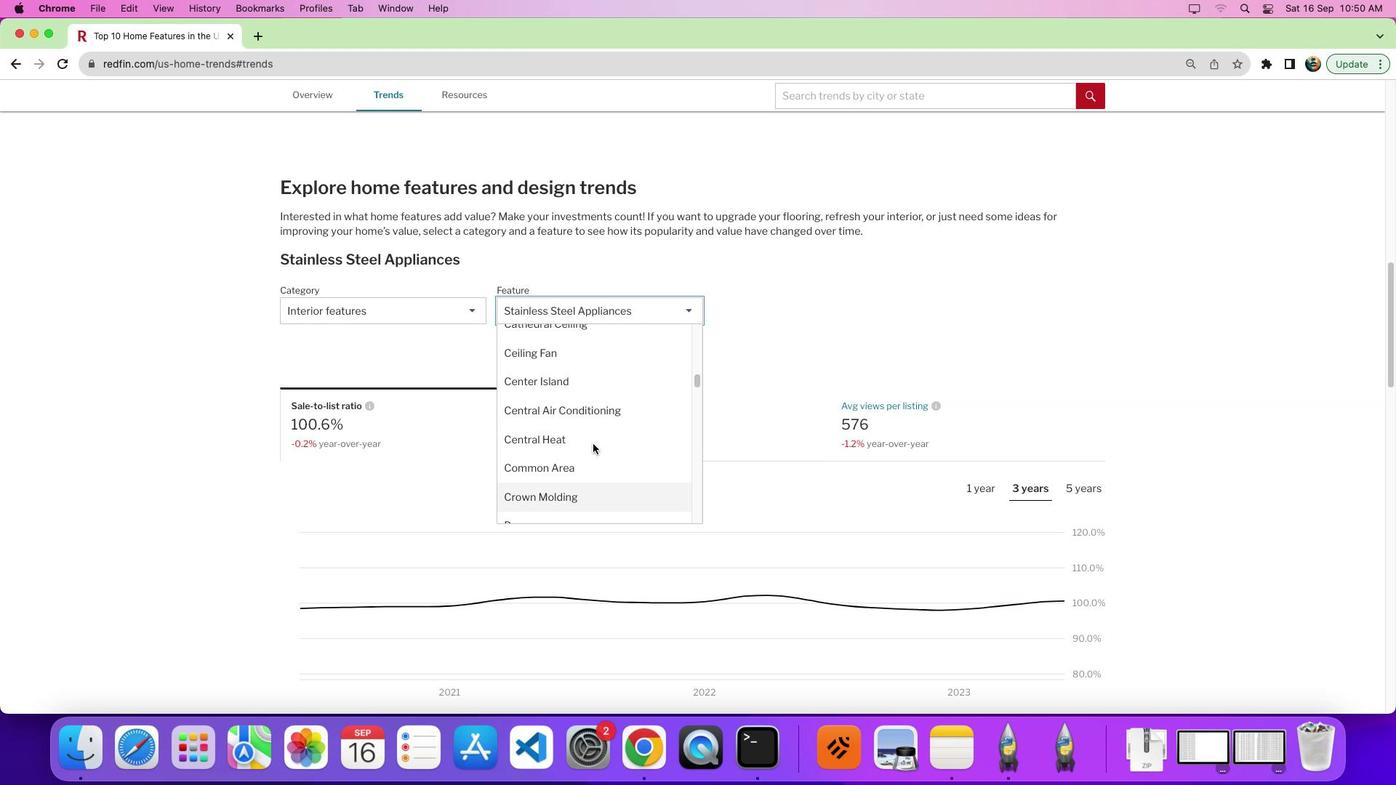
Action: Mouse scrolled (593, 444) with delta (0, 0)
Screenshot: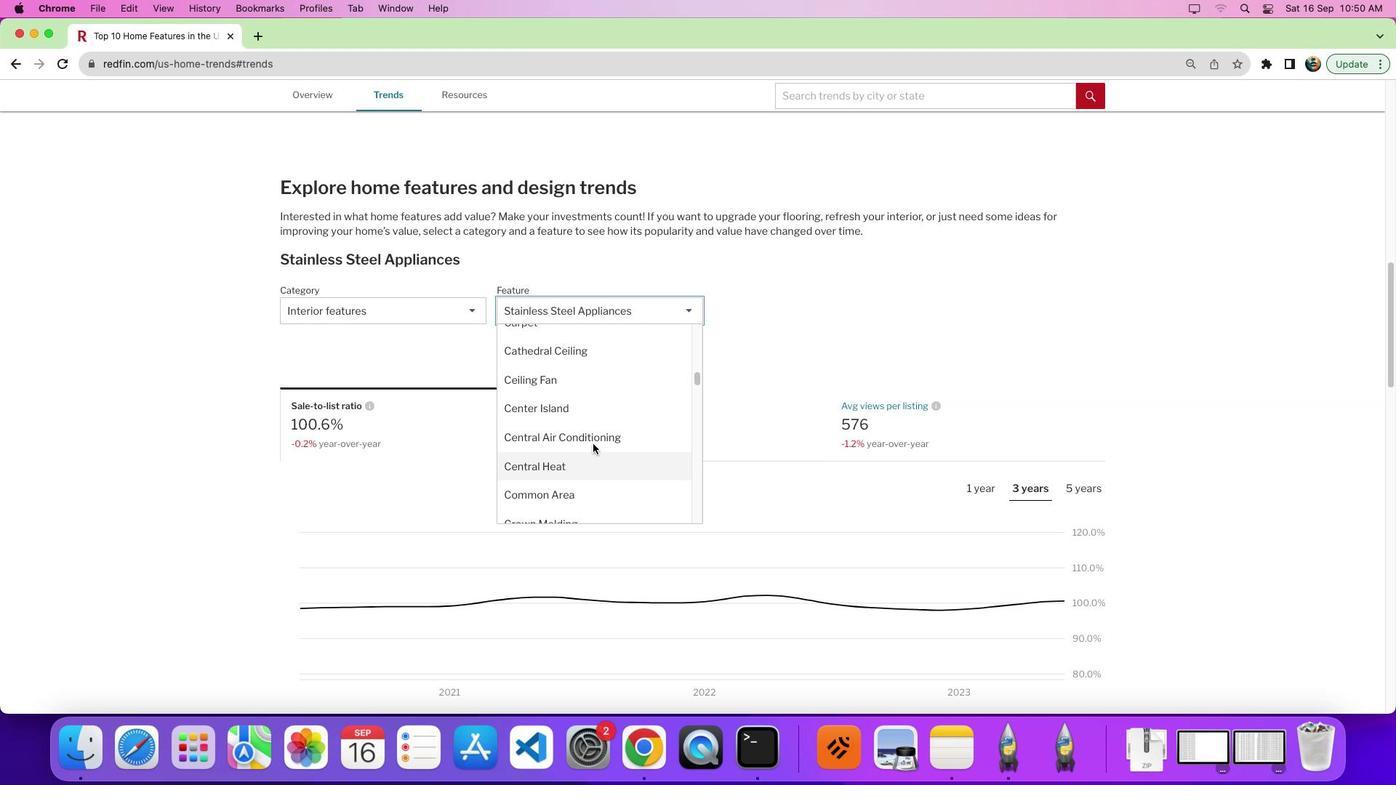 
Action: Mouse scrolled (593, 444) with delta (0, 0)
Screenshot: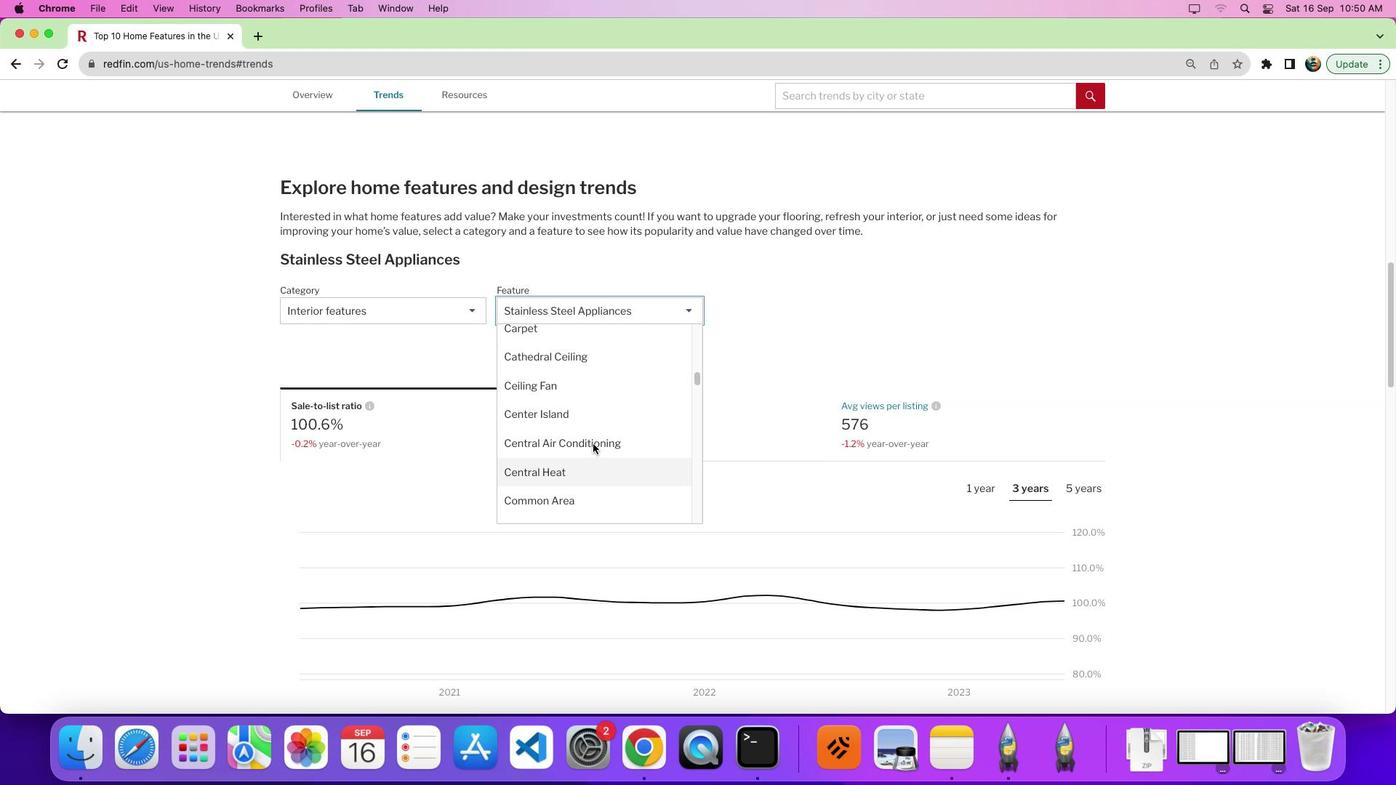 
Action: Mouse scrolled (593, 444) with delta (0, 0)
Screenshot: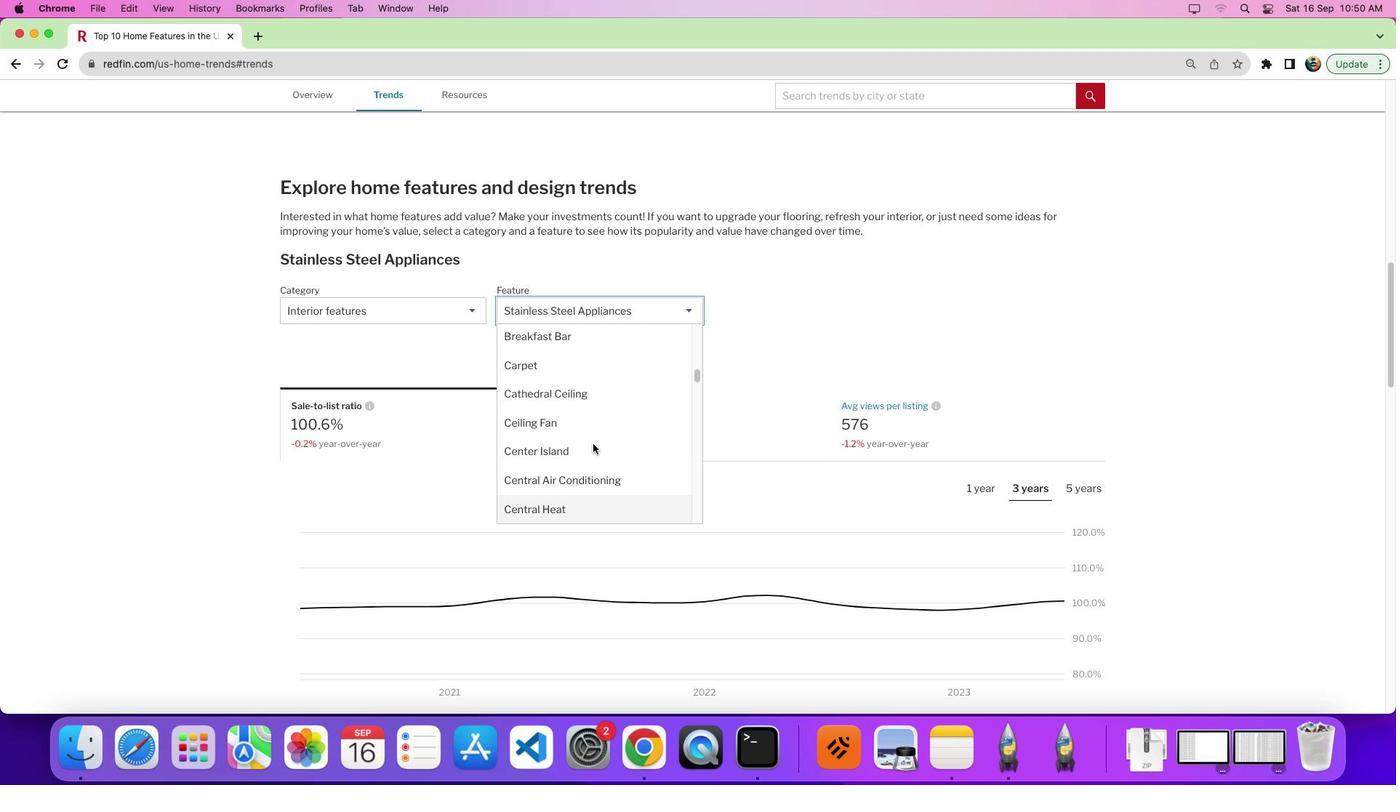 
Action: Mouse scrolled (593, 444) with delta (0, 0)
Screenshot: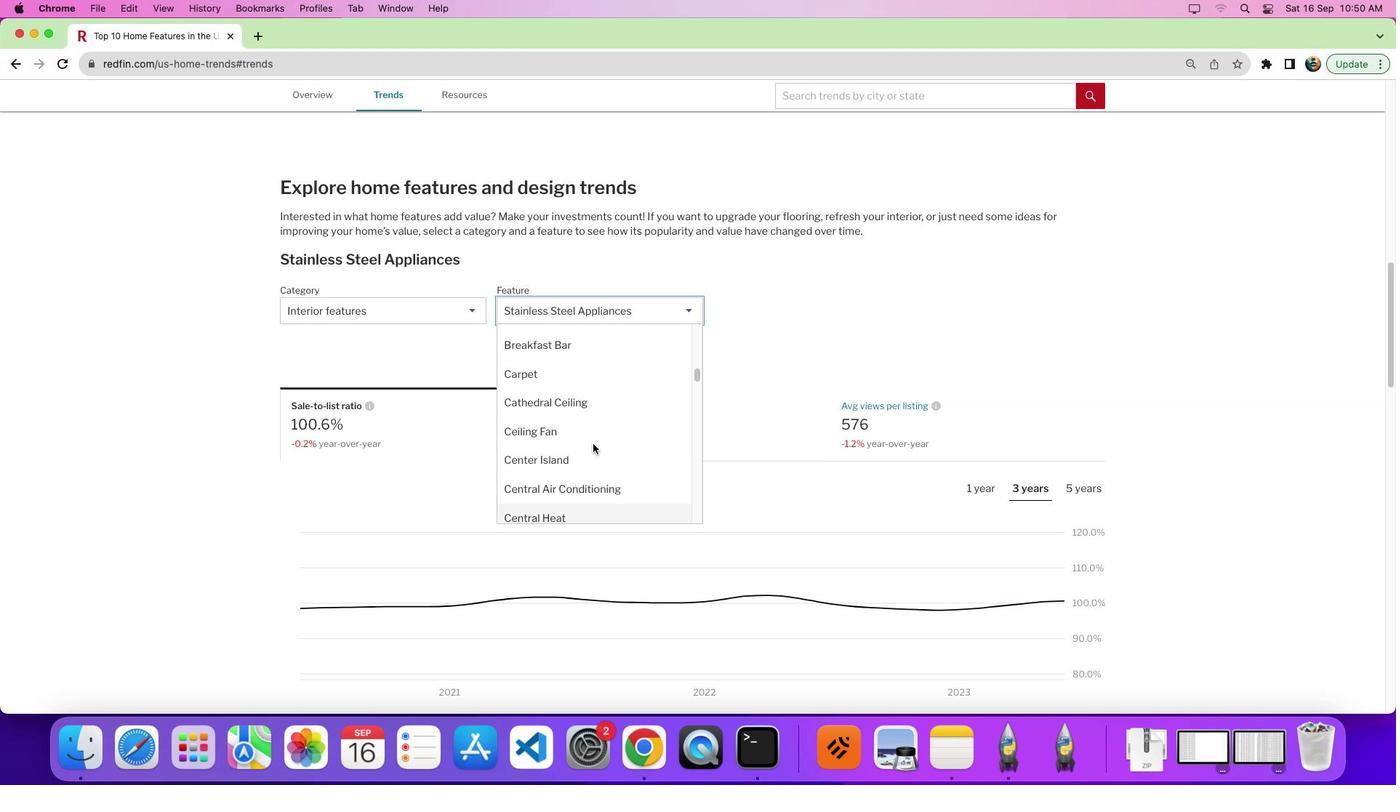 
Action: Mouse scrolled (593, 444) with delta (0, 0)
Screenshot: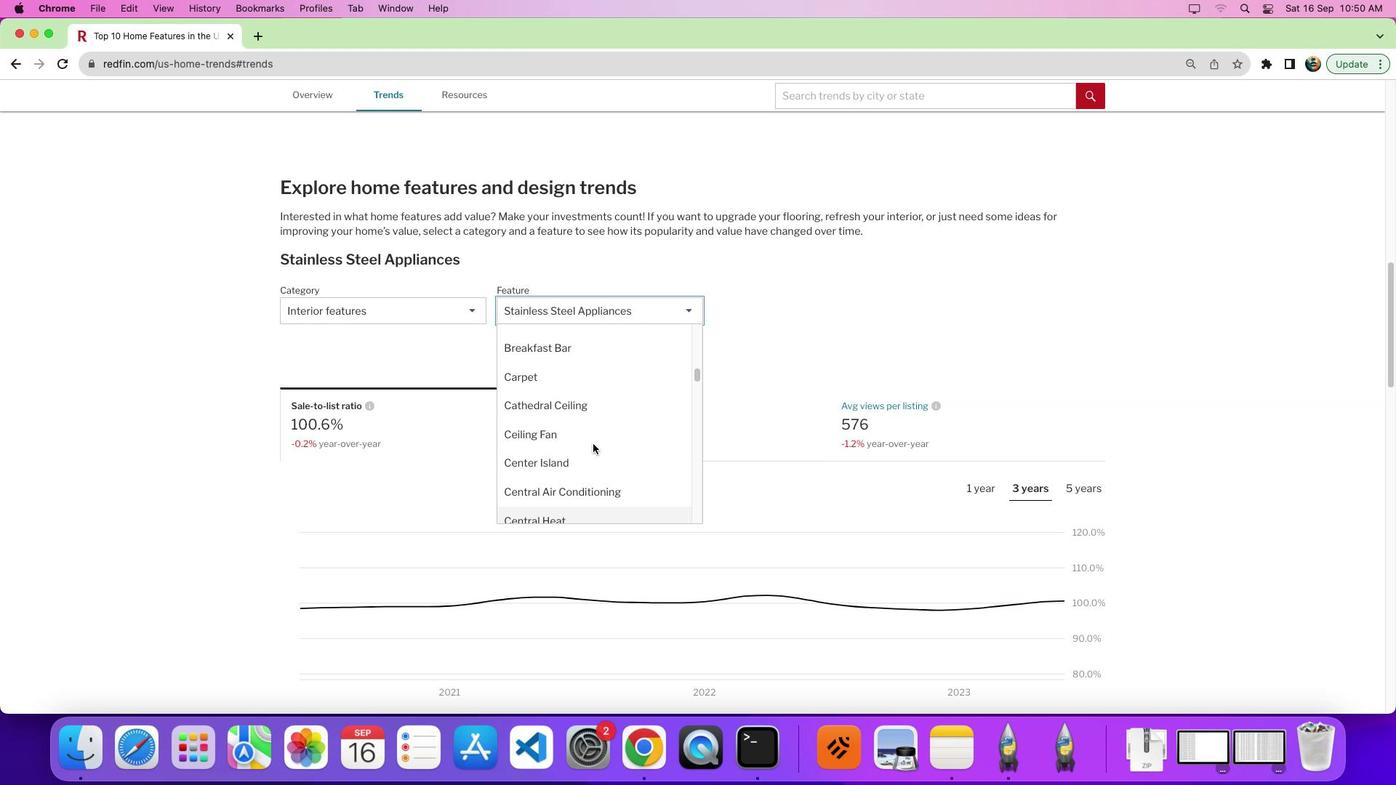 
Action: Mouse scrolled (593, 444) with delta (0, 0)
Screenshot: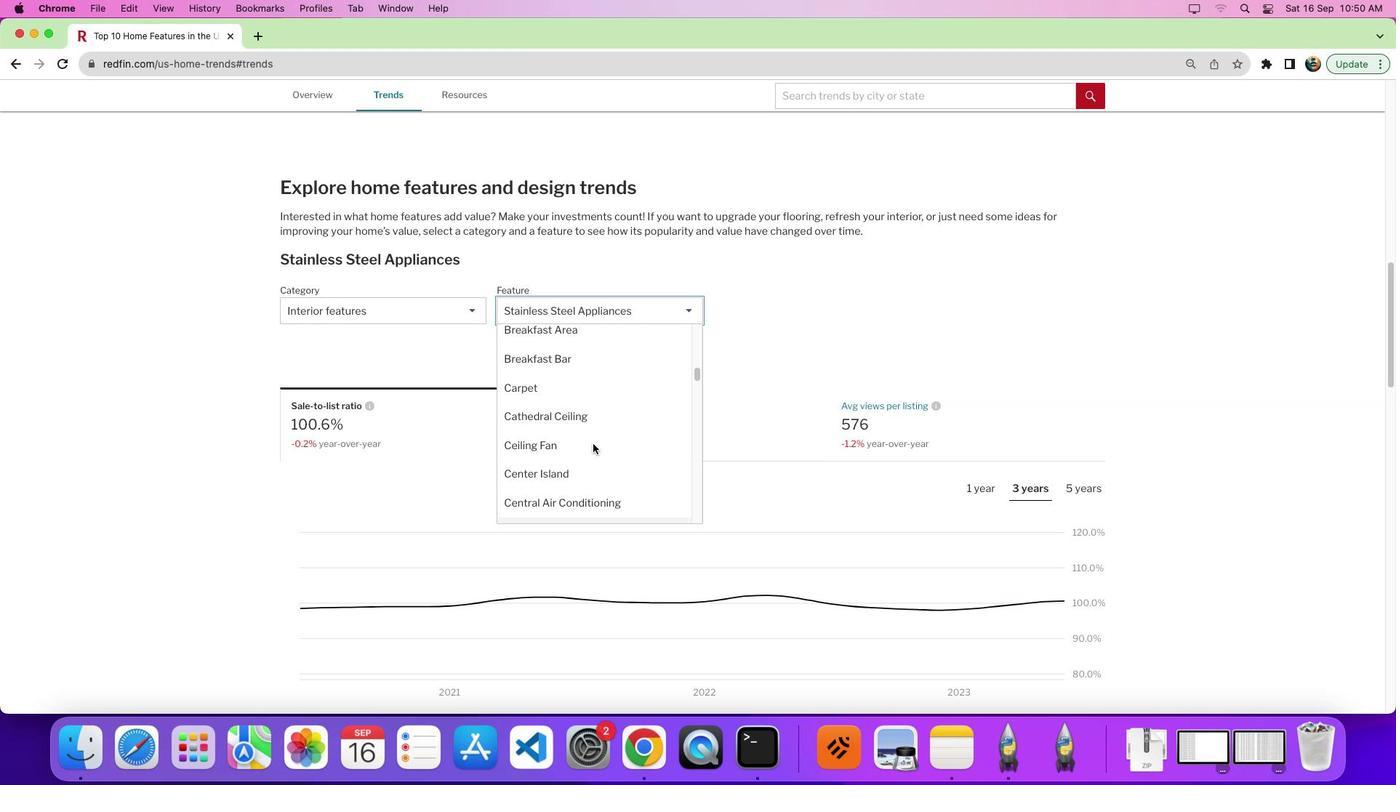 
Action: Mouse scrolled (593, 444) with delta (0, 0)
Screenshot: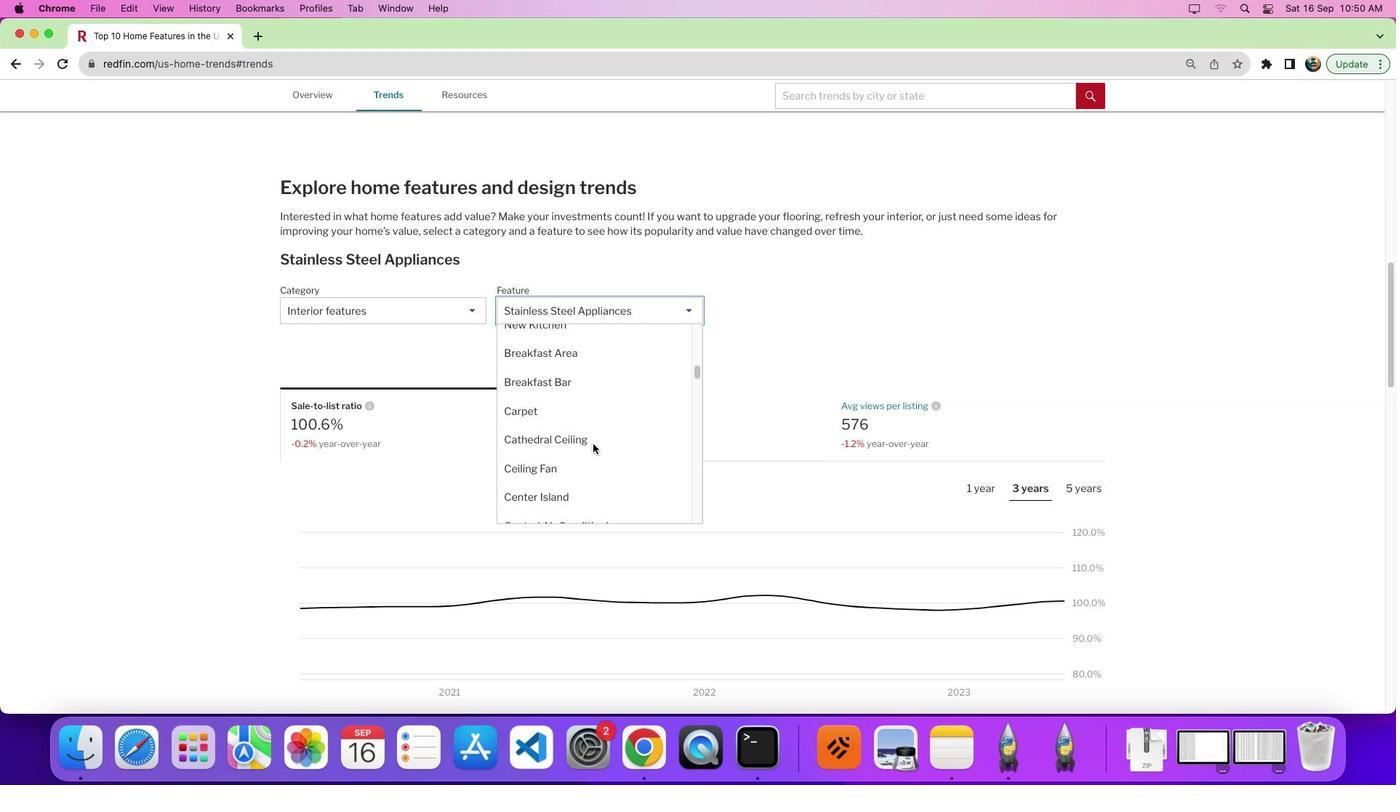 
Action: Mouse scrolled (593, 444) with delta (0, 0)
Screenshot: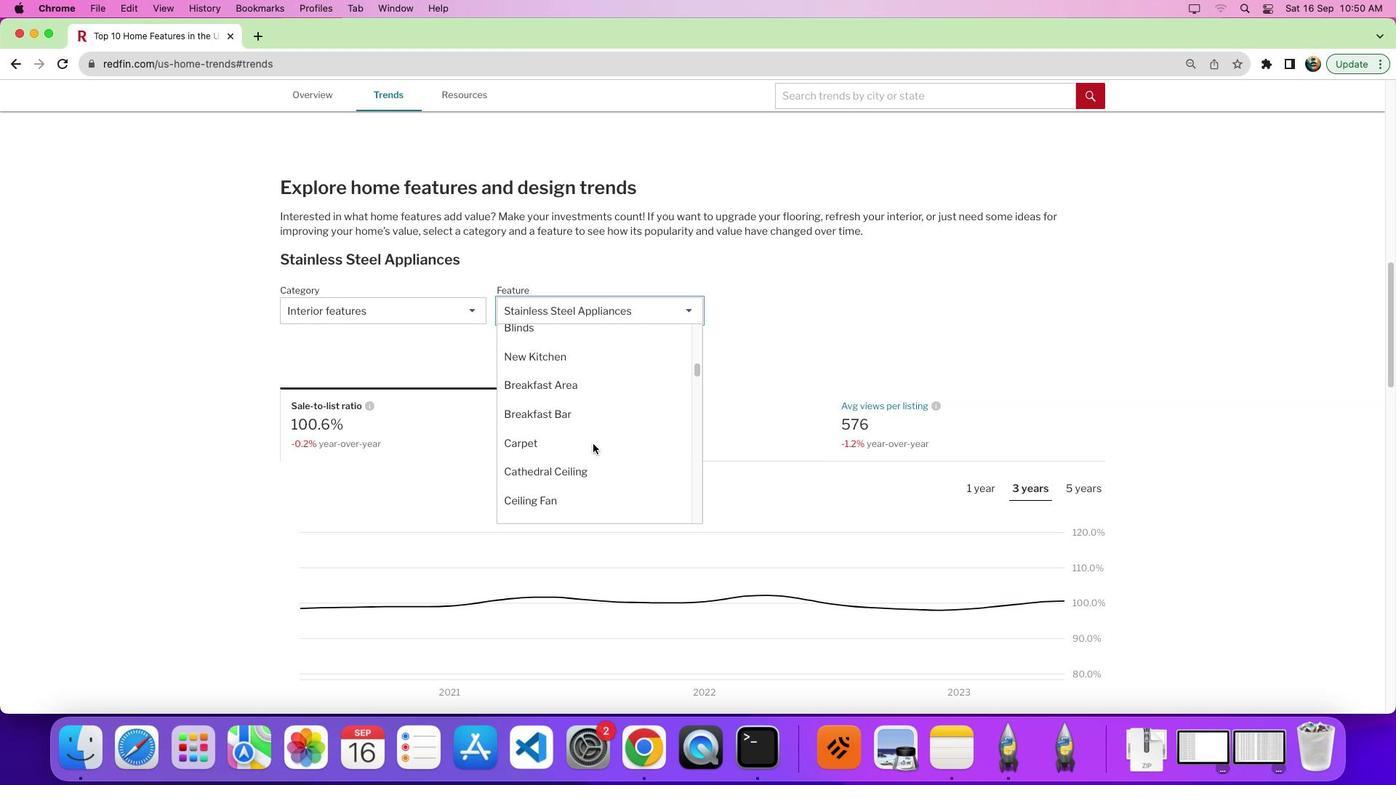 
Action: Mouse scrolled (593, 444) with delta (0, 0)
Screenshot: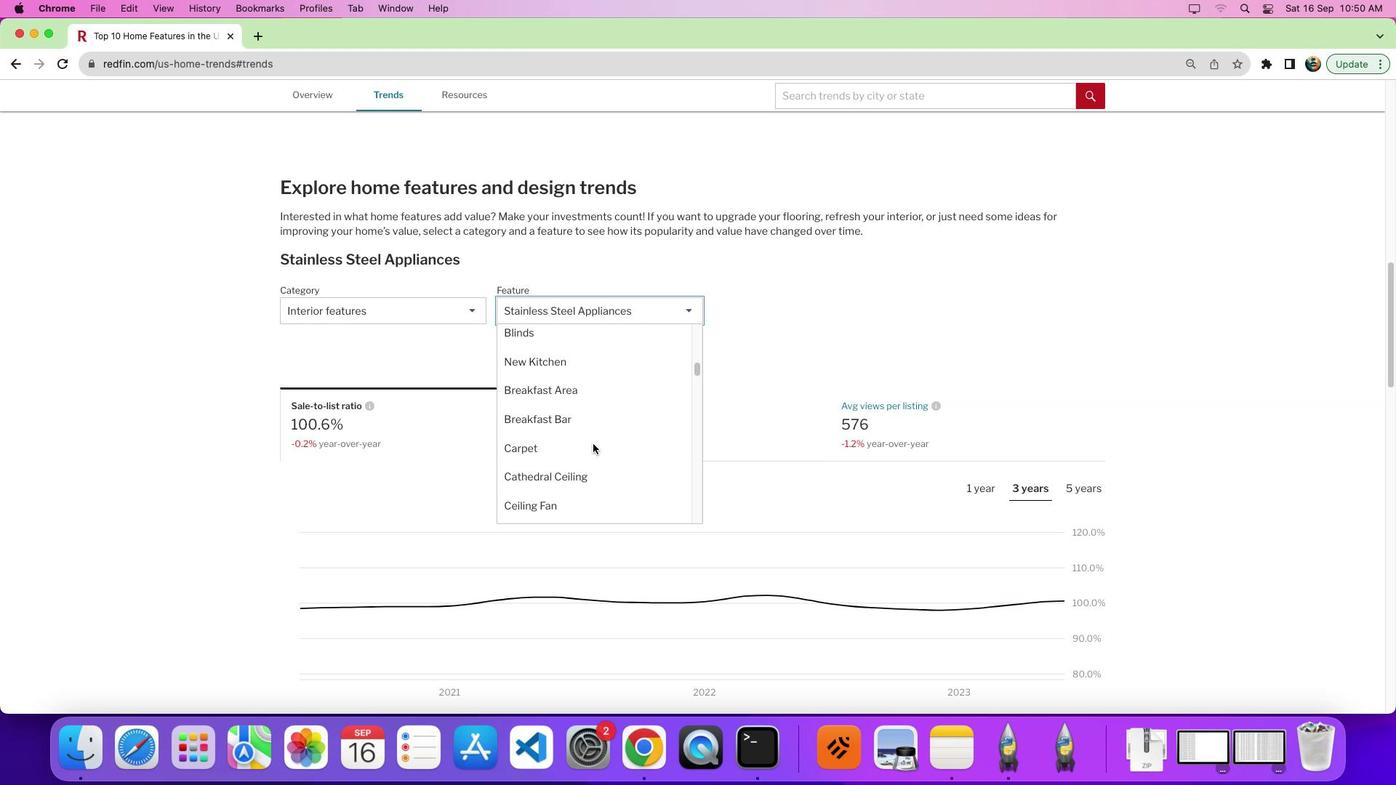 
Action: Mouse scrolled (593, 444) with delta (0, 0)
Screenshot: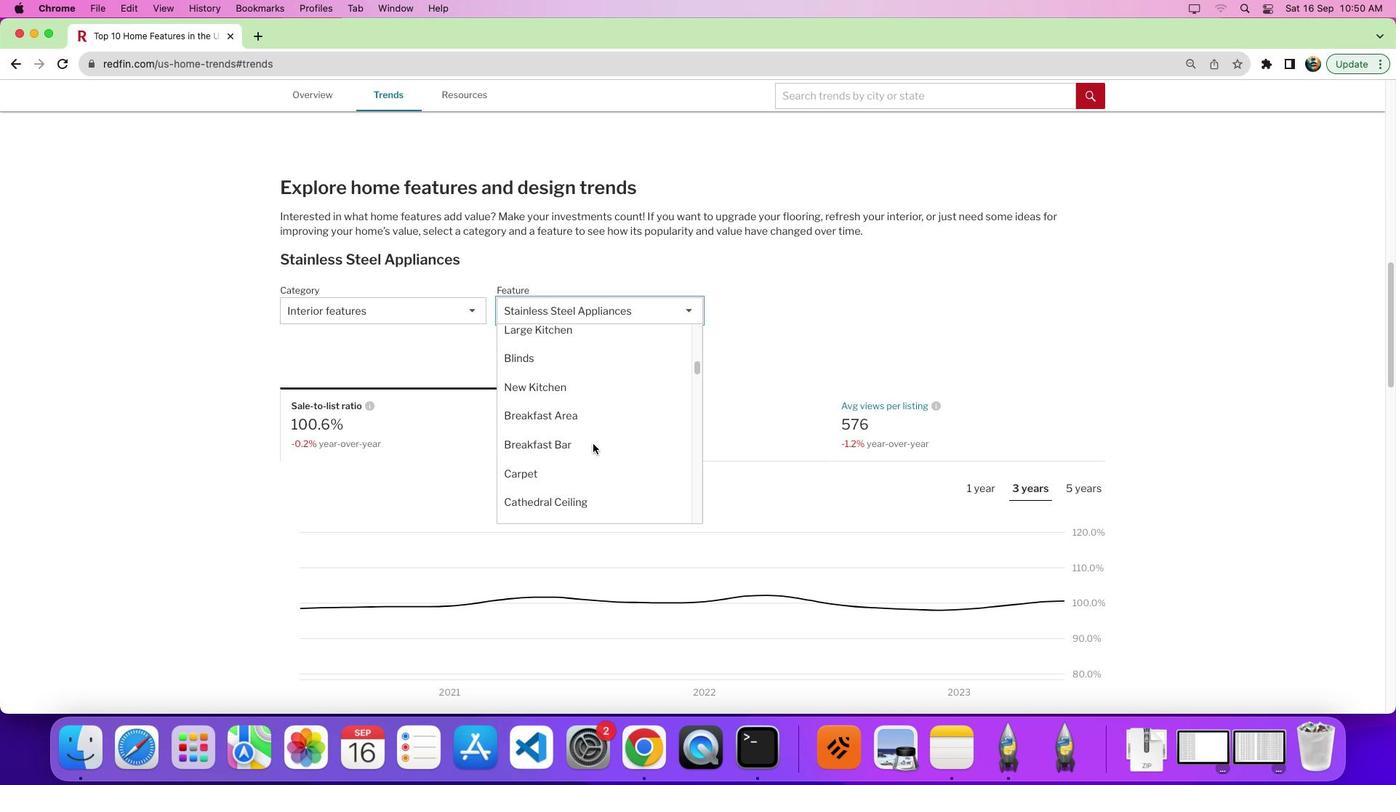
Action: Mouse scrolled (593, 444) with delta (0, 0)
Screenshot: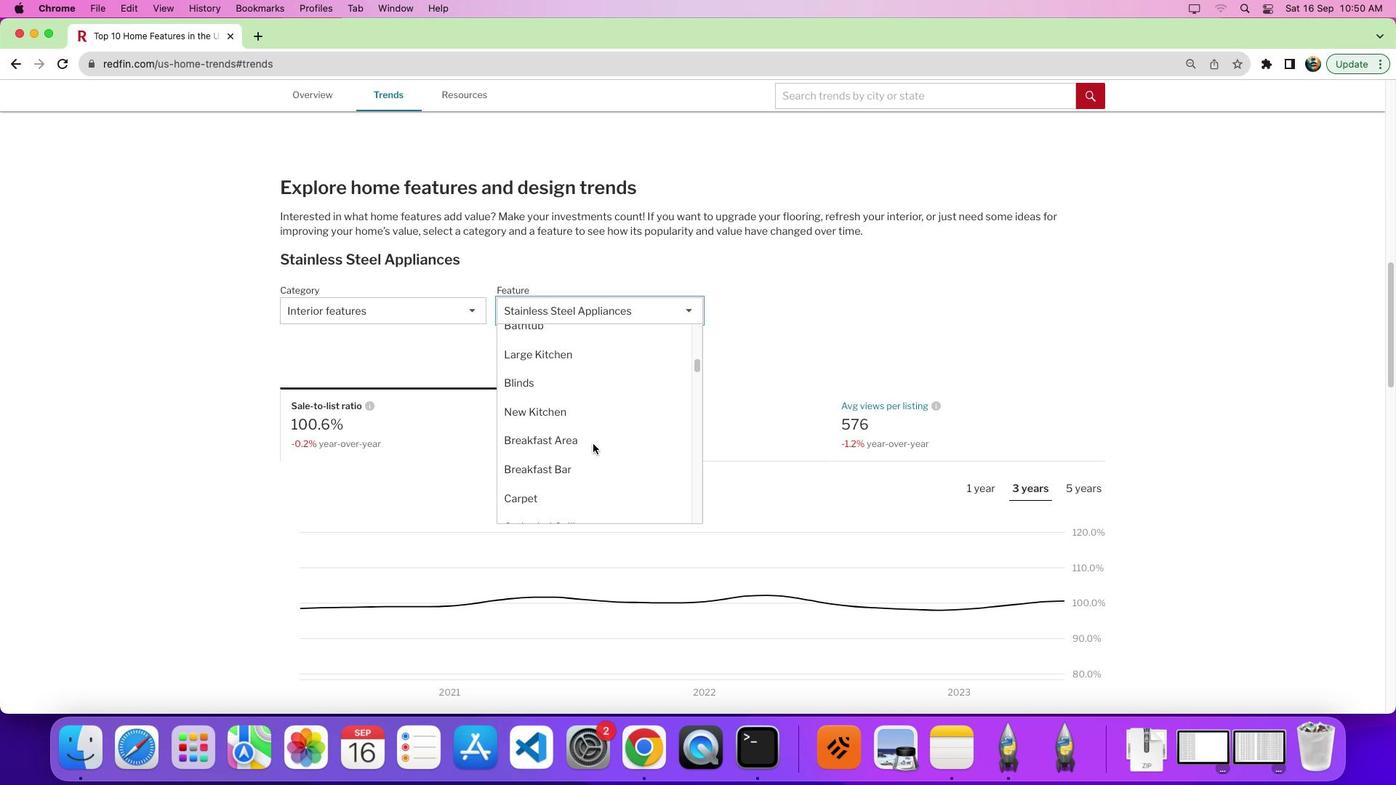 
Action: Mouse scrolled (593, 444) with delta (0, 0)
Screenshot: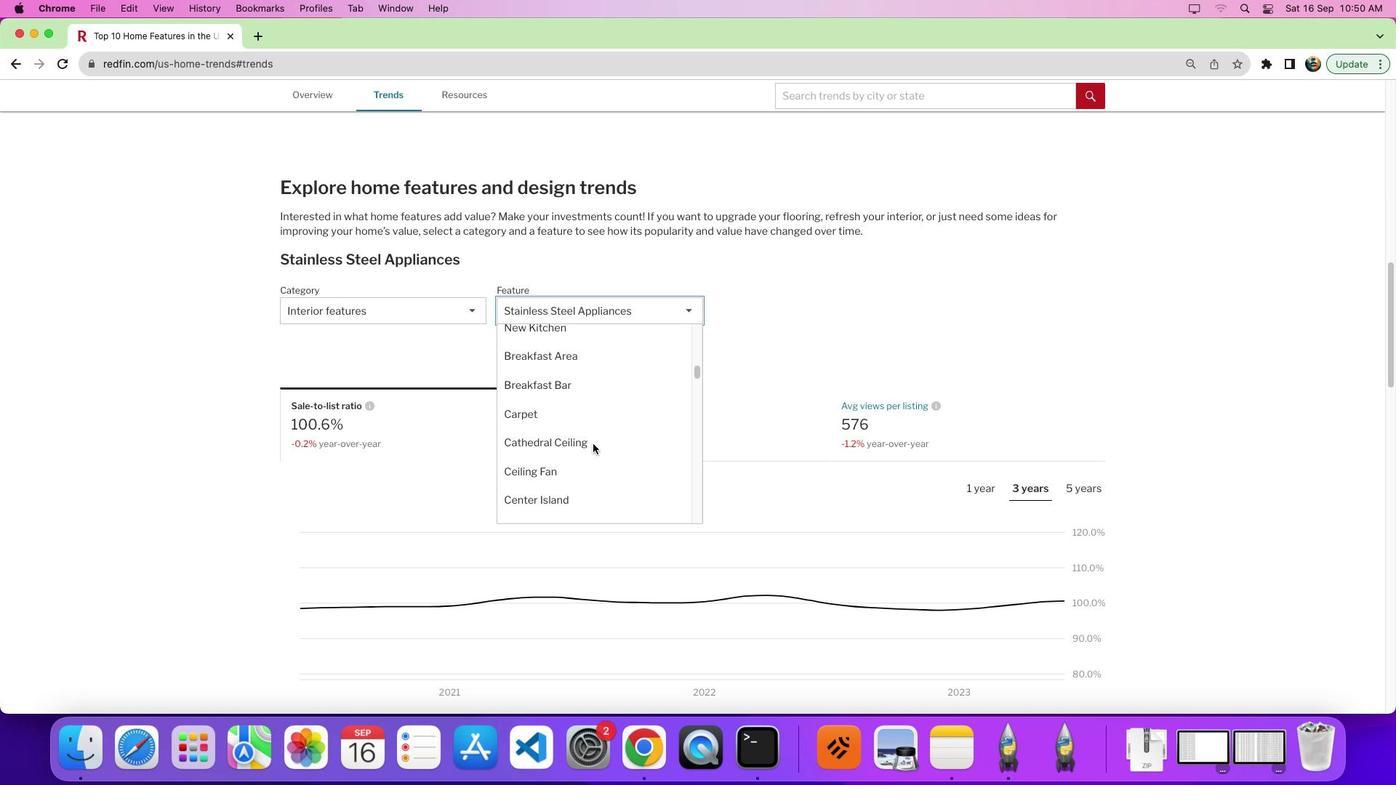 
Action: Mouse scrolled (593, 444) with delta (0, 0)
Screenshot: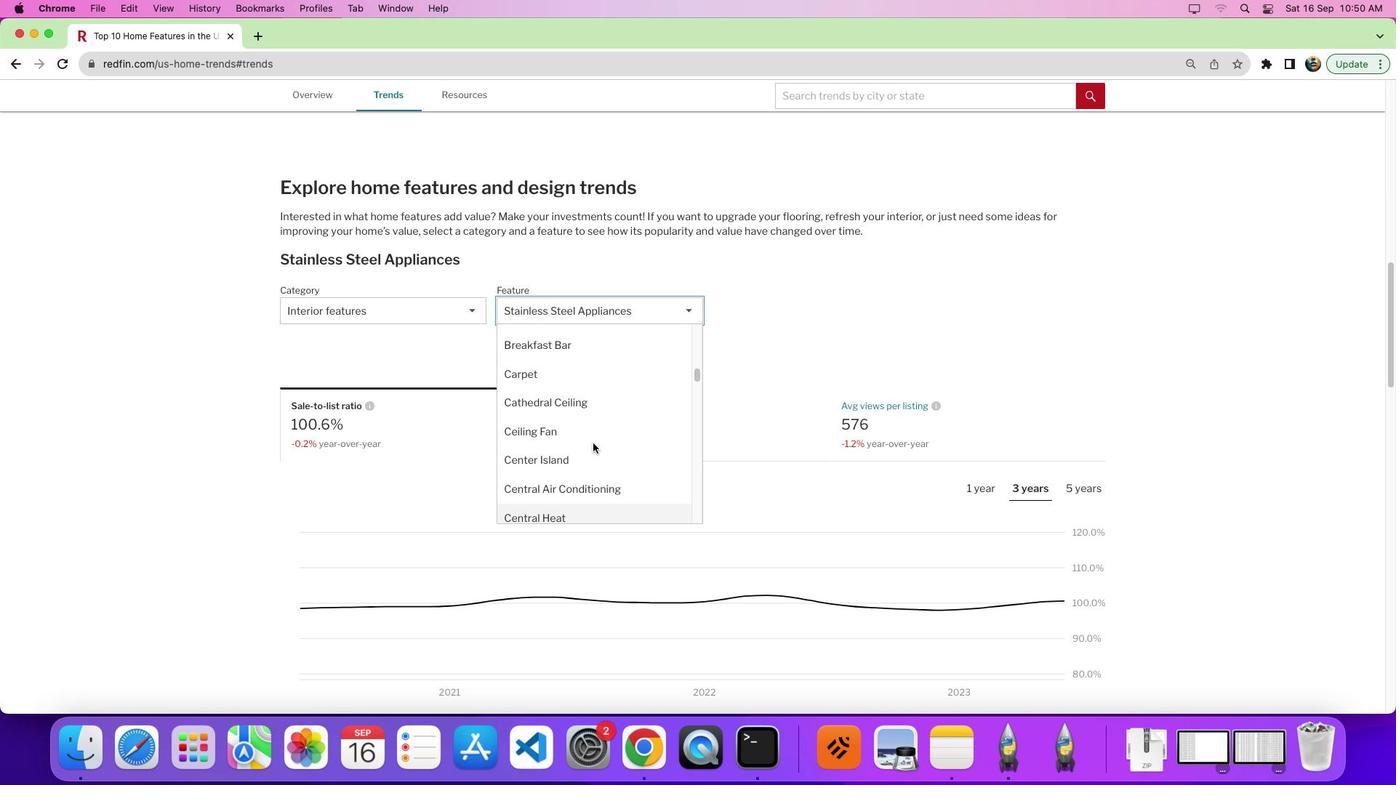 
Action: Mouse scrolled (593, 444) with delta (0, -4)
Screenshot: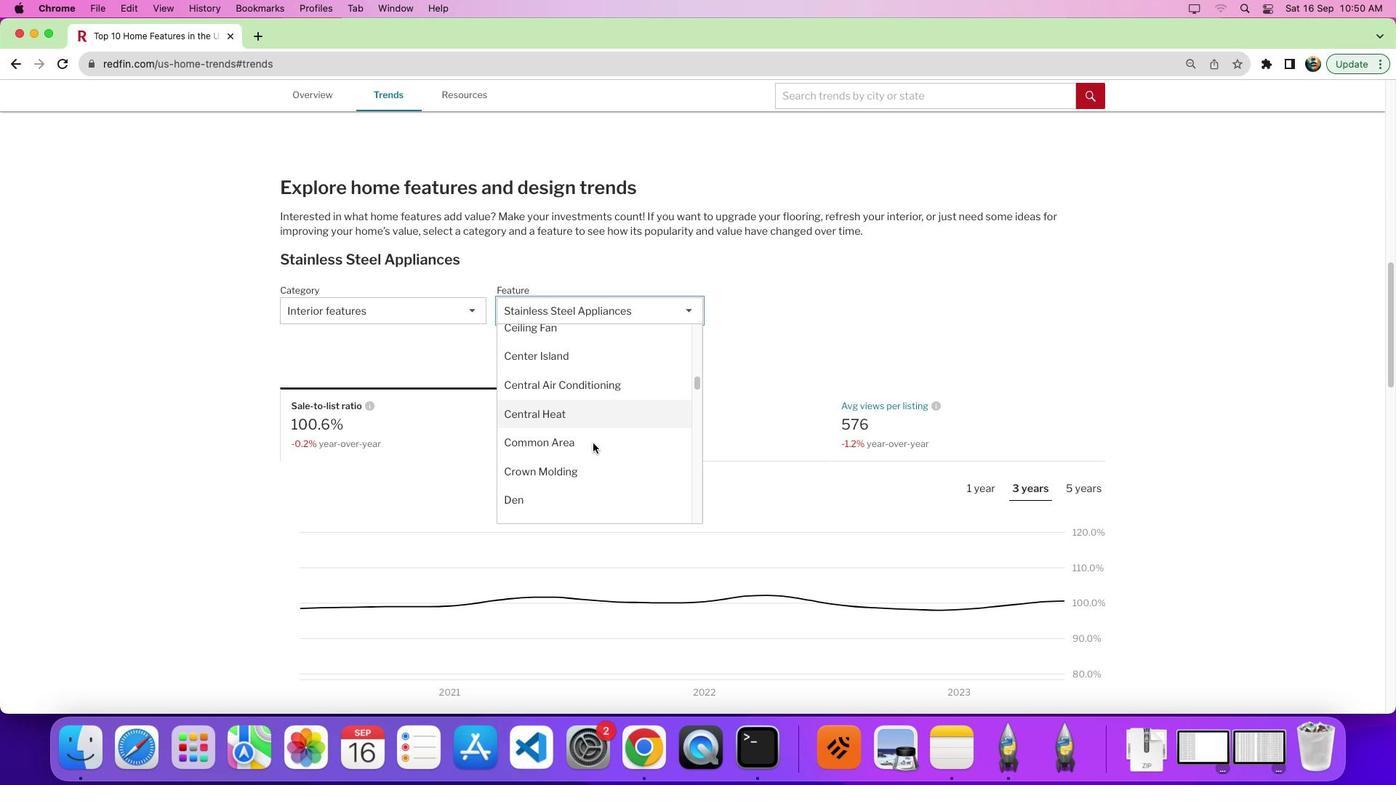 
Action: Mouse moved to (593, 443)
Screenshot: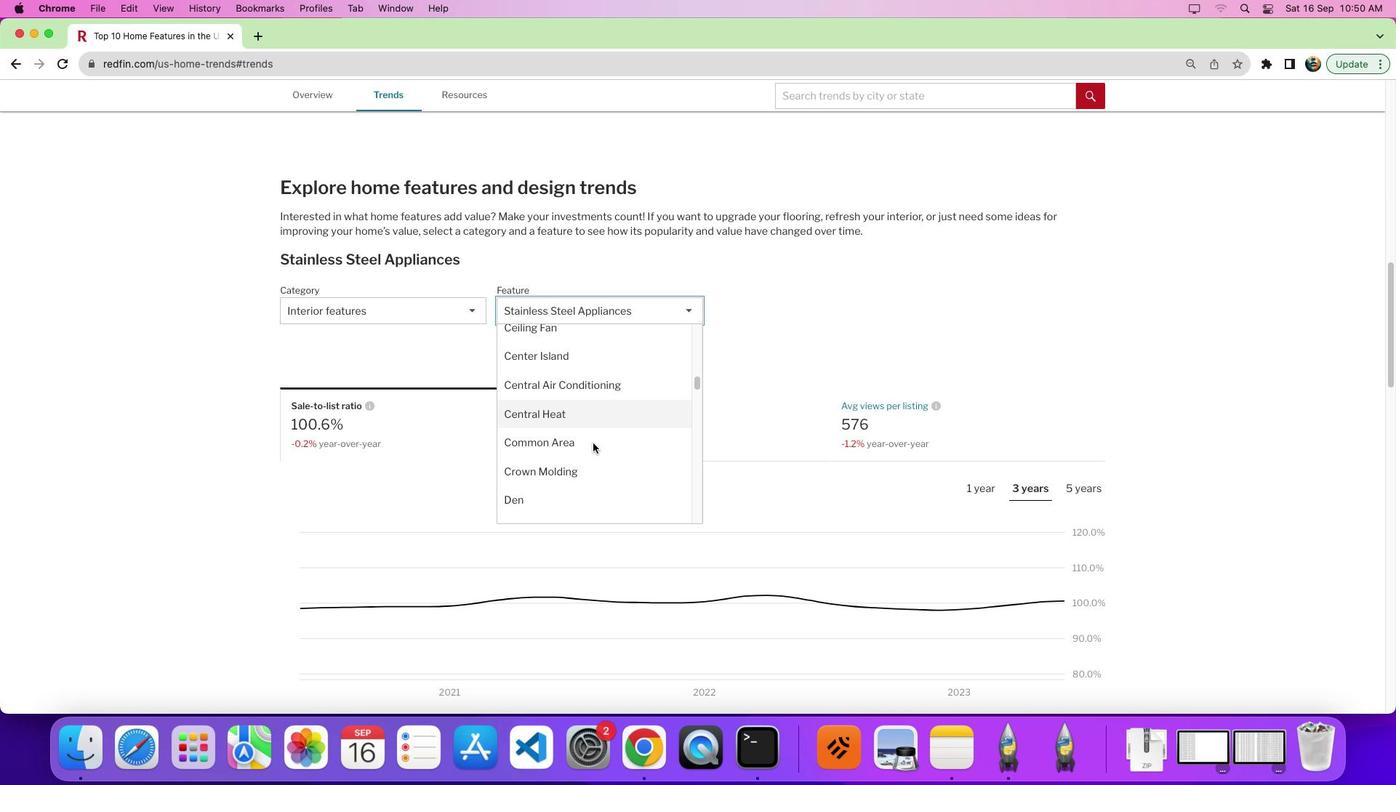
Action: Mouse scrolled (593, 443) with delta (0, 0)
Screenshot: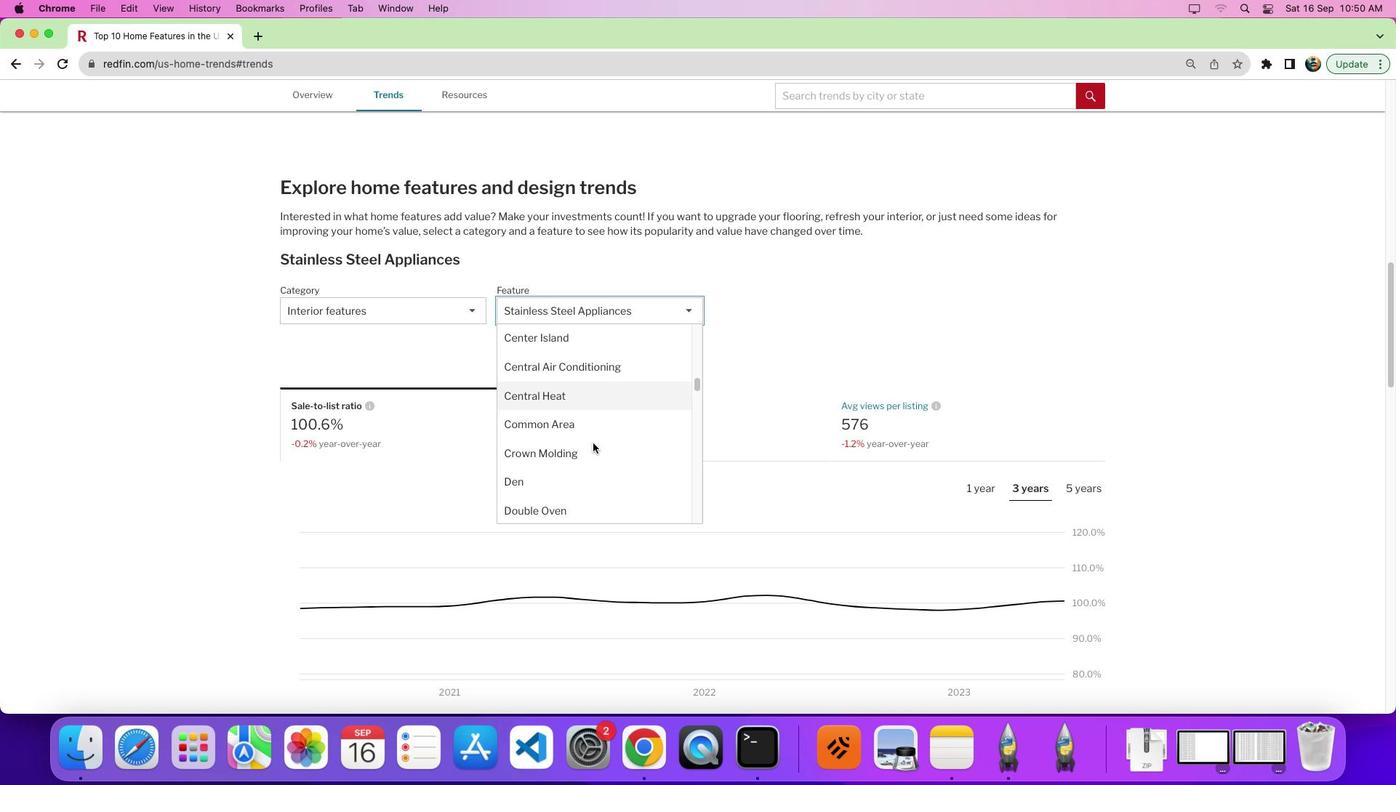 
Action: Mouse scrolled (593, 443) with delta (0, 0)
Screenshot: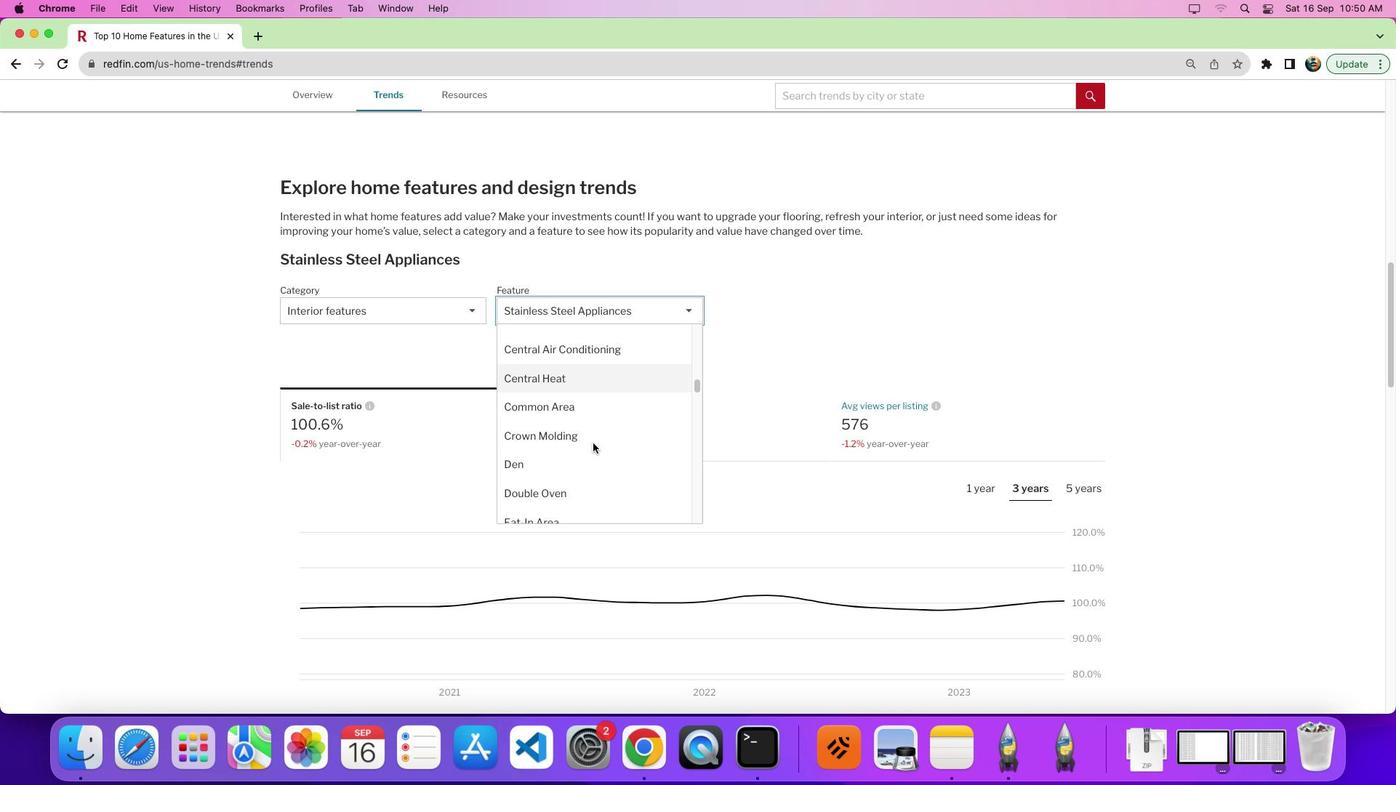 
Action: Mouse scrolled (593, 443) with delta (0, 0)
Screenshot: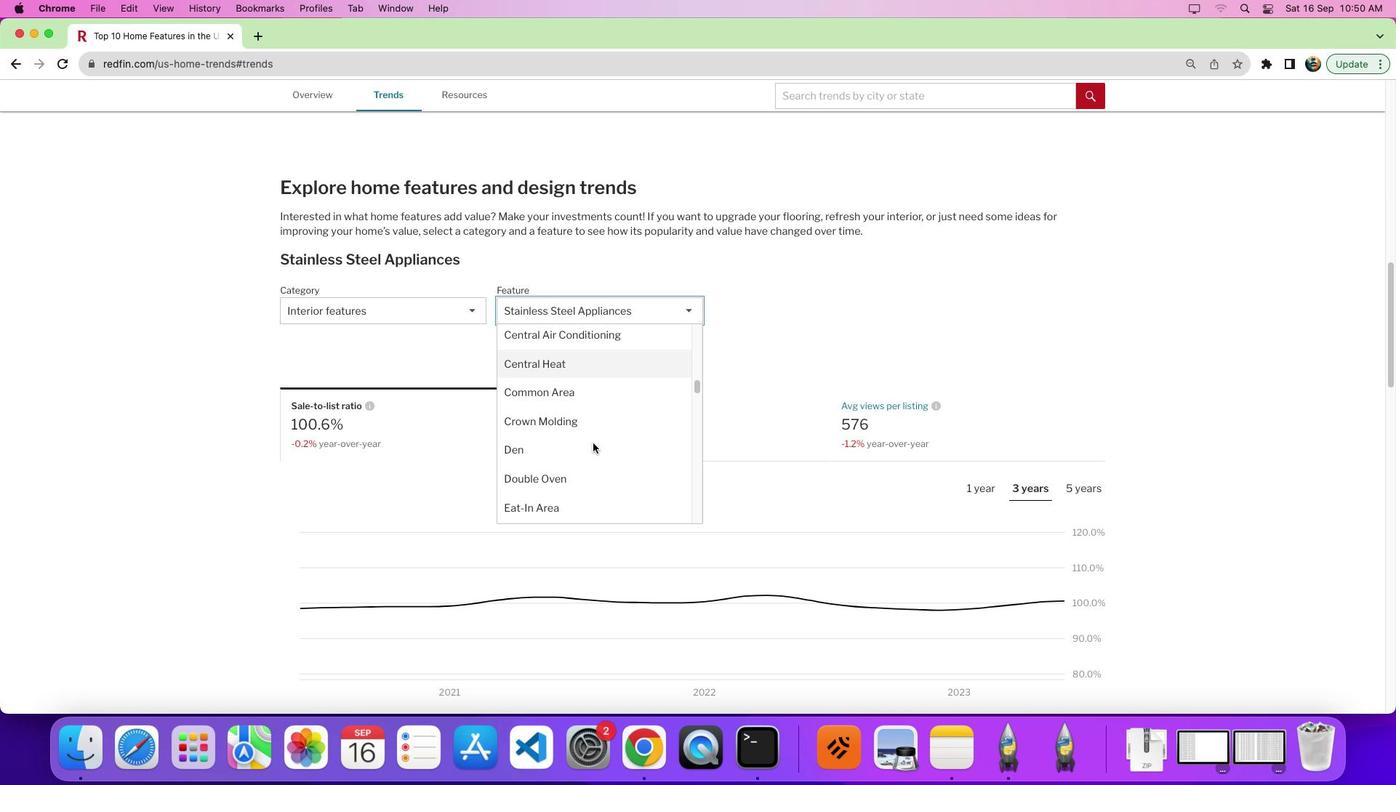 
Action: Mouse scrolled (593, 443) with delta (0, 0)
Screenshot: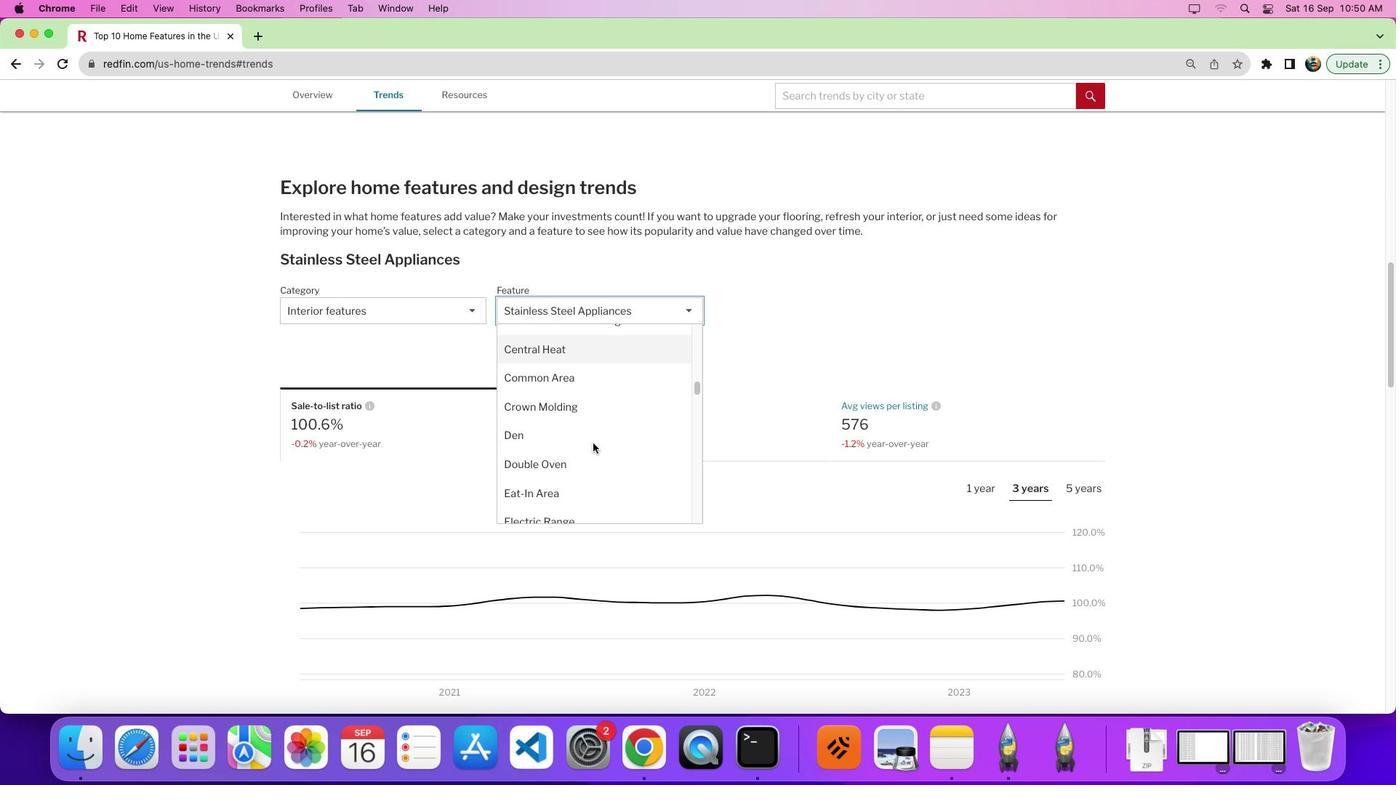 
Action: Mouse scrolled (593, 443) with delta (0, 0)
Screenshot: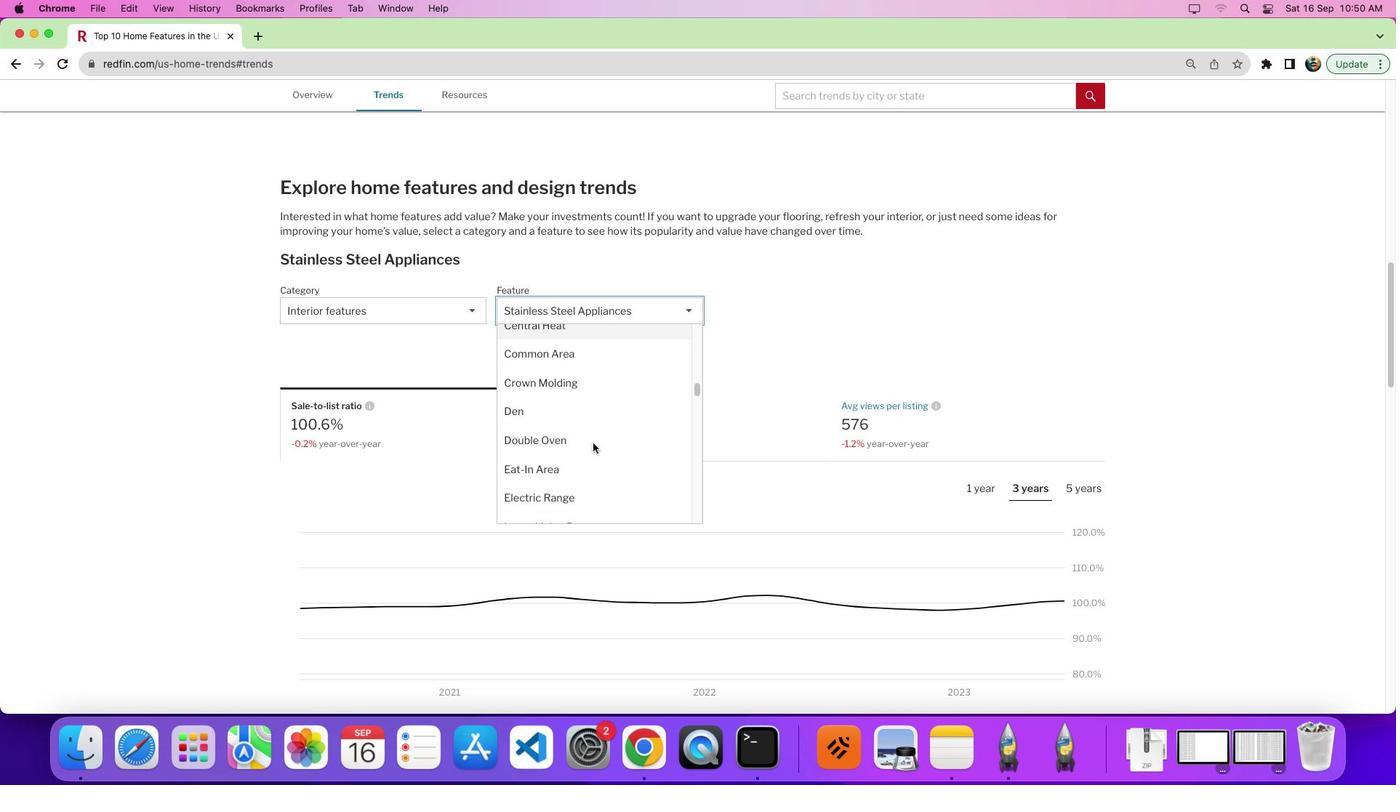 
Action: Mouse scrolled (593, 443) with delta (0, 0)
Screenshot: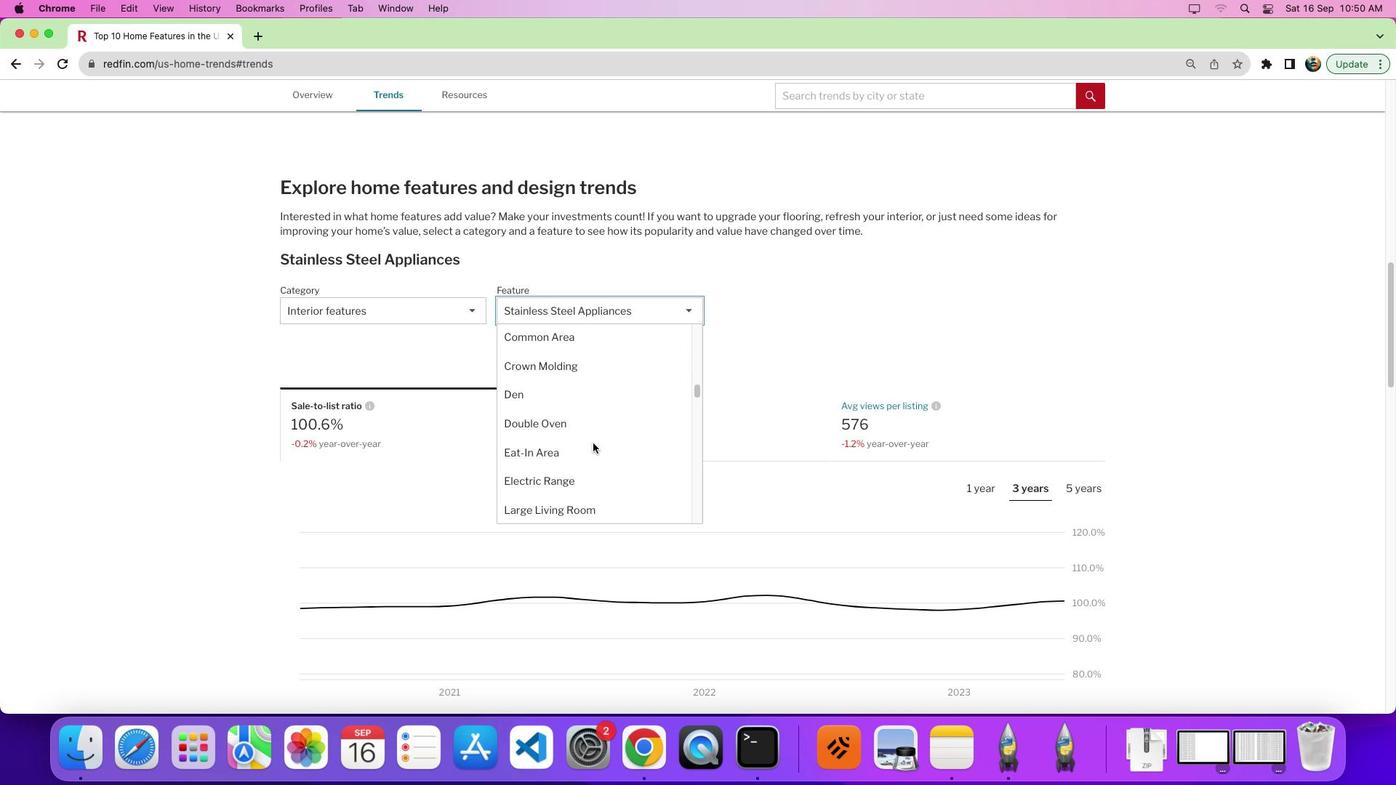 
Action: Mouse scrolled (593, 443) with delta (0, 0)
Screenshot: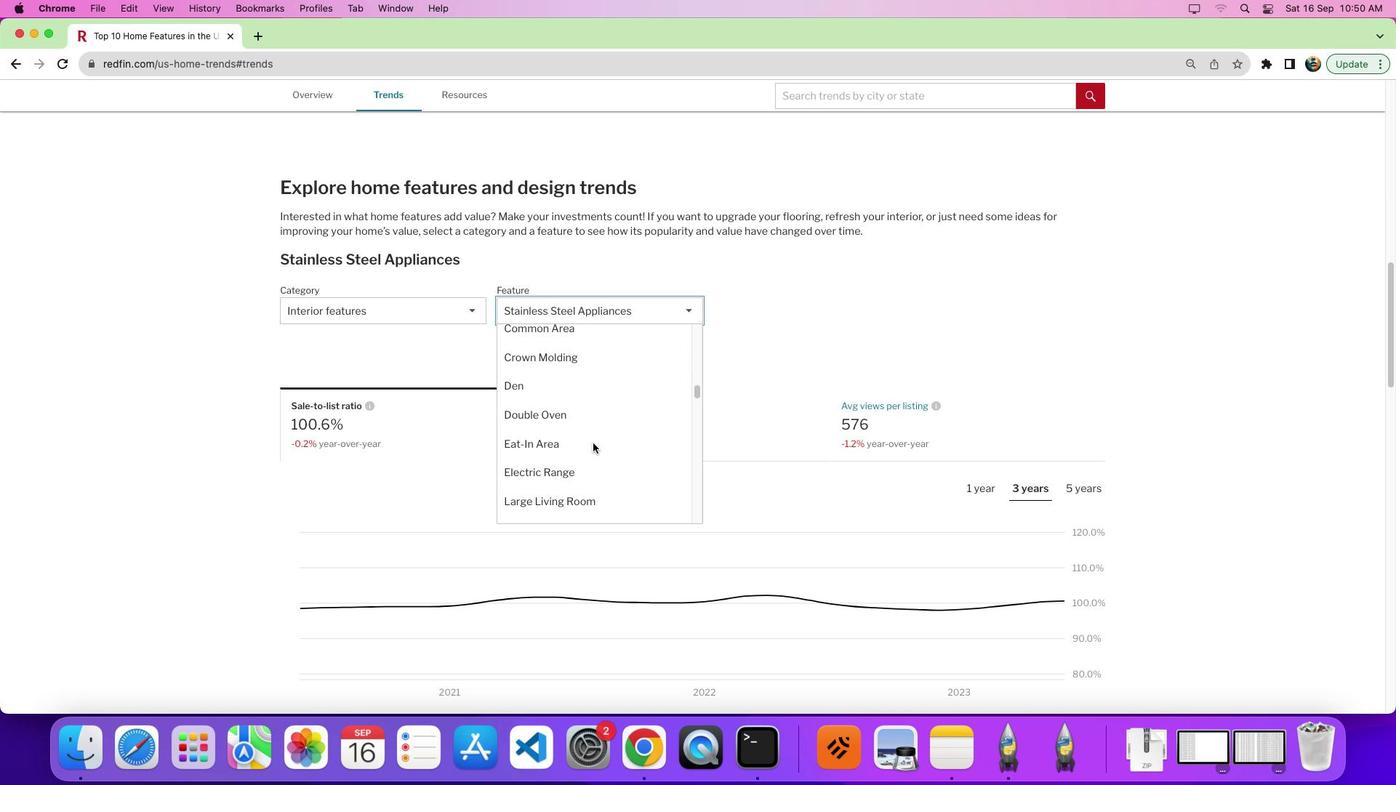 
Action: Mouse scrolled (593, 443) with delta (0, 0)
Screenshot: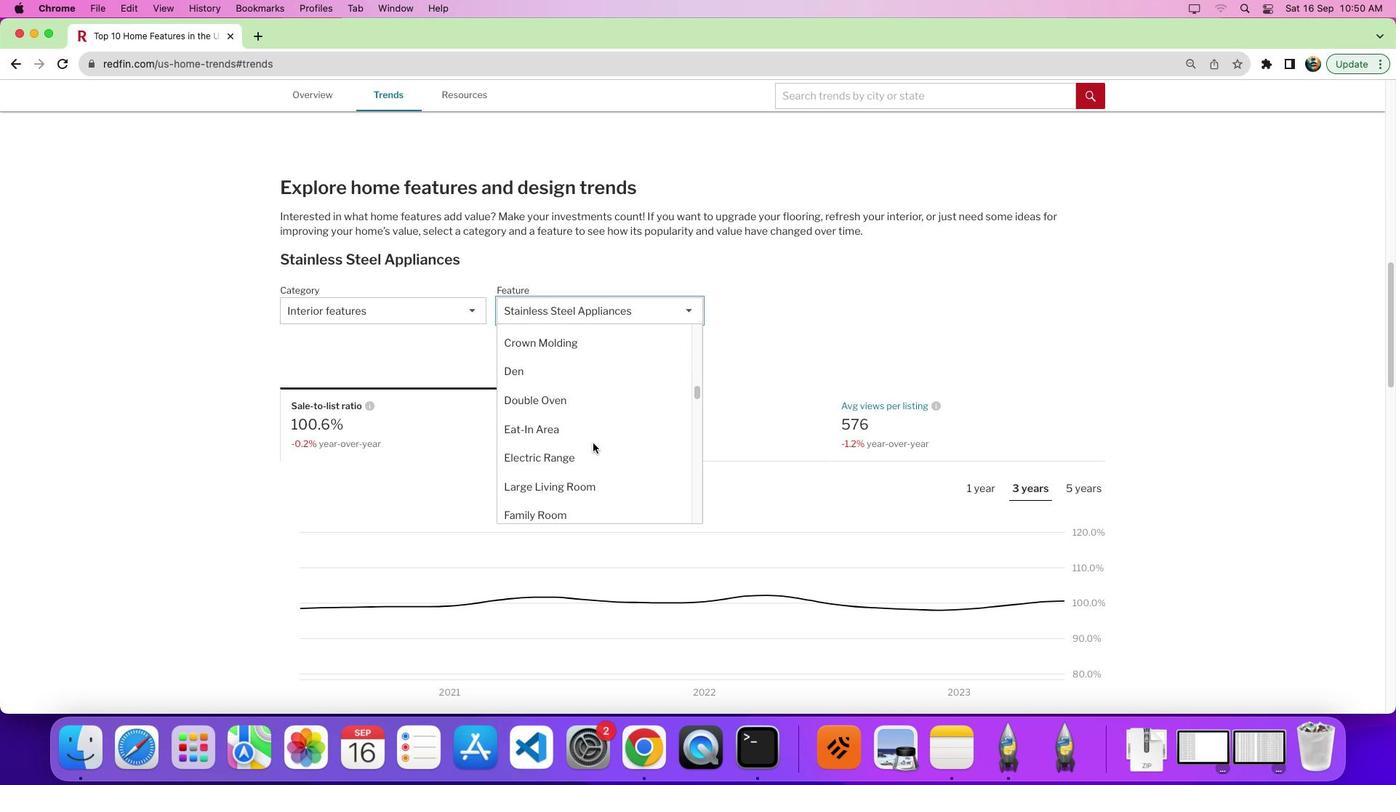 
Action: Mouse moved to (583, 433)
Screenshot: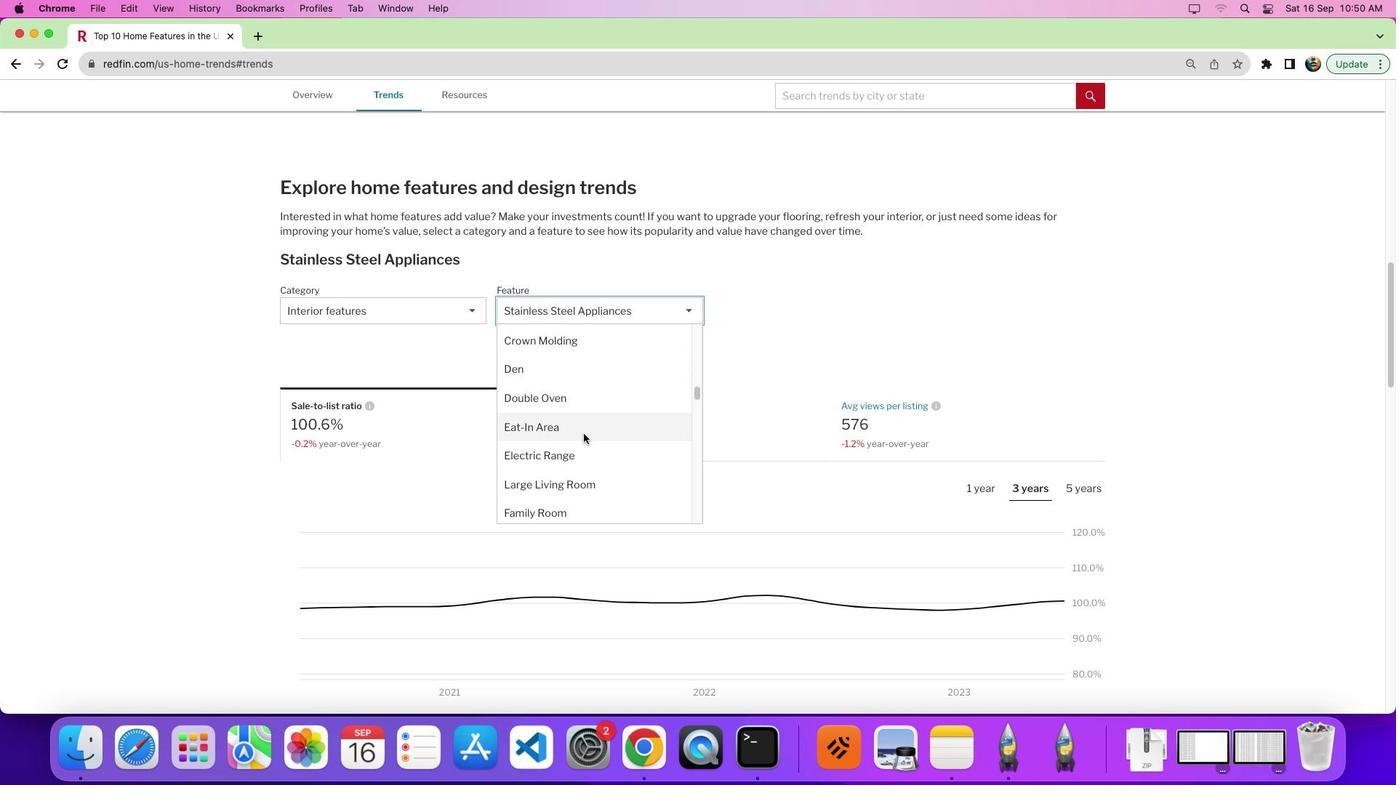 
Action: Mouse pressed left at (583, 433)
Screenshot: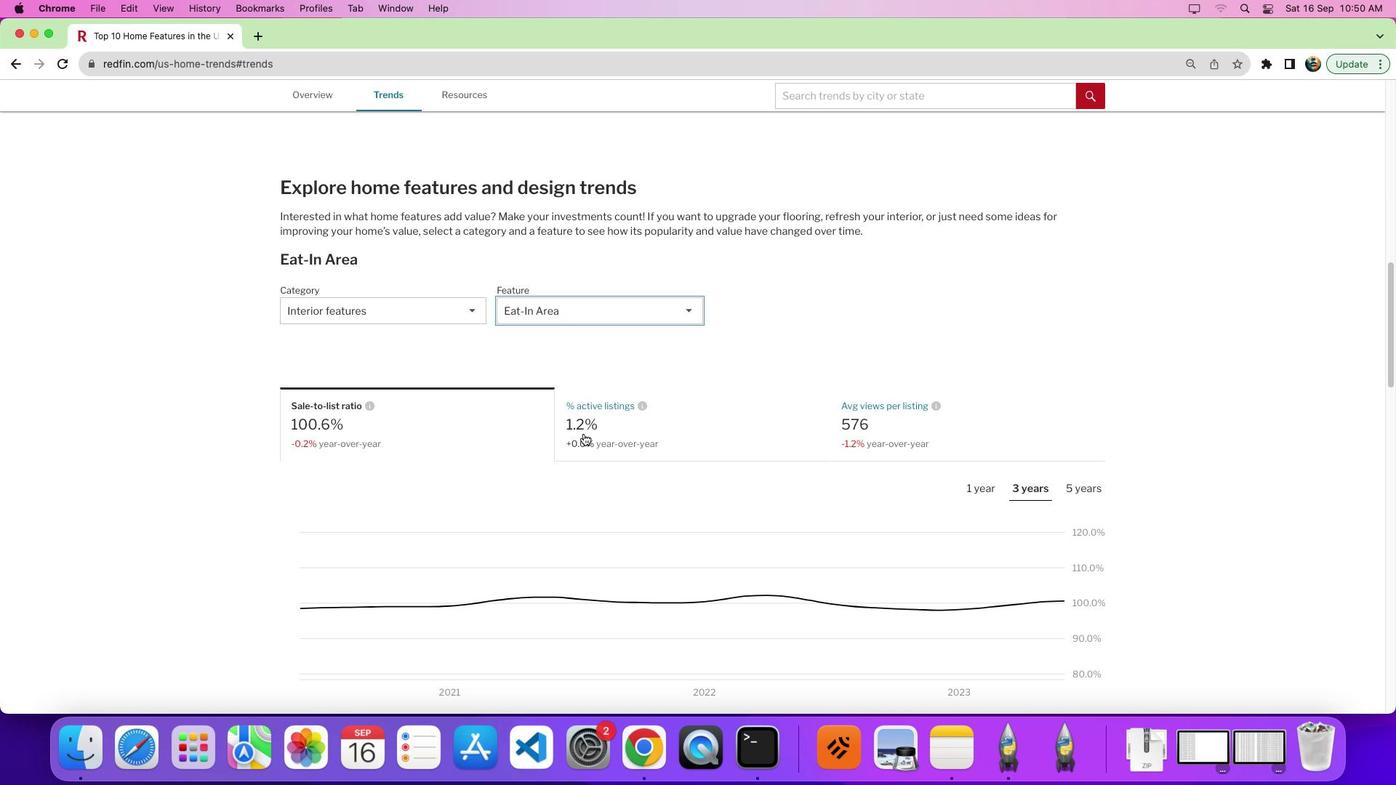 
Action: Mouse moved to (838, 422)
Screenshot: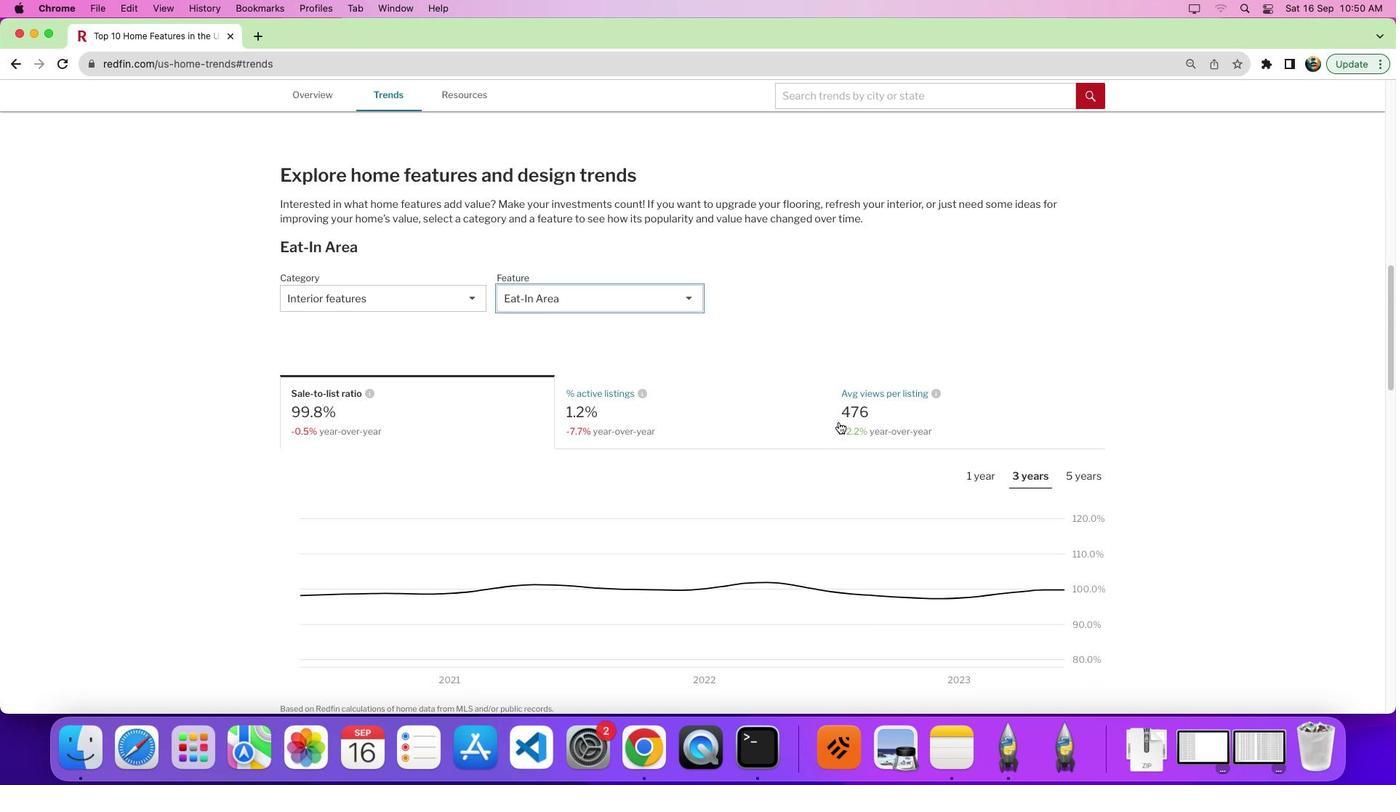 
Action: Mouse scrolled (838, 422) with delta (0, 0)
Screenshot: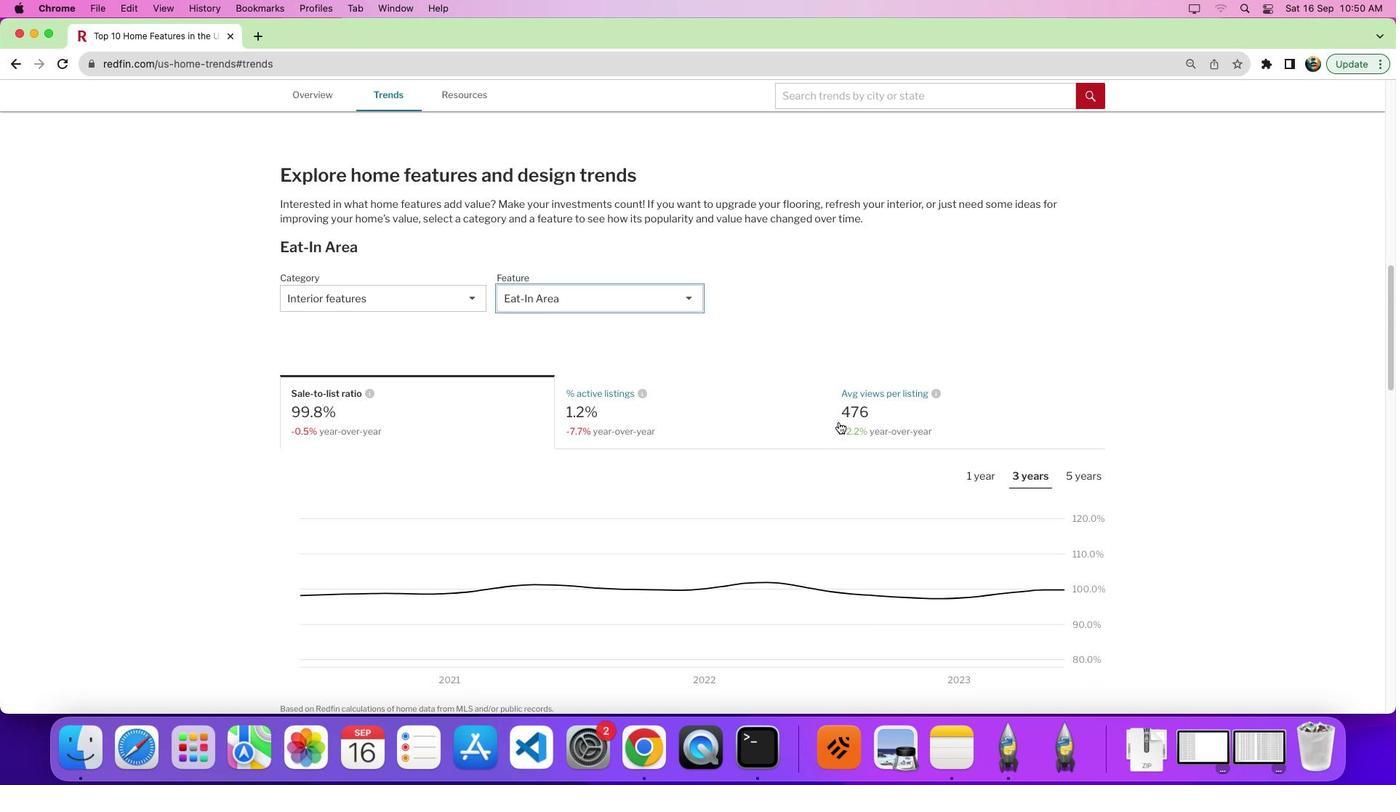 
Action: Mouse moved to (838, 422)
Screenshot: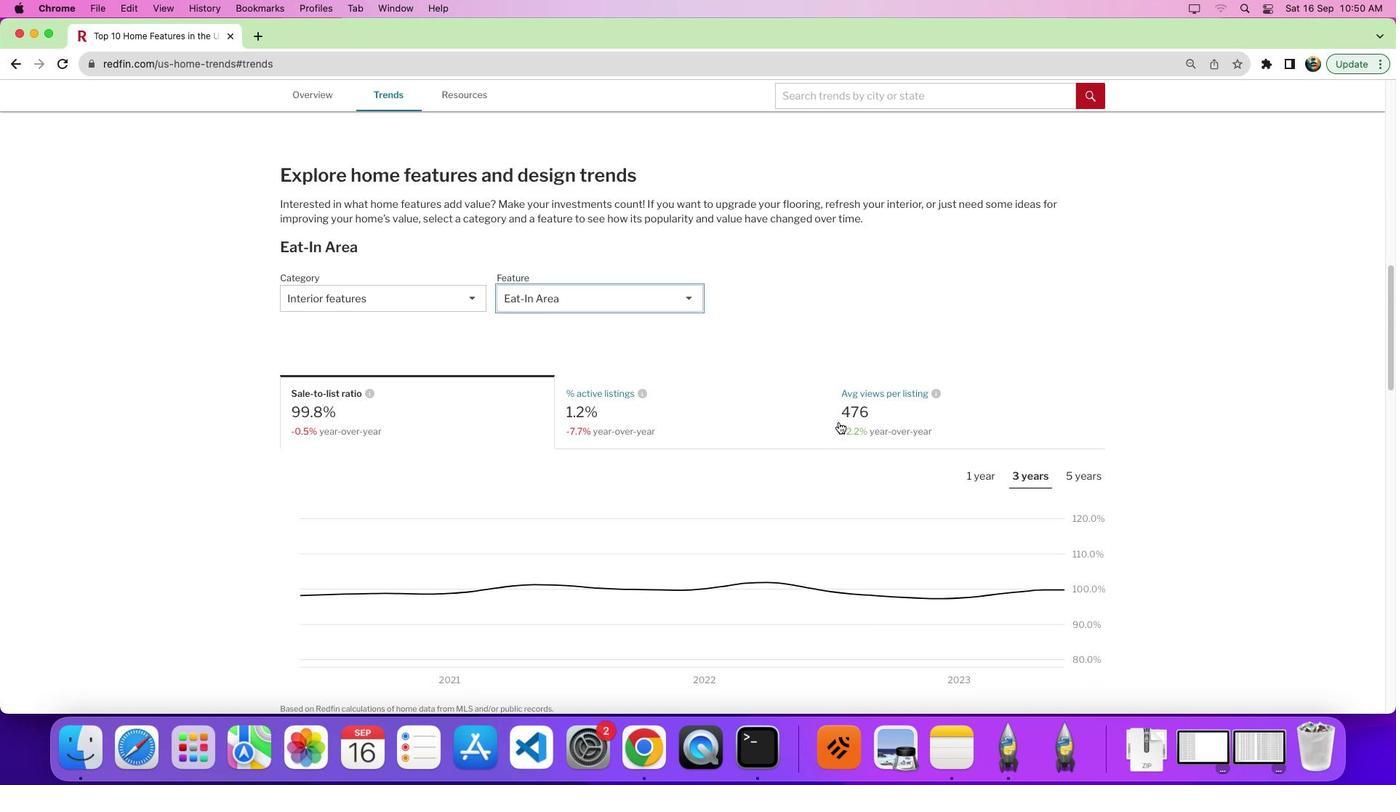 
Action: Mouse scrolled (838, 422) with delta (0, 0)
Screenshot: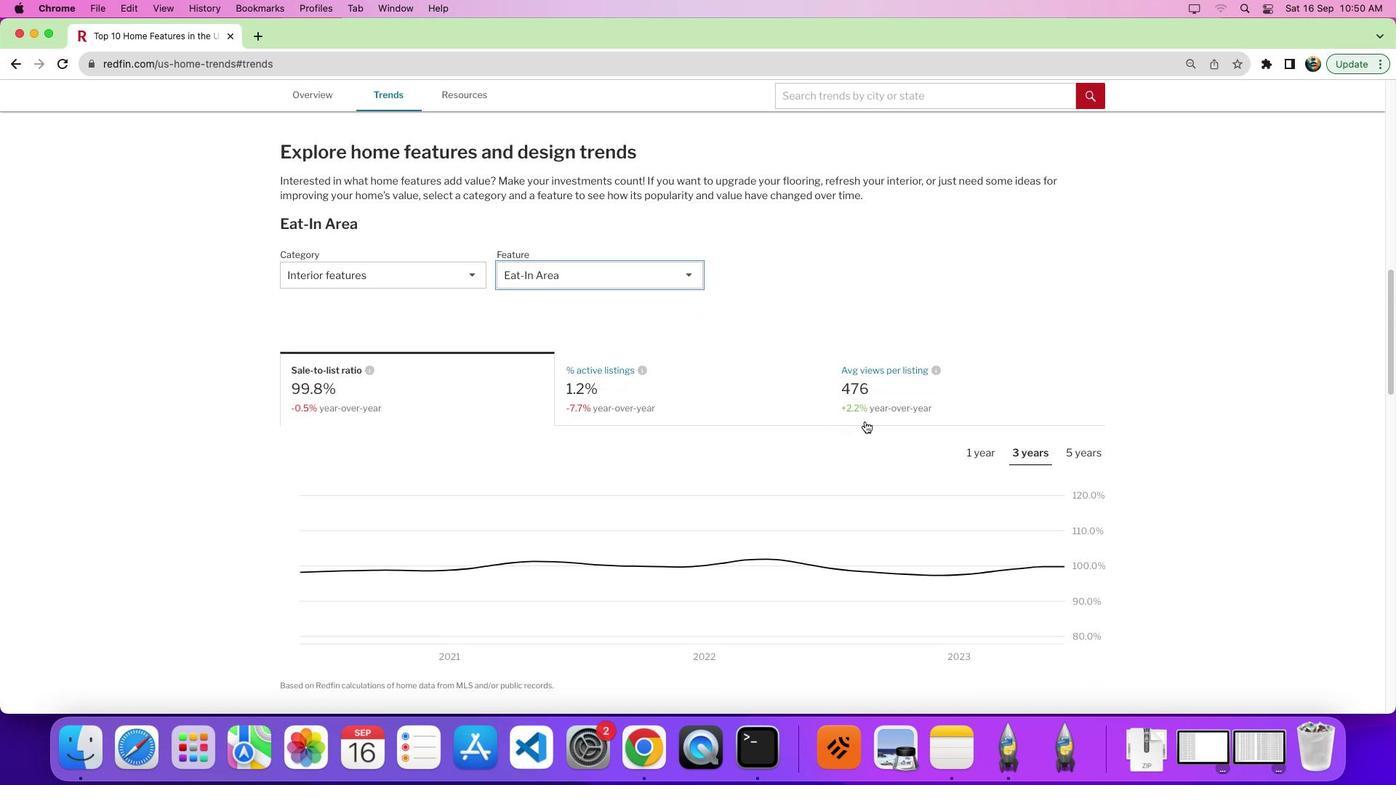 
Action: Mouse moved to (1009, 421)
Screenshot: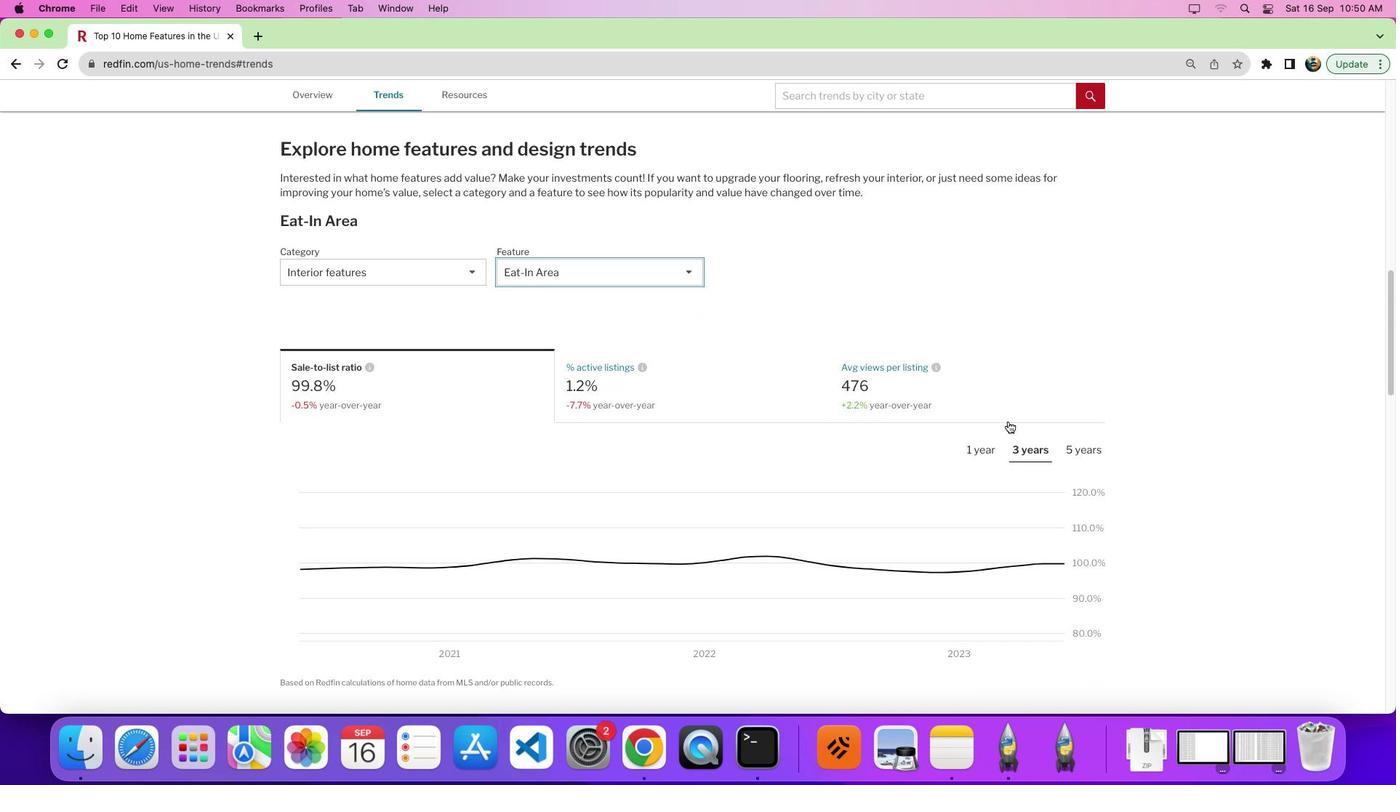 
Action: Mouse scrolled (1009, 421) with delta (0, 0)
Screenshot: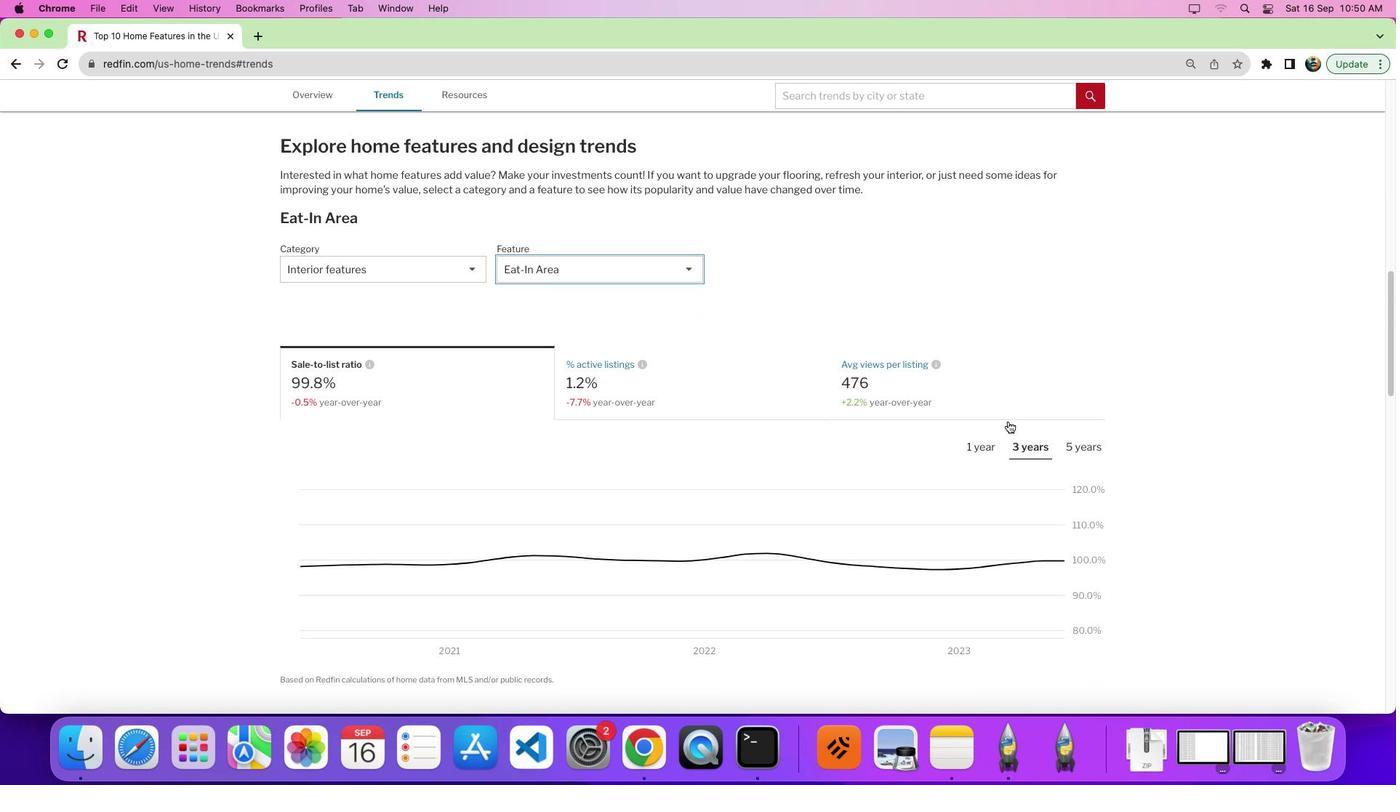 
Action: Mouse scrolled (1009, 421) with delta (0, 0)
Screenshot: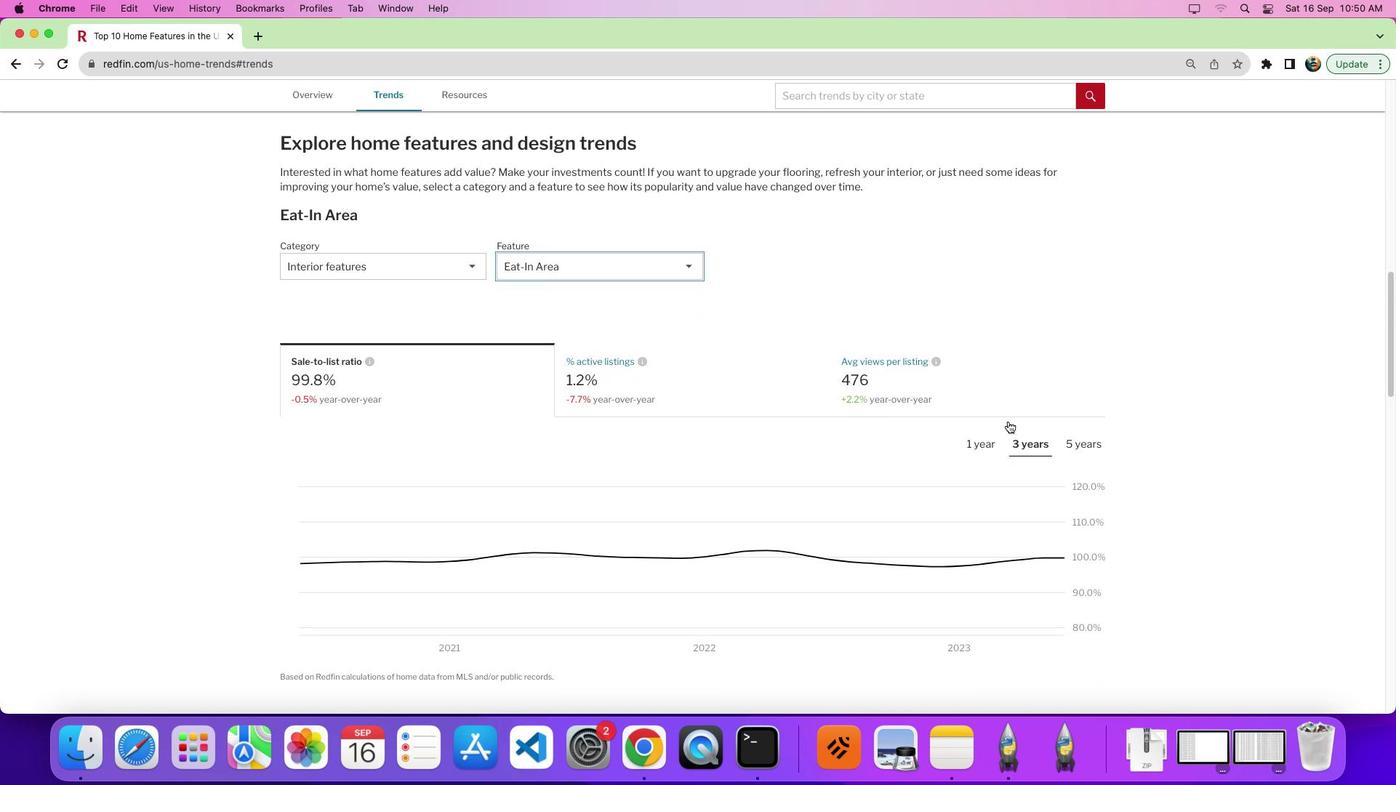 
Action: Mouse moved to (1008, 421)
Screenshot: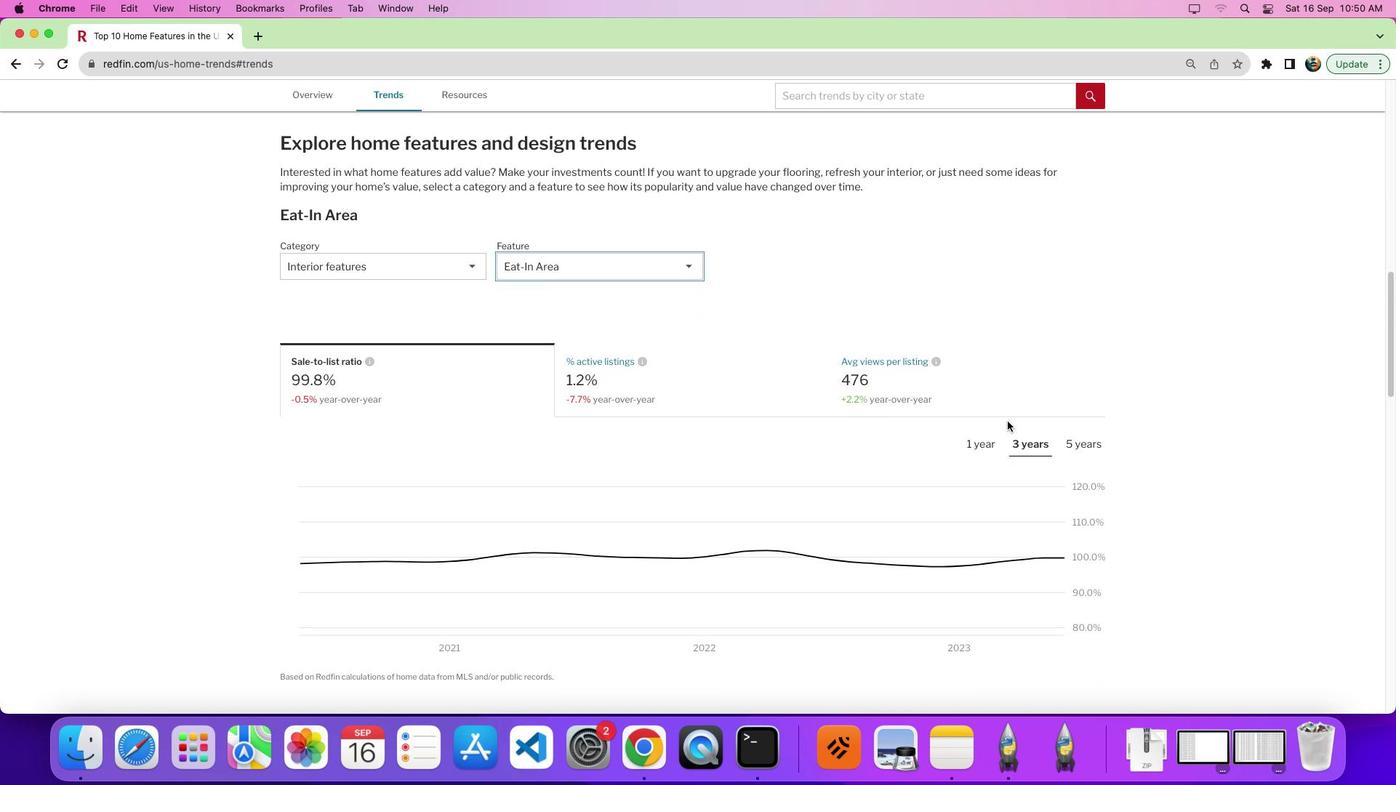 
Action: Mouse scrolled (1008, 421) with delta (0, 0)
Screenshot: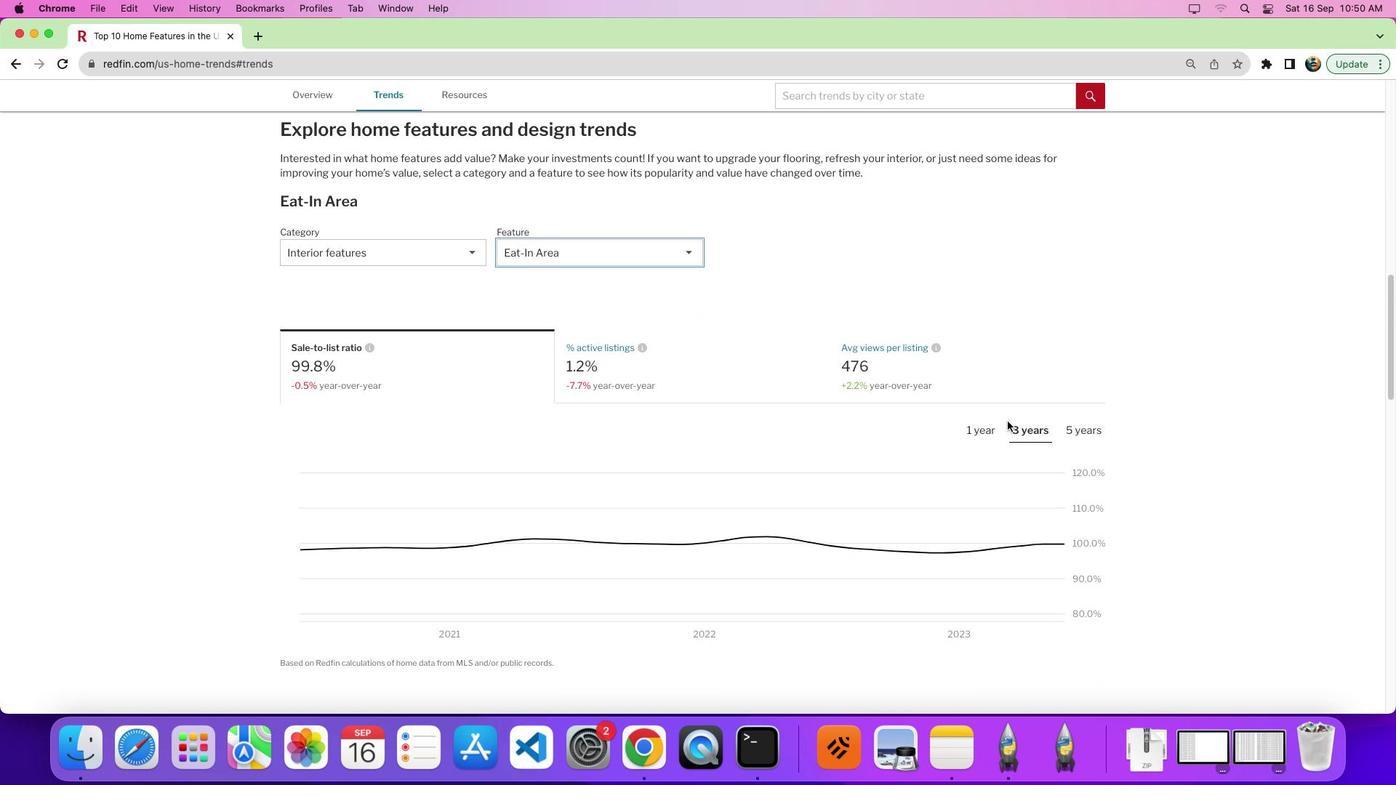 
Action: Mouse scrolled (1008, 421) with delta (0, 0)
Screenshot: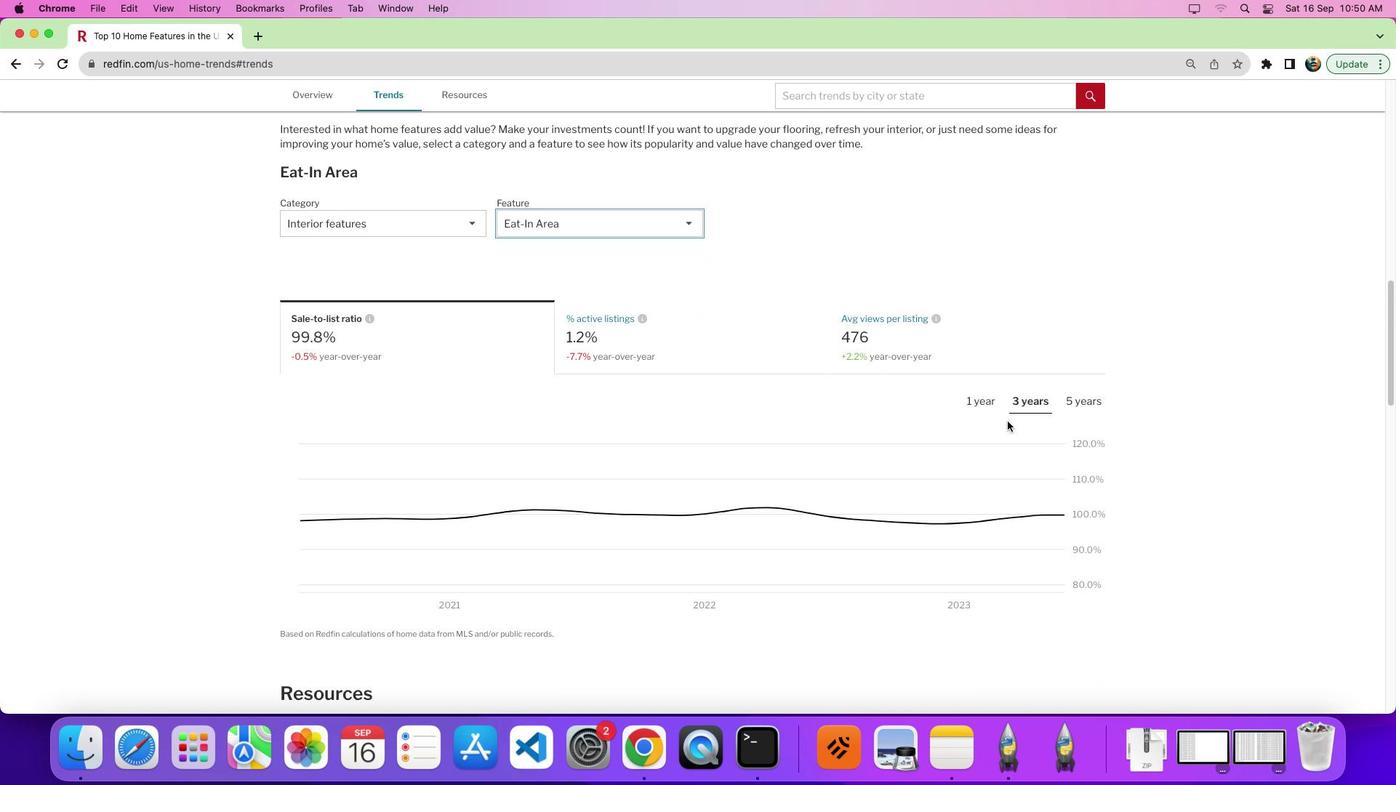 
Action: Mouse scrolled (1008, 421) with delta (0, -1)
Screenshot: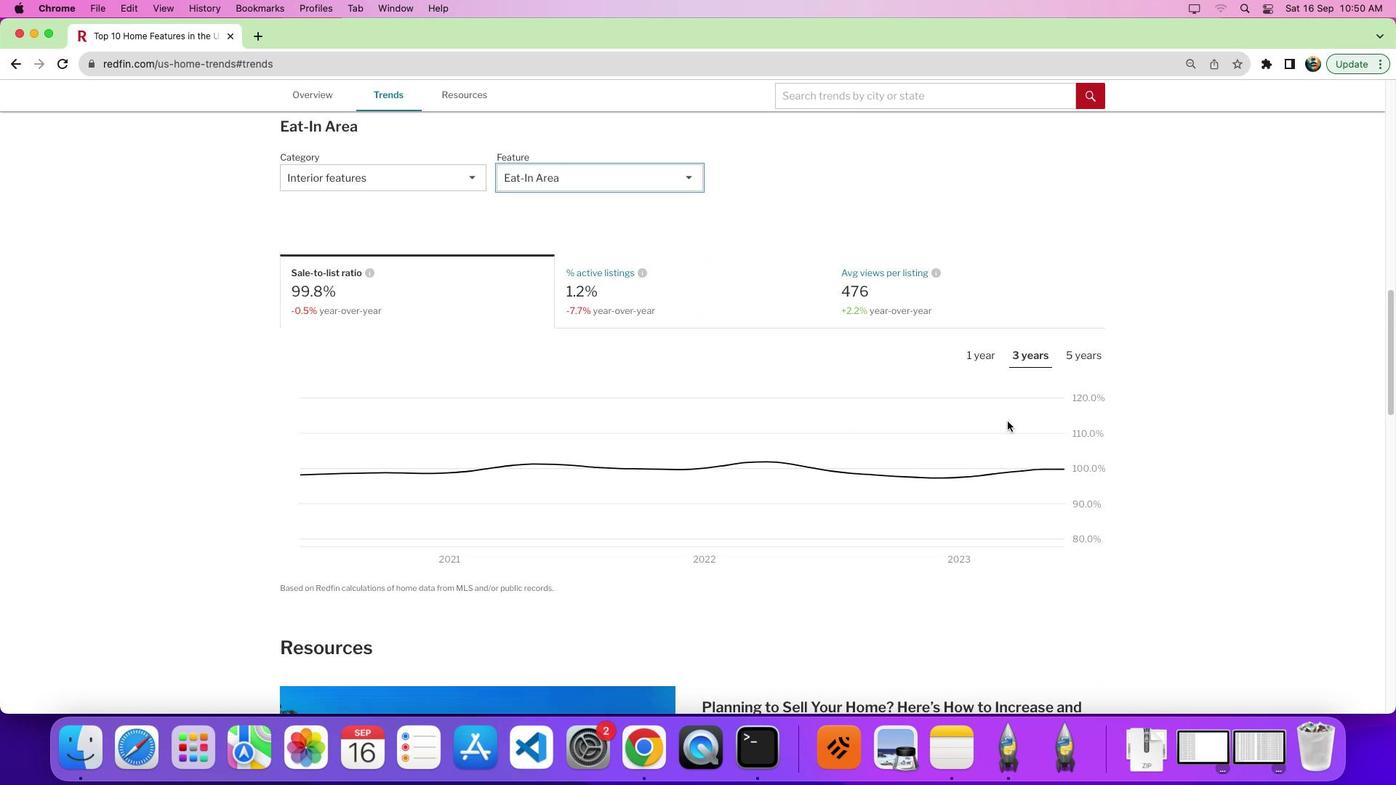 
Action: Mouse moved to (1135, 274)
Screenshot: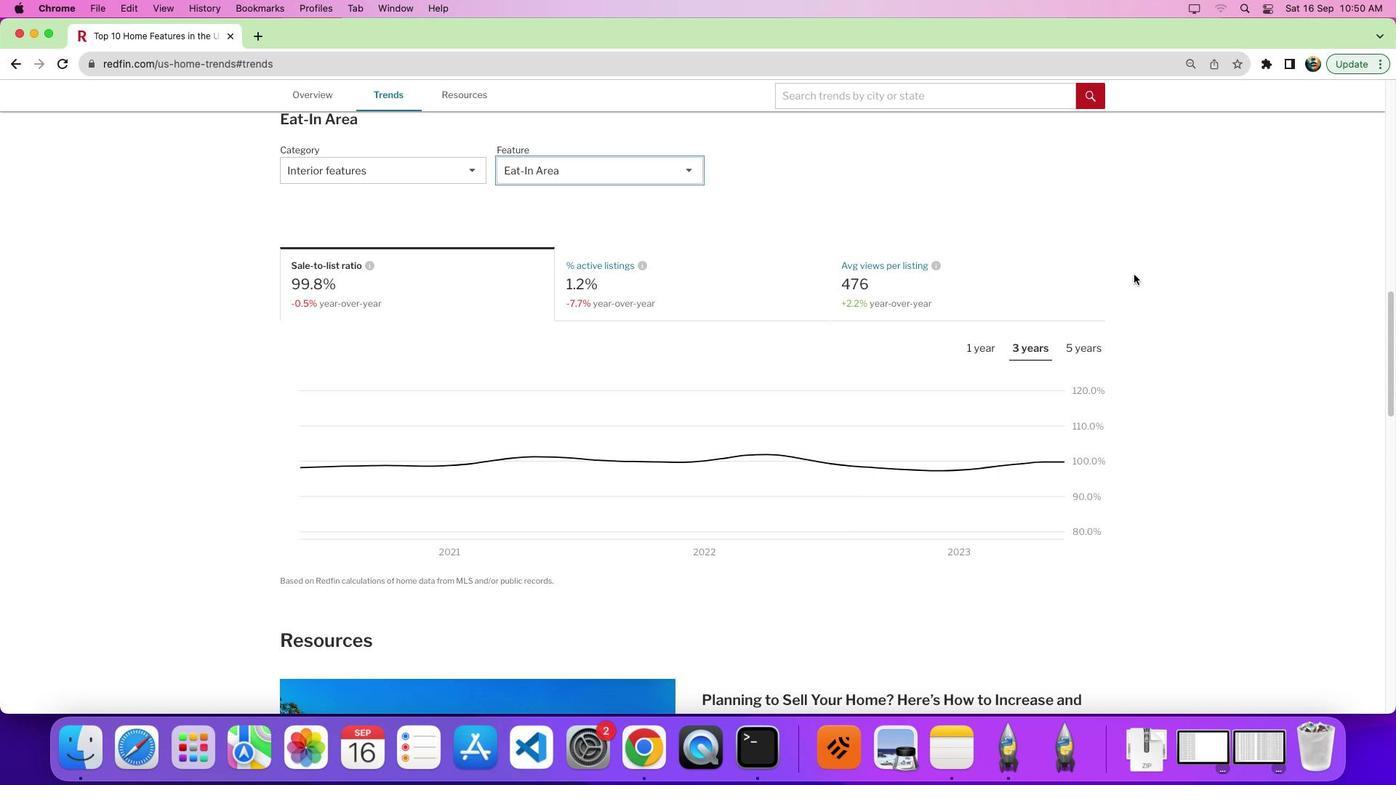 
